 Task: Find connections with filter location Lodja with filter topic #successwith filter profile language Spanish with filter current company Soho House & Co with filter school Adikavi Nannaya University with filter industry Building Finishing Contractors with filter service category Product Marketing with filter keywords title Technical Writer
Action: Mouse moved to (622, 146)
Screenshot: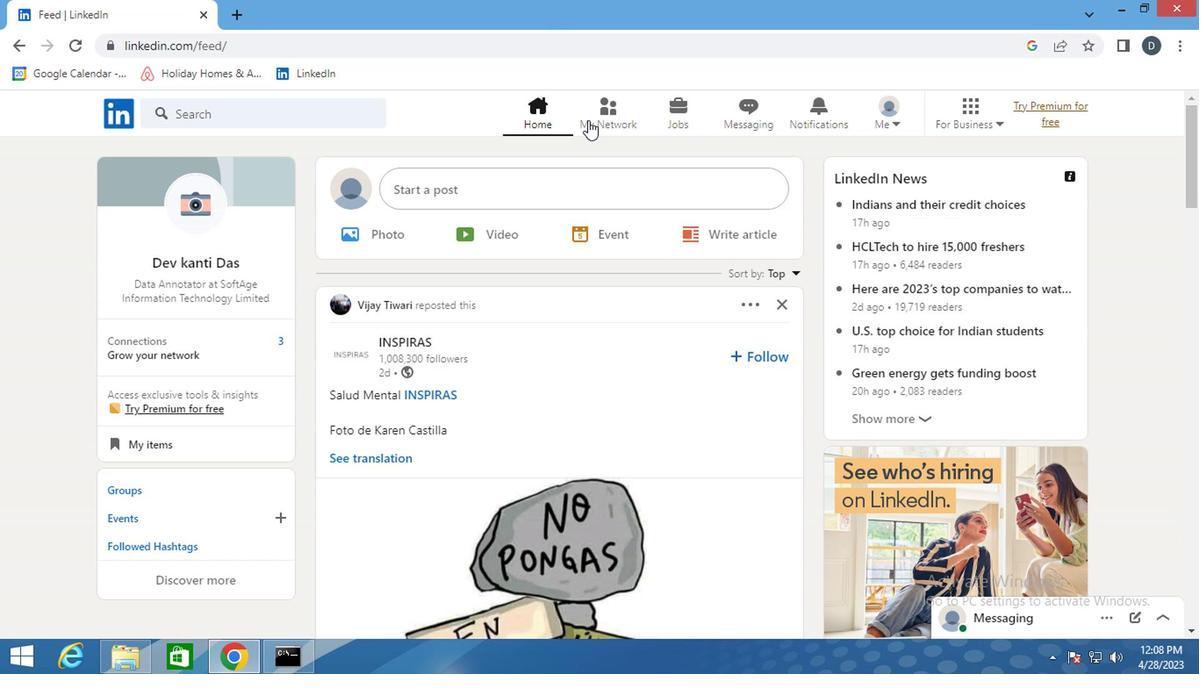 
Action: Mouse pressed left at (622, 146)
Screenshot: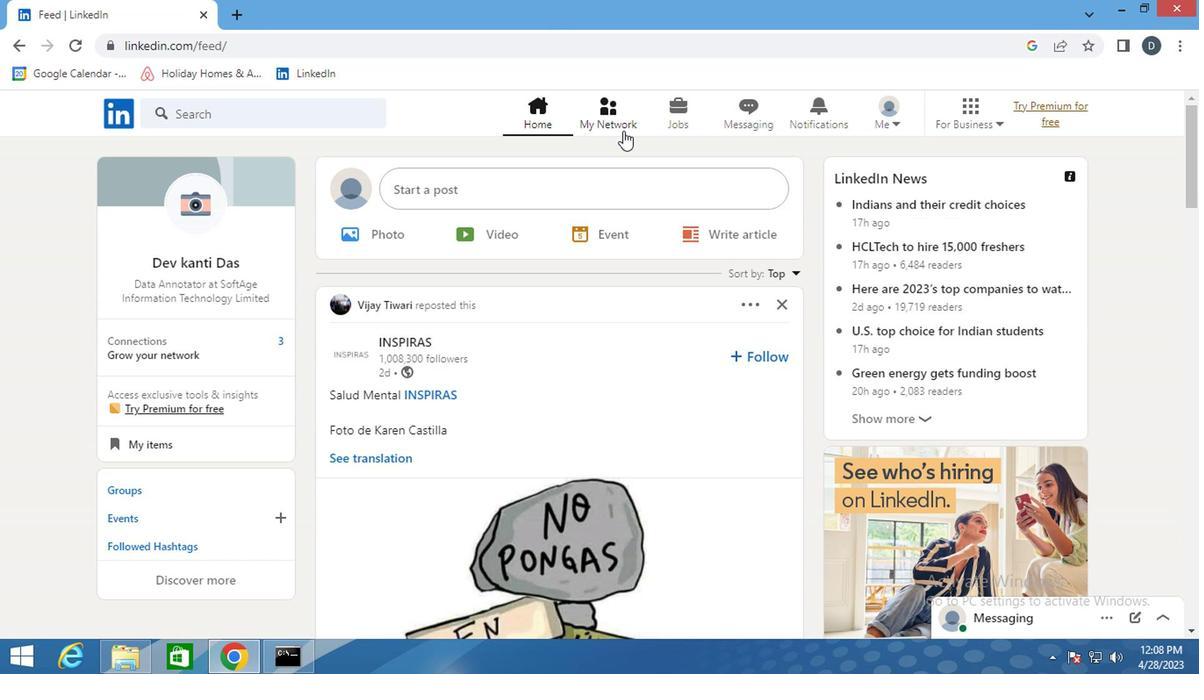 
Action: Mouse moved to (333, 218)
Screenshot: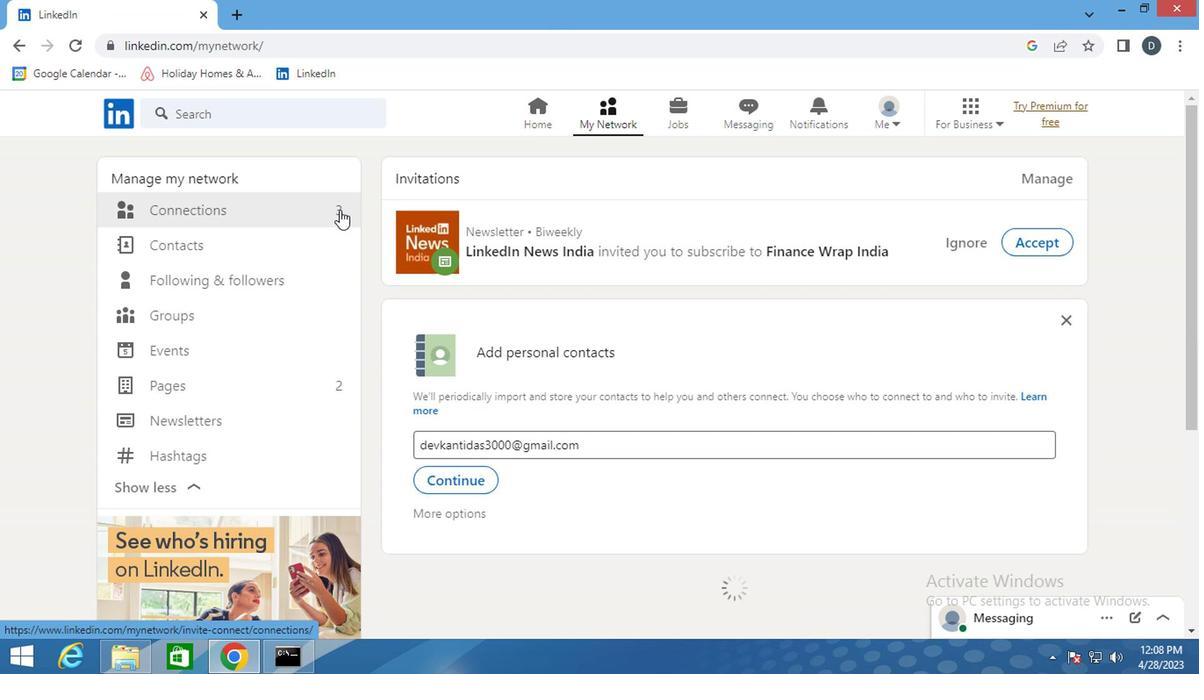 
Action: Mouse pressed left at (333, 218)
Screenshot: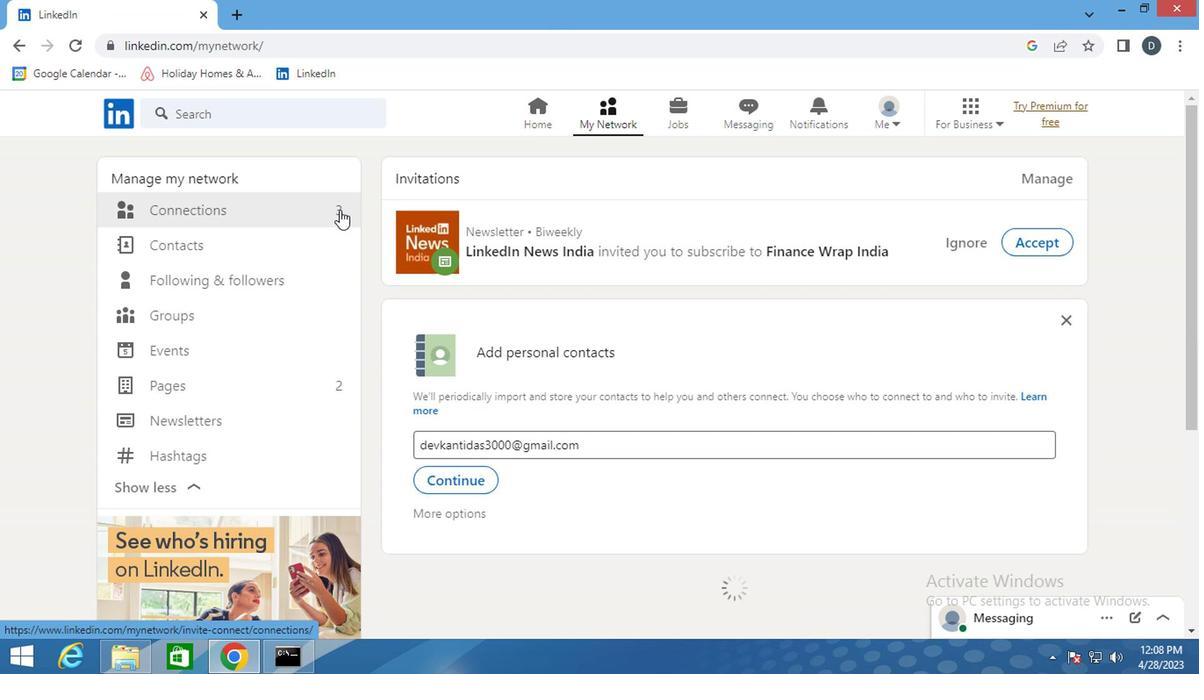 
Action: Mouse pressed left at (333, 218)
Screenshot: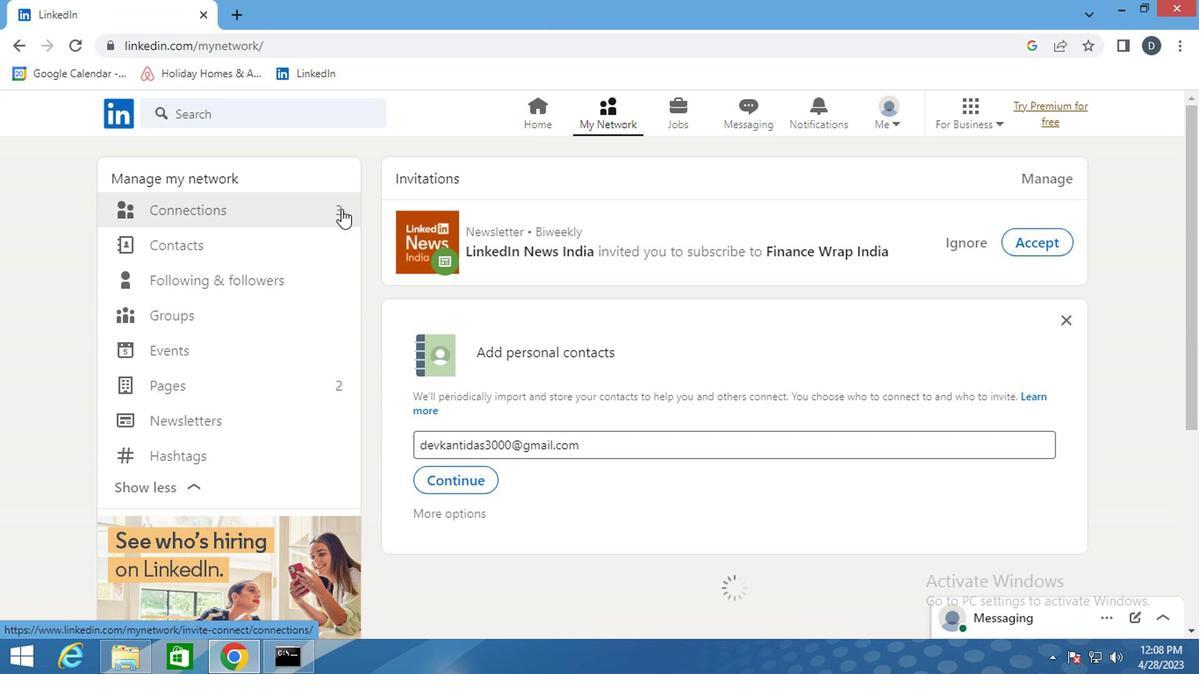 
Action: Mouse moved to (711, 226)
Screenshot: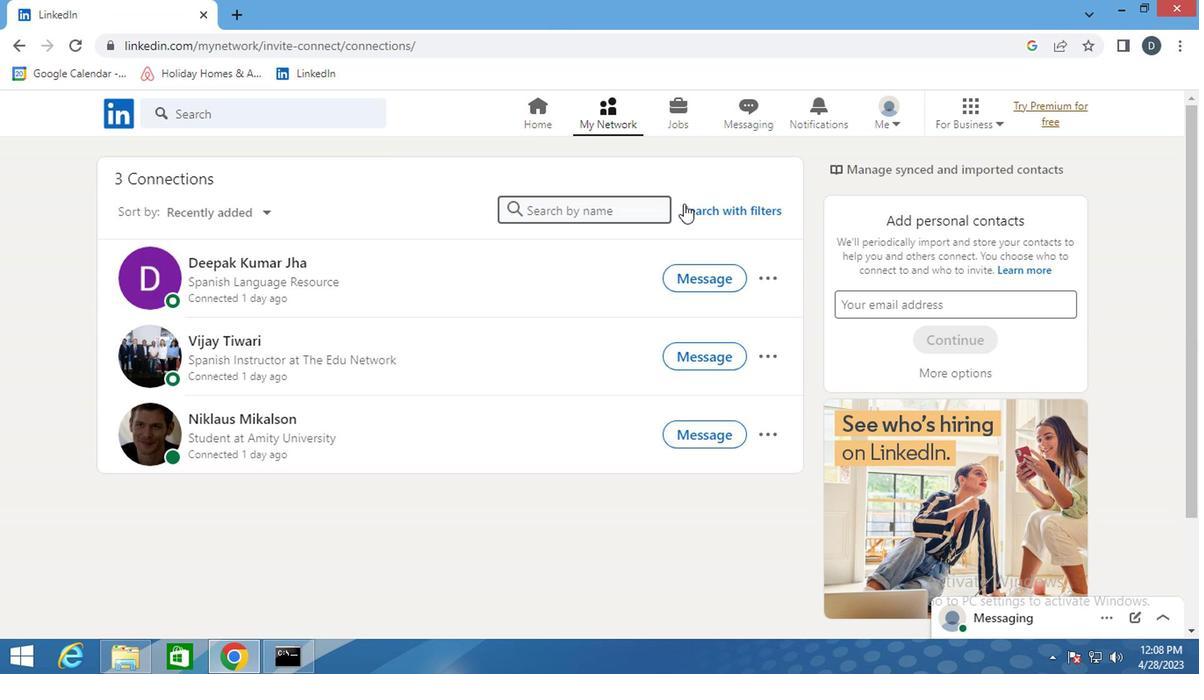 
Action: Mouse pressed left at (711, 226)
Screenshot: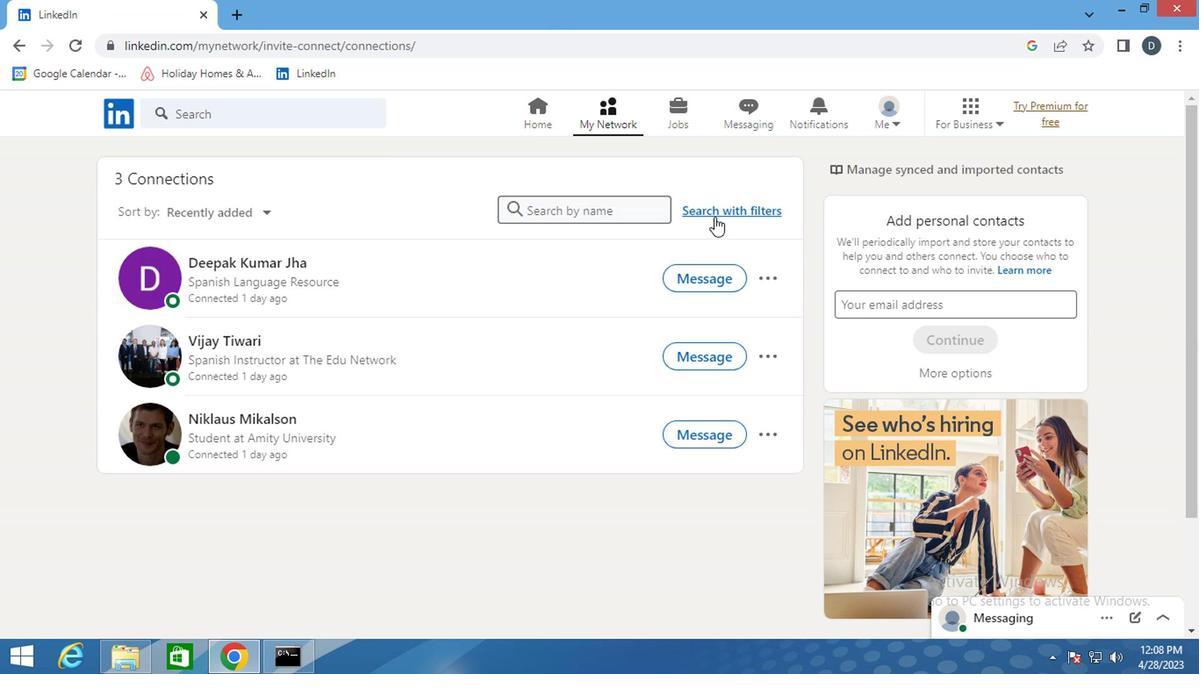 
Action: Mouse moved to (660, 169)
Screenshot: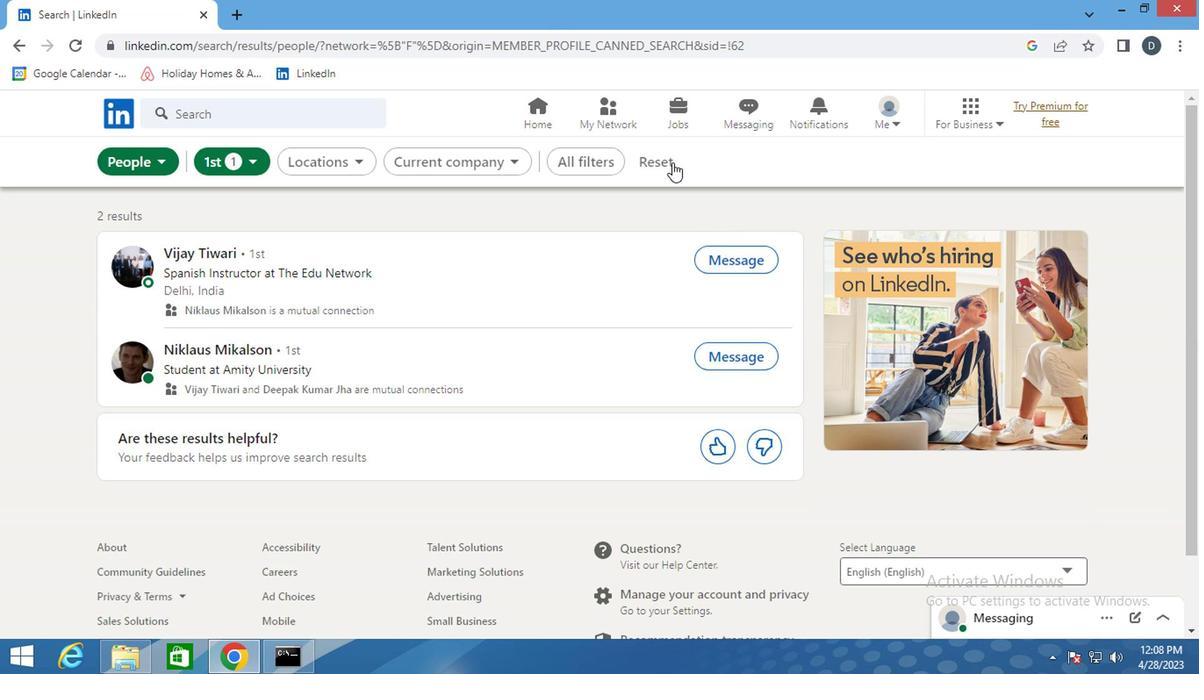 
Action: Mouse pressed left at (660, 169)
Screenshot: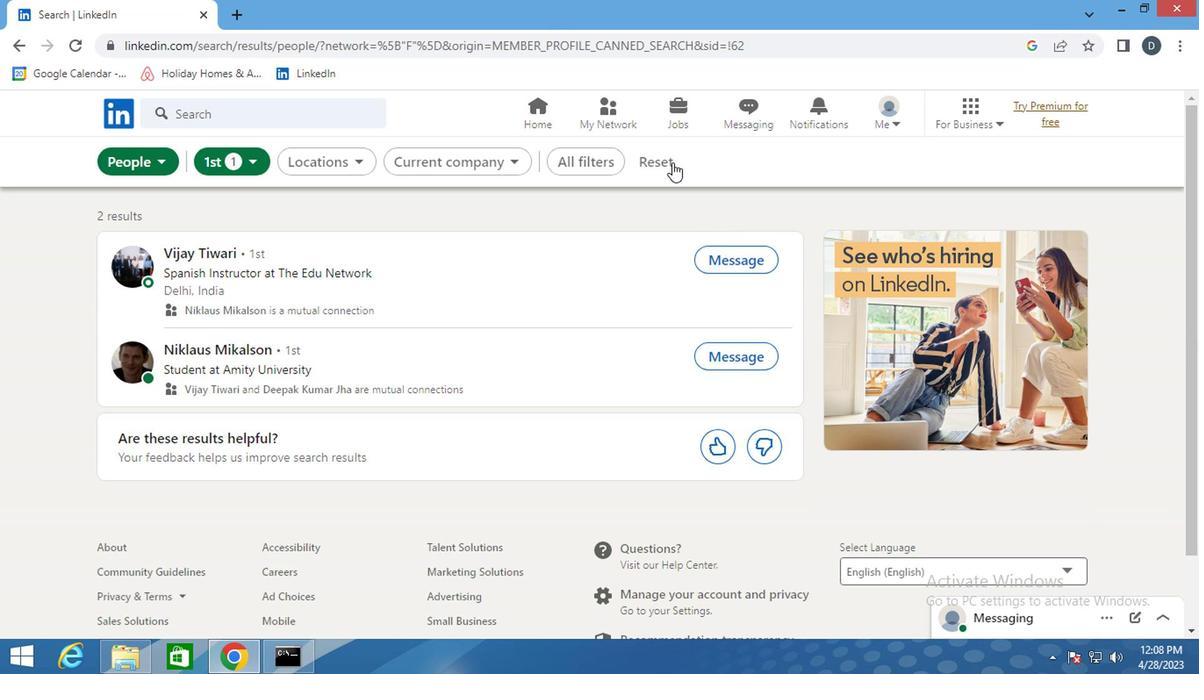 
Action: Mouse moved to (645, 170)
Screenshot: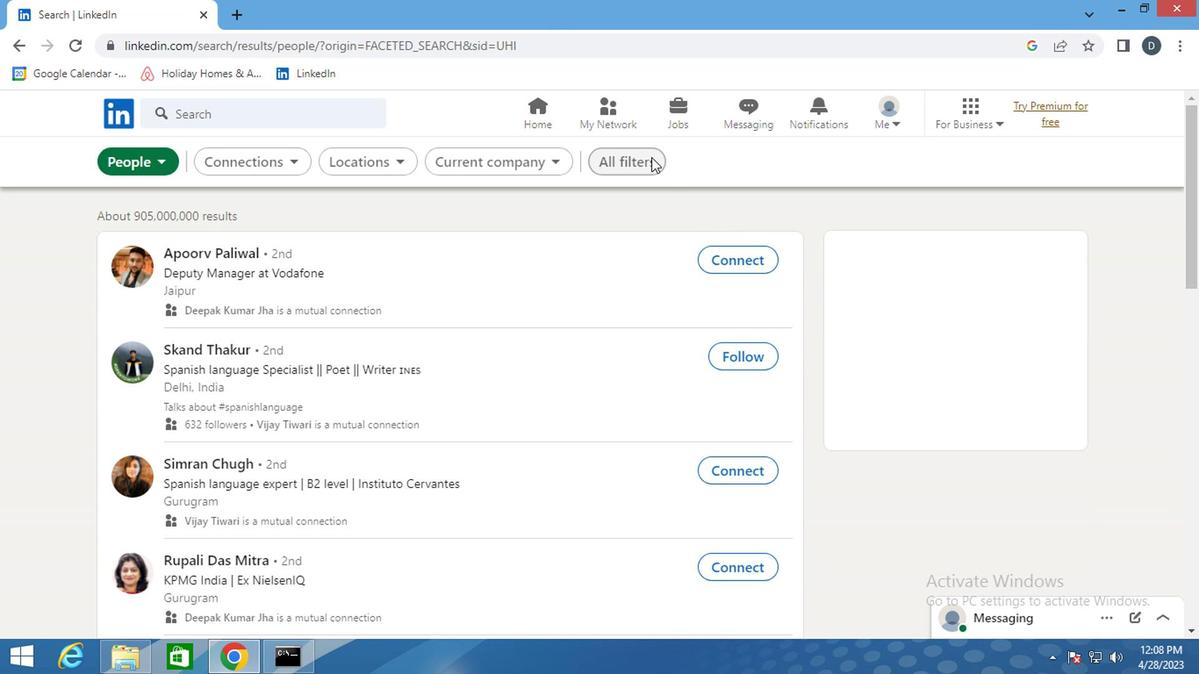 
Action: Mouse pressed left at (645, 170)
Screenshot: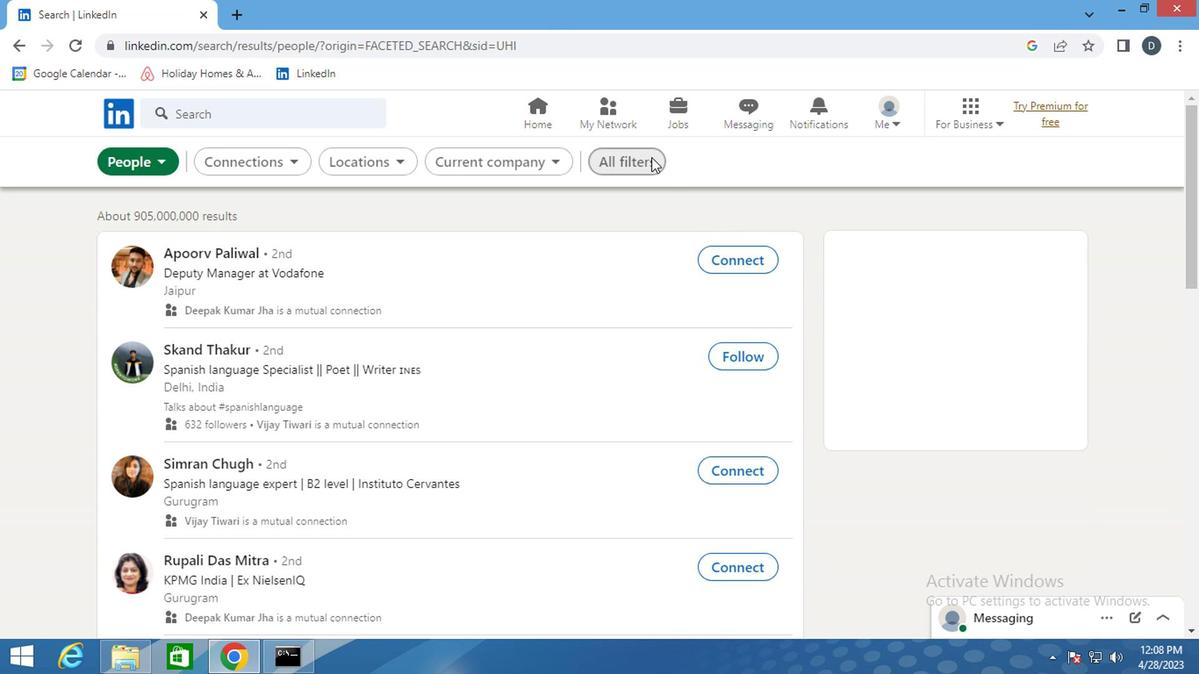 
Action: Mouse moved to (951, 383)
Screenshot: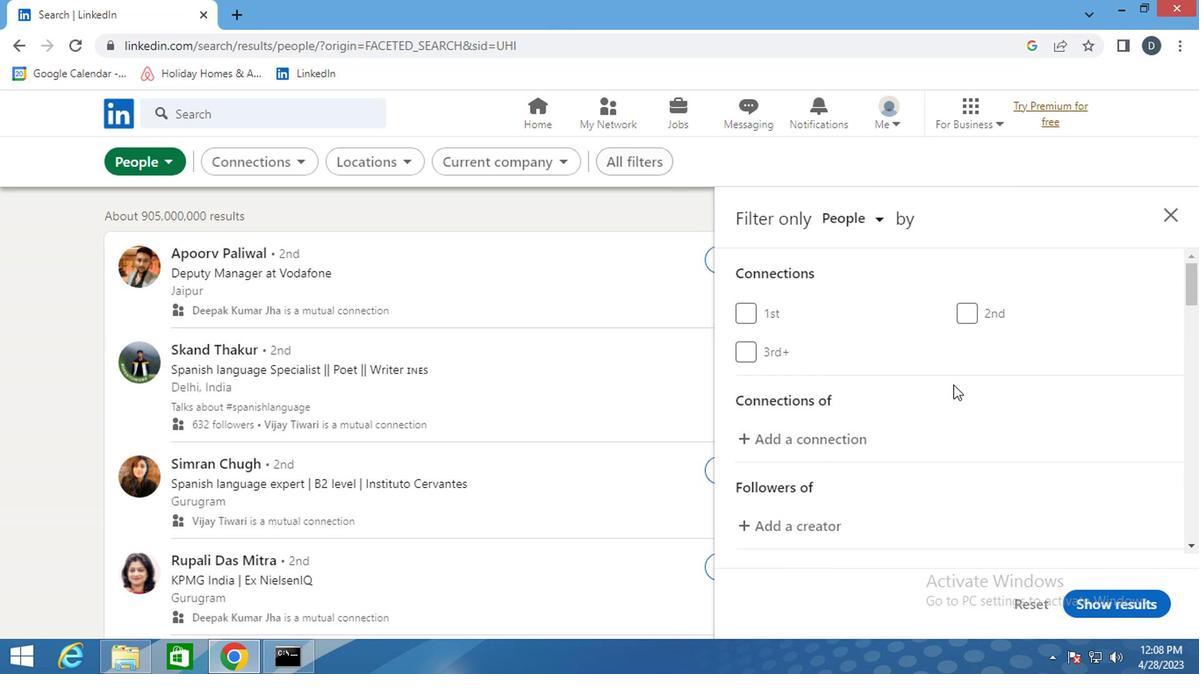 
Action: Mouse scrolled (951, 382) with delta (0, 0)
Screenshot: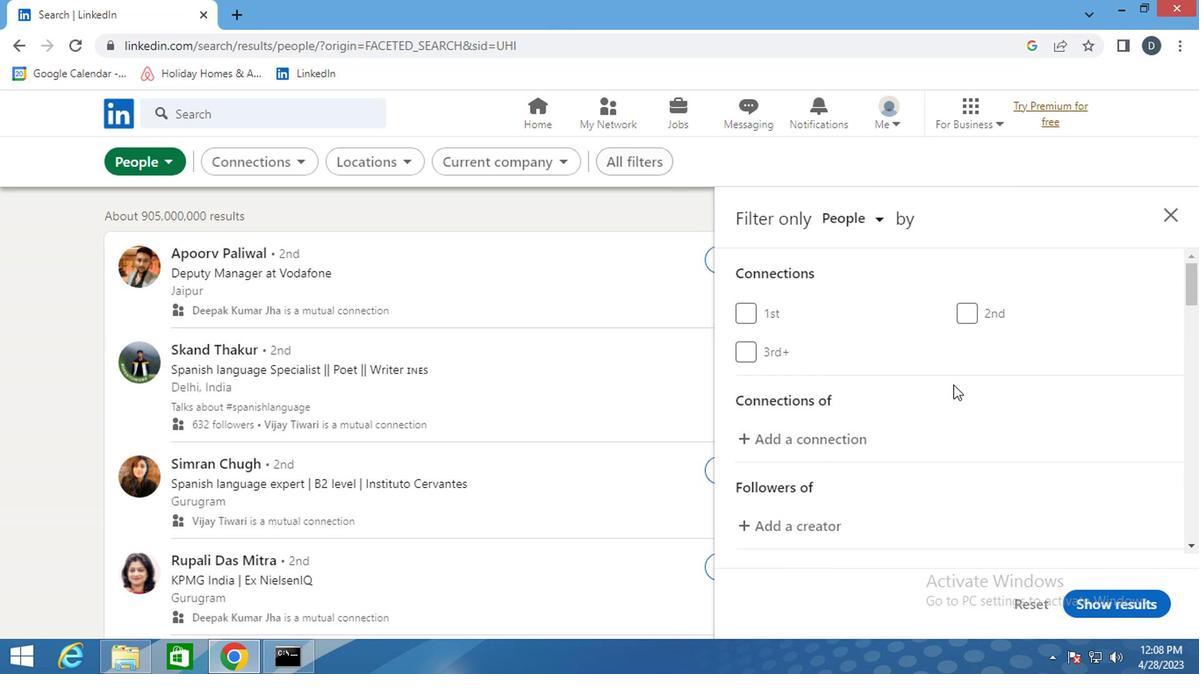 
Action: Mouse moved to (951, 385)
Screenshot: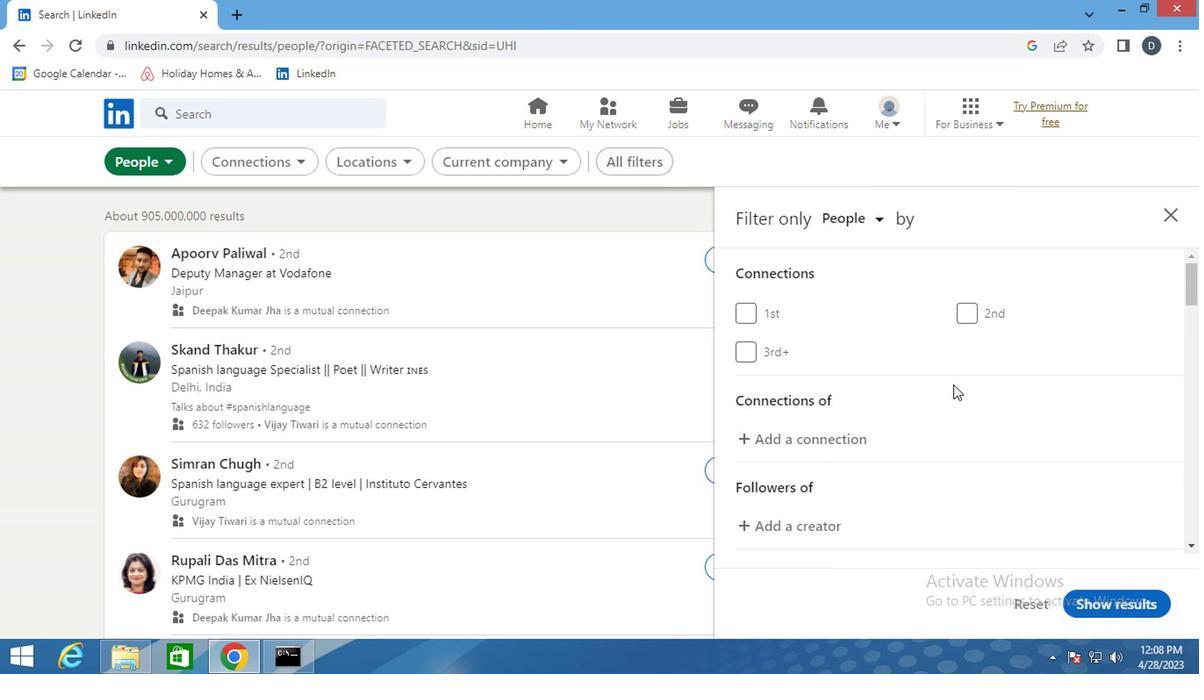 
Action: Mouse scrolled (951, 384) with delta (0, 0)
Screenshot: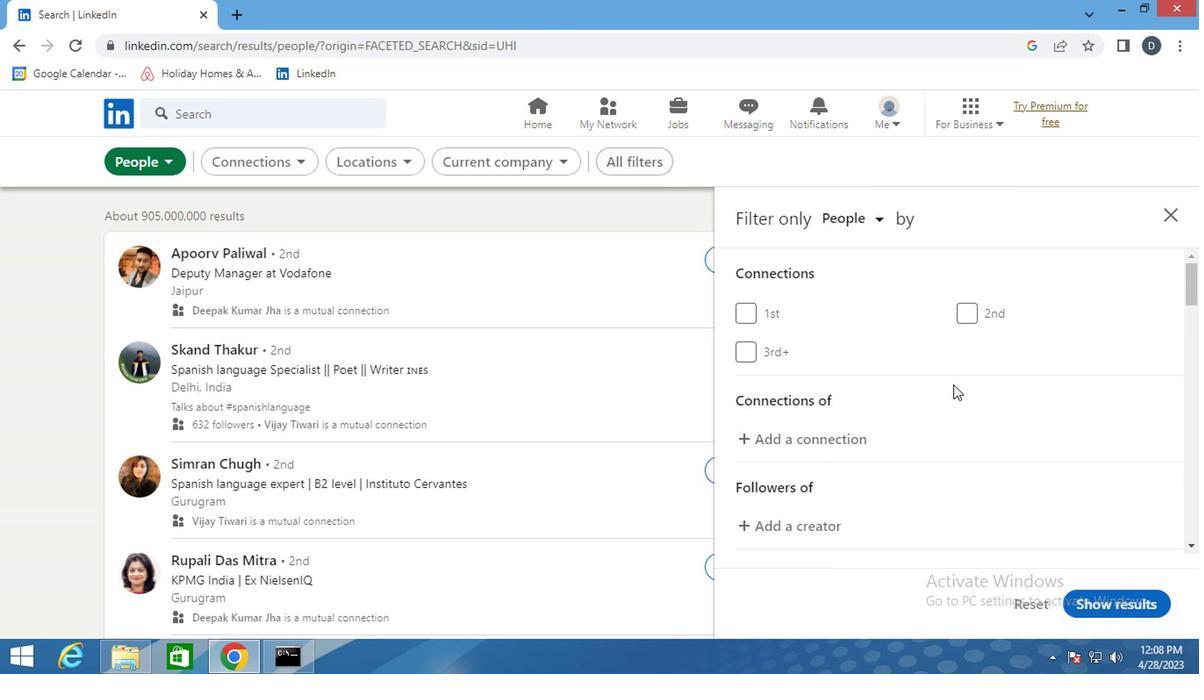 
Action: Mouse moved to (952, 385)
Screenshot: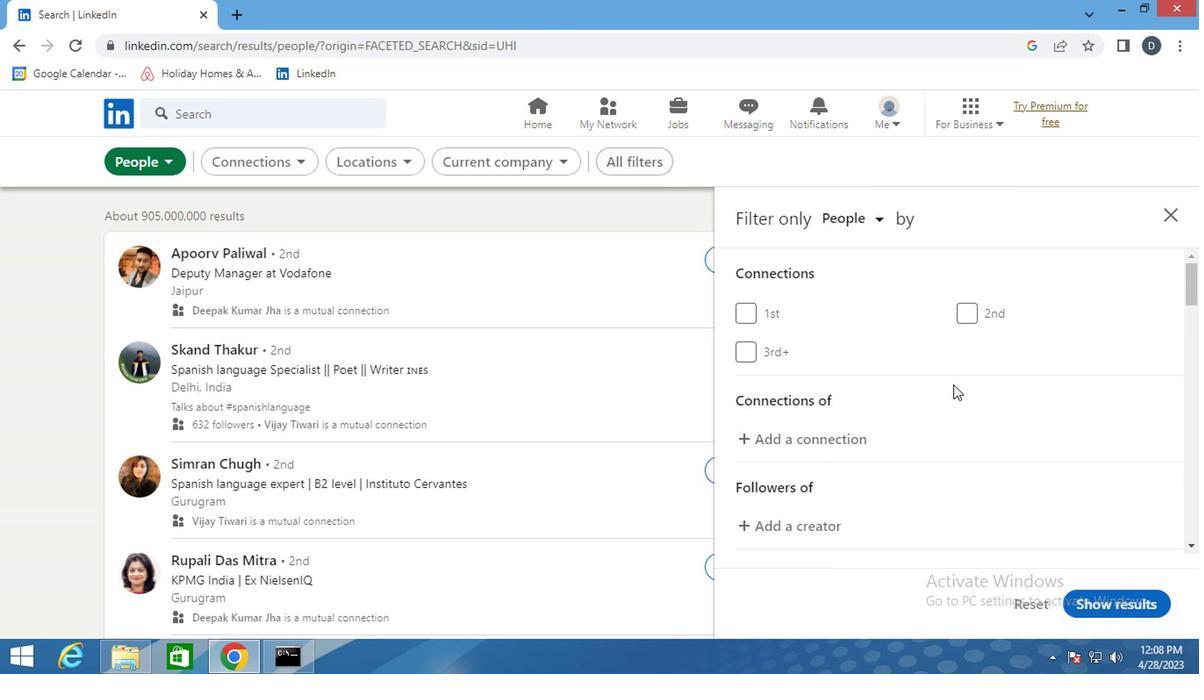 
Action: Mouse scrolled (952, 385) with delta (0, 0)
Screenshot: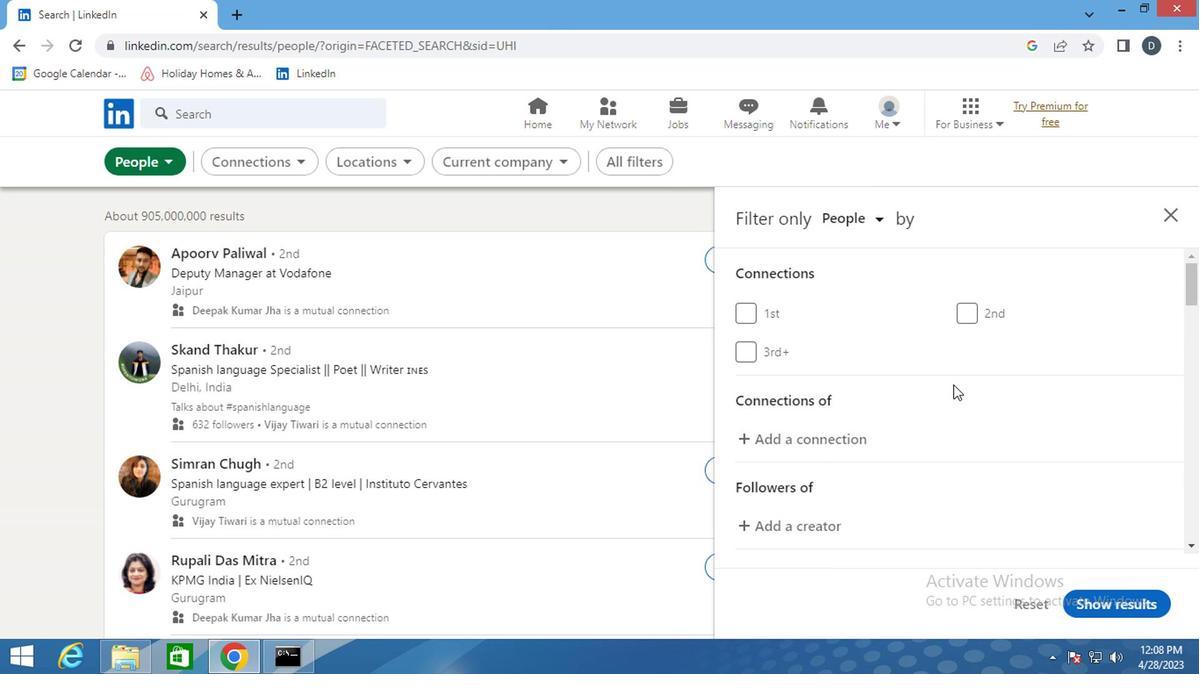 
Action: Mouse moved to (1031, 420)
Screenshot: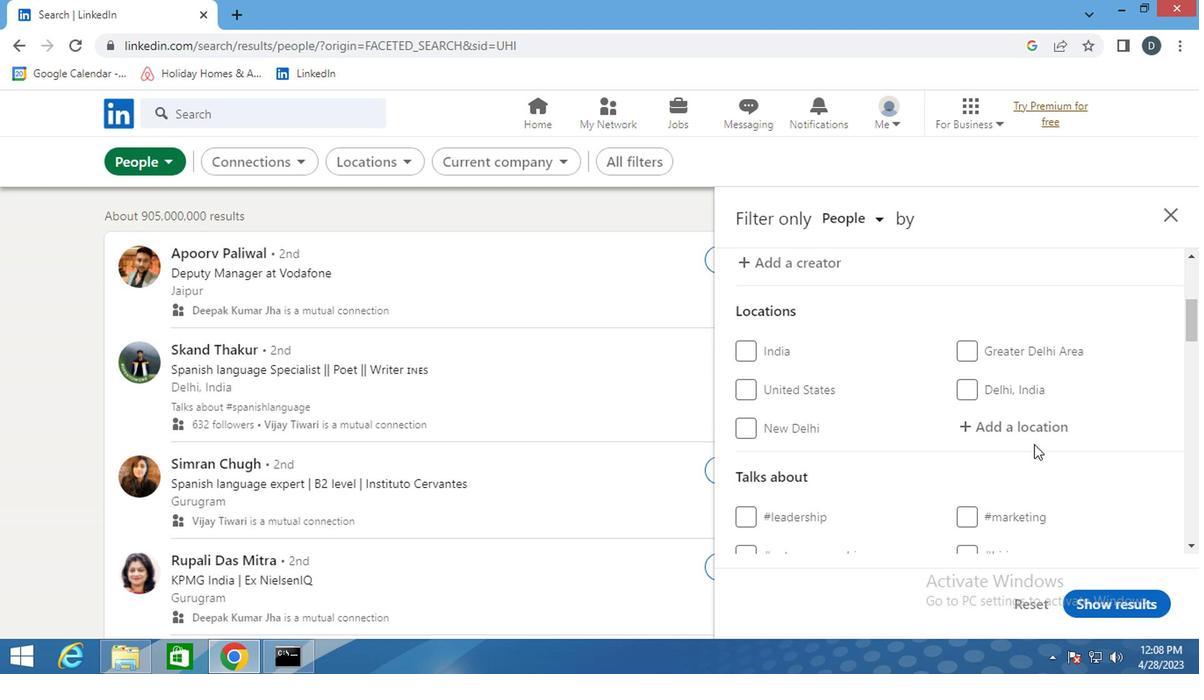 
Action: Mouse pressed left at (1031, 420)
Screenshot: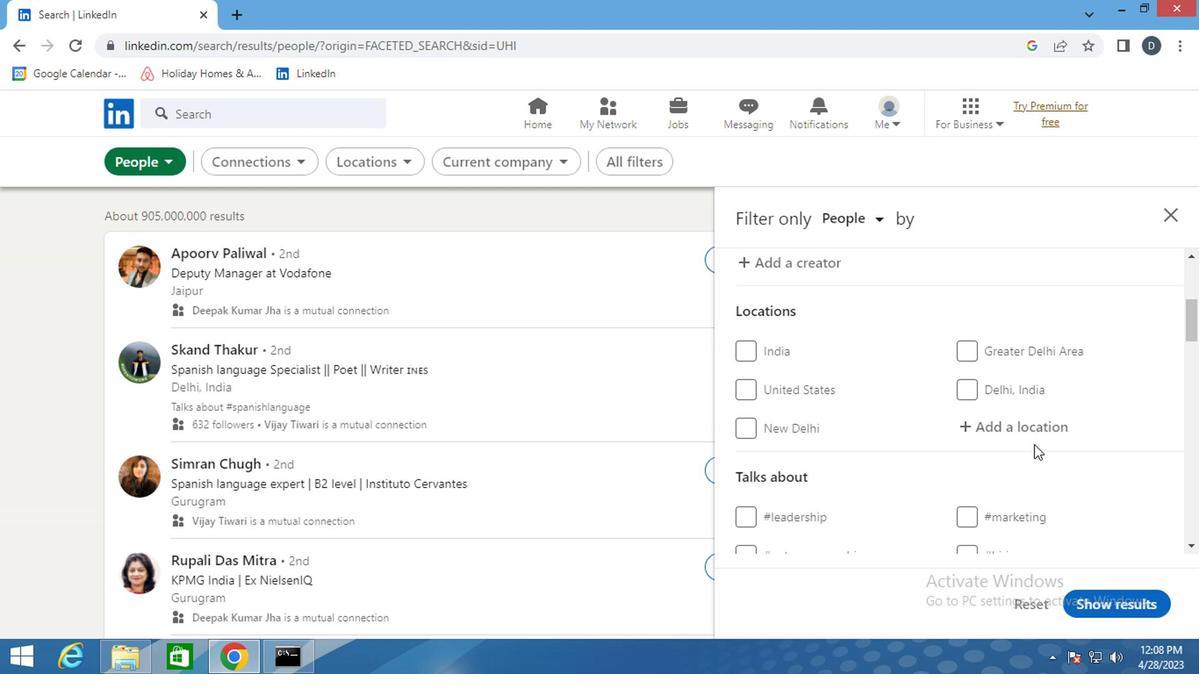 
Action: Key pressed <Key.shift_r>Lodja<Key.enter>
Screenshot: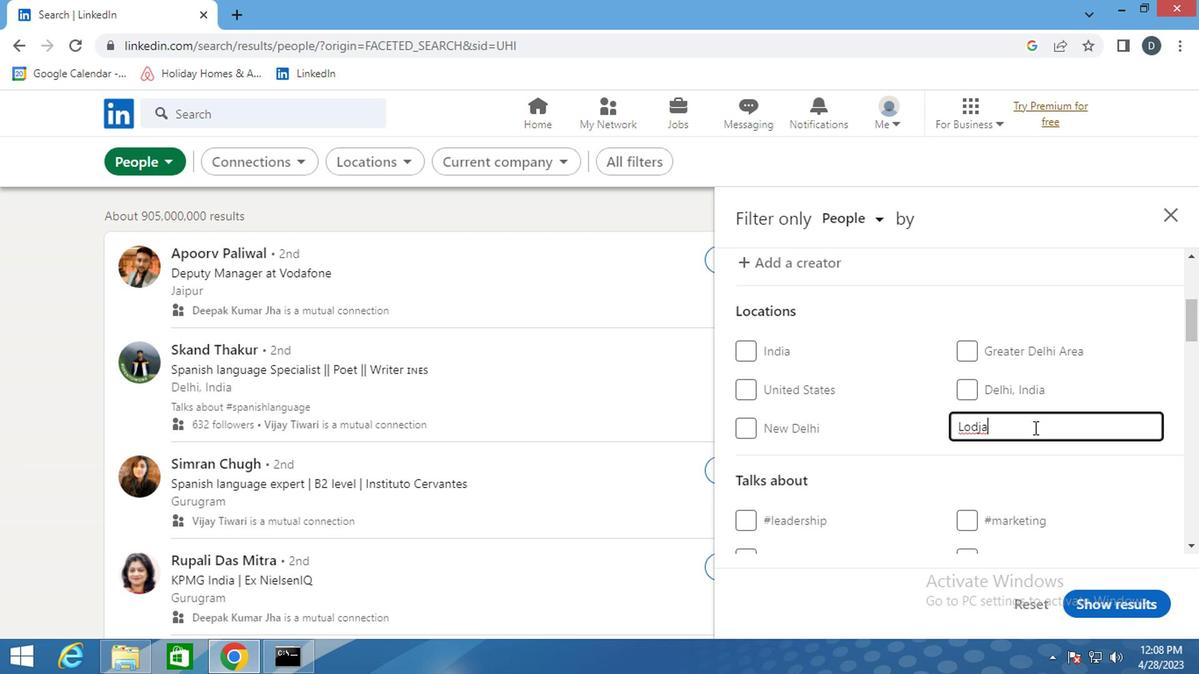 
Action: Mouse moved to (1031, 417)
Screenshot: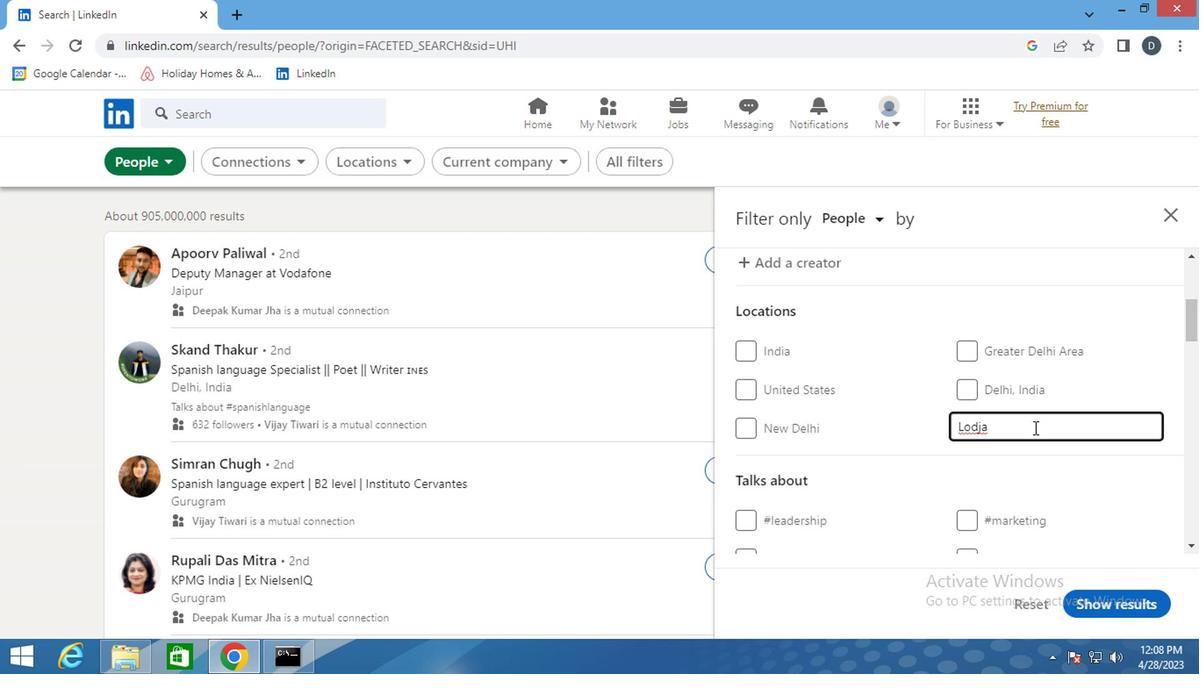 
Action: Mouse scrolled (1031, 415) with delta (0, -1)
Screenshot: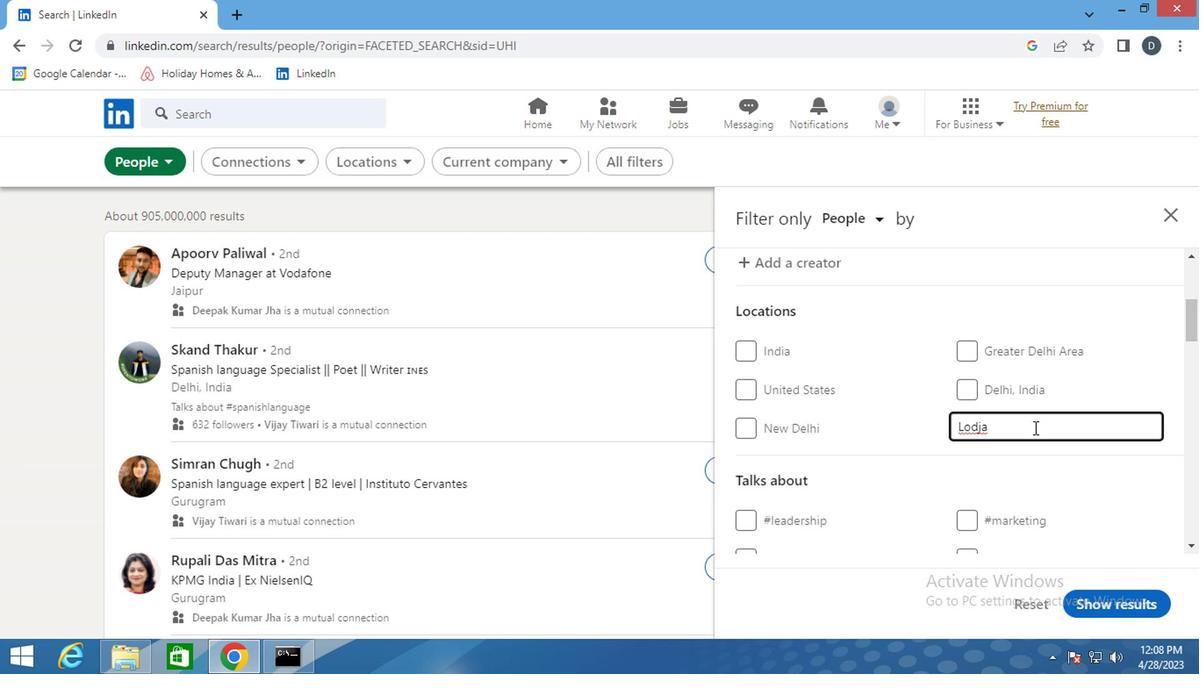 
Action: Mouse scrolled (1031, 415) with delta (0, -1)
Screenshot: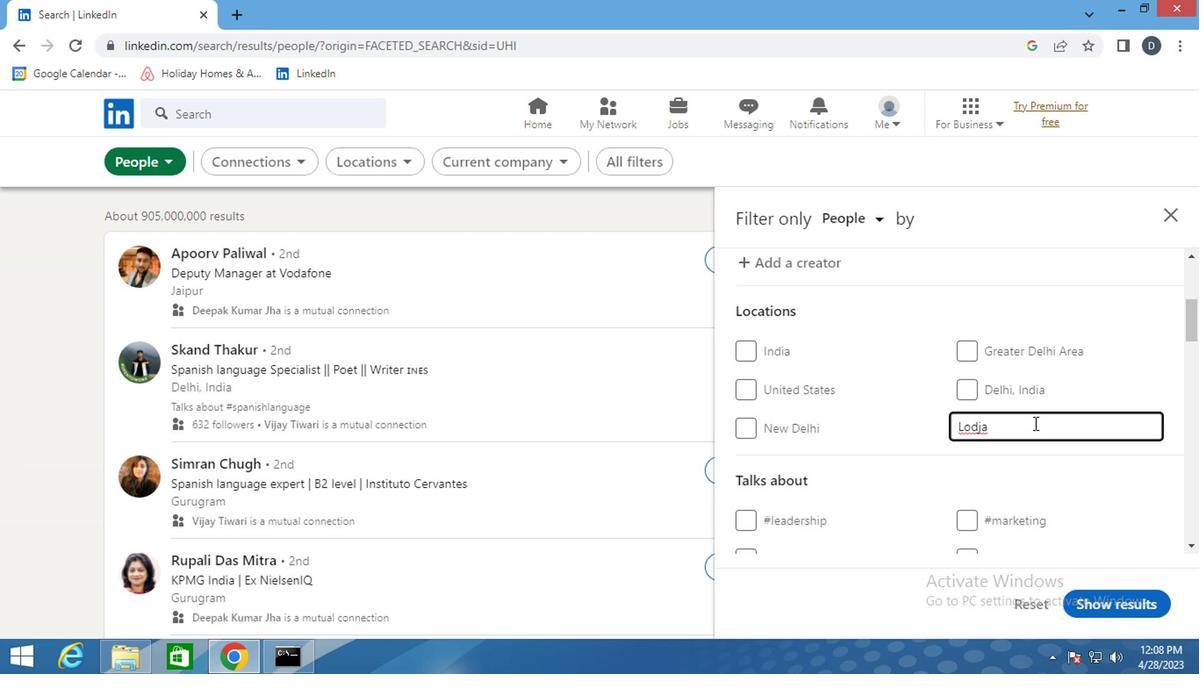 
Action: Mouse scrolled (1031, 415) with delta (0, -1)
Screenshot: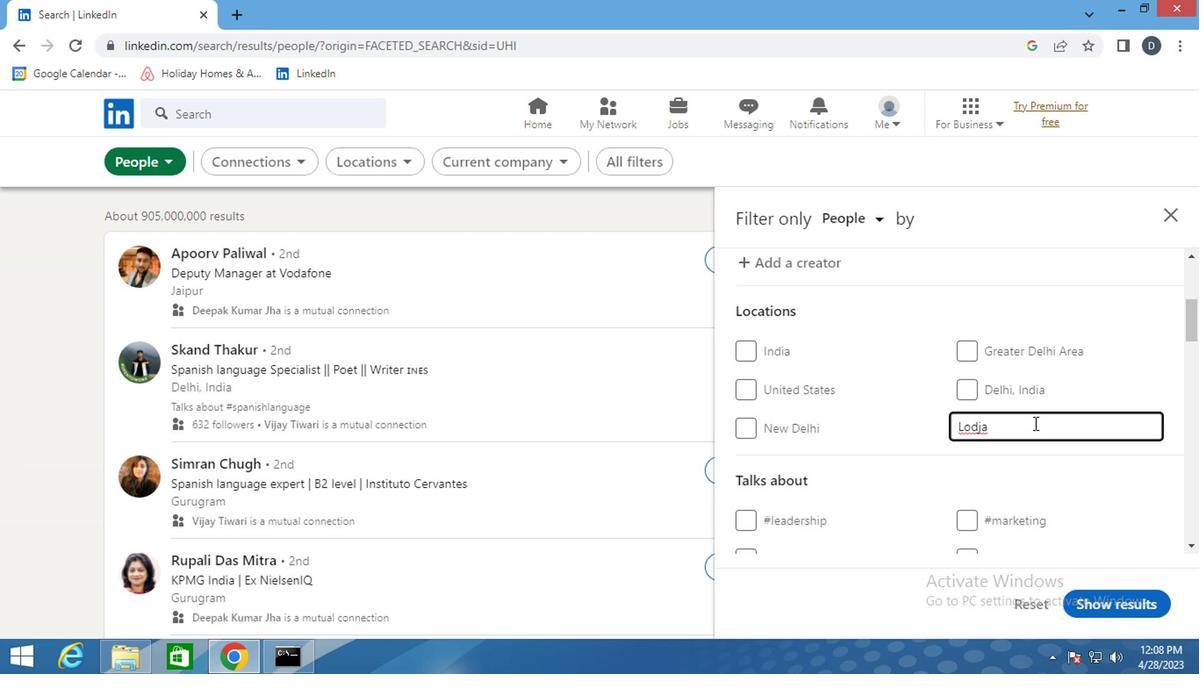 
Action: Mouse moved to (1021, 342)
Screenshot: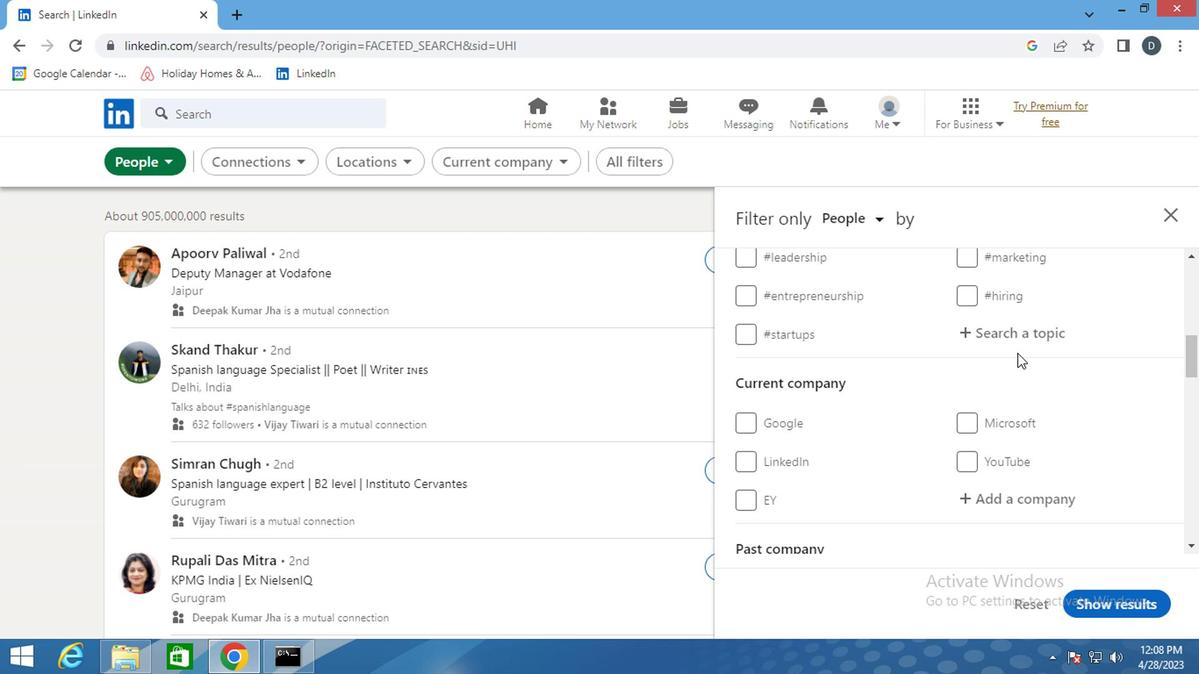
Action: Mouse pressed left at (1021, 342)
Screenshot: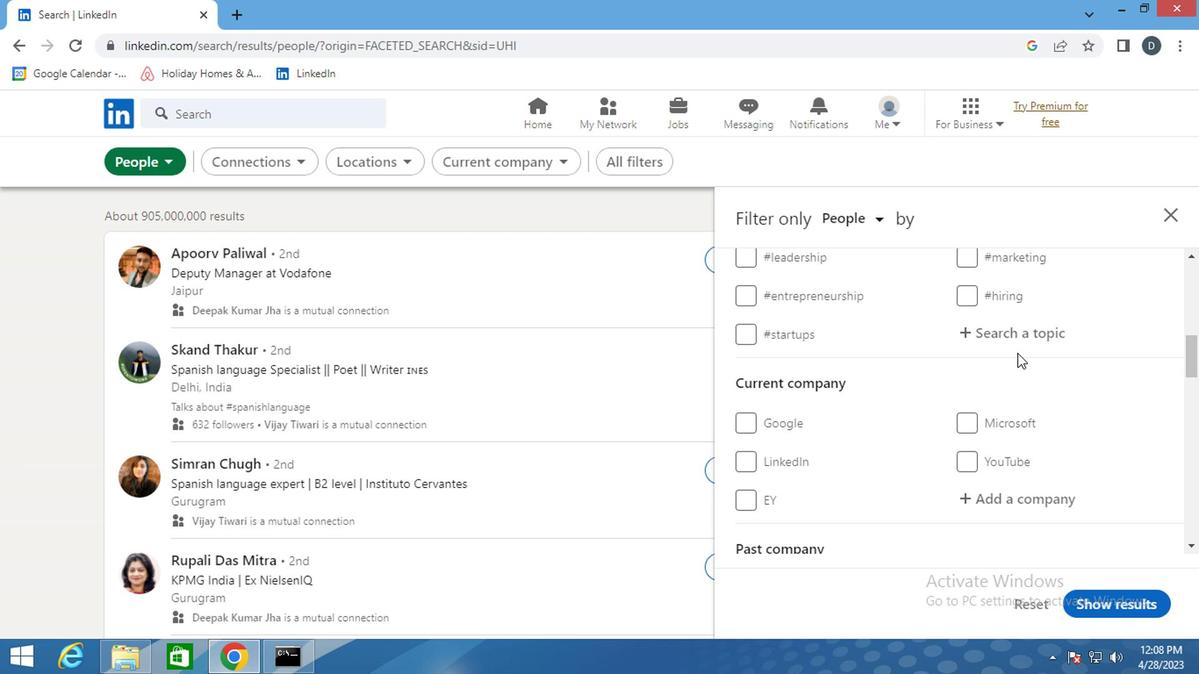 
Action: Key pressed <Key.shift_r>#<Key.shift>SUCCESS
Screenshot: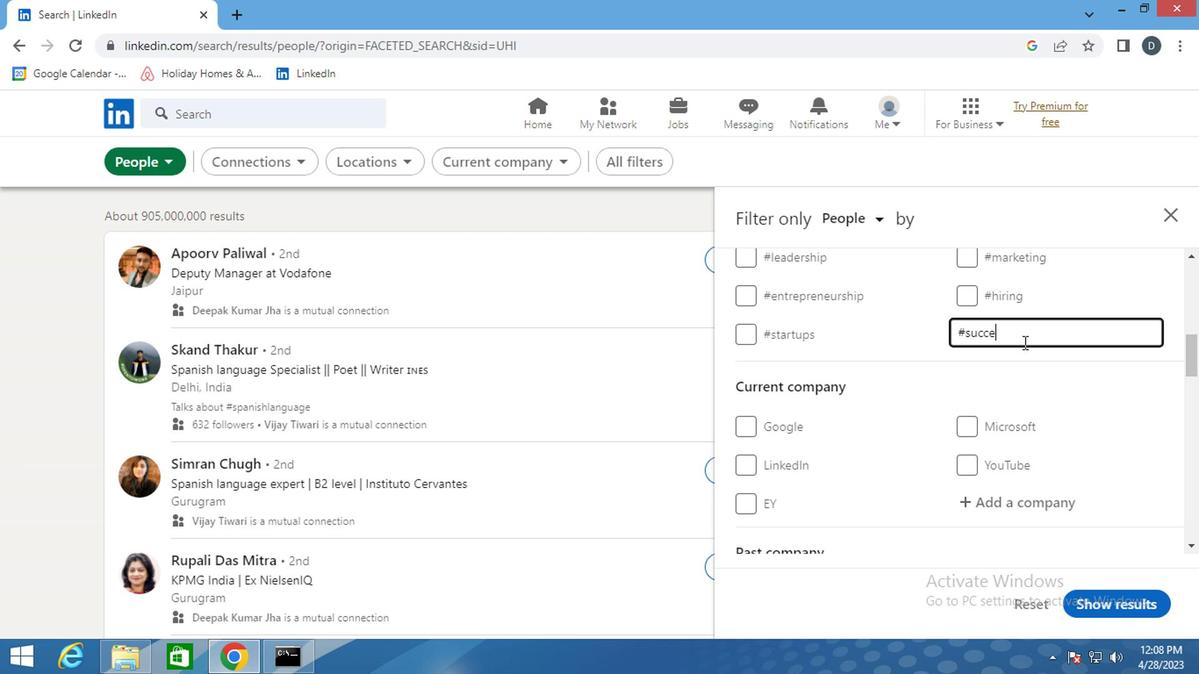
Action: Mouse moved to (1007, 334)
Screenshot: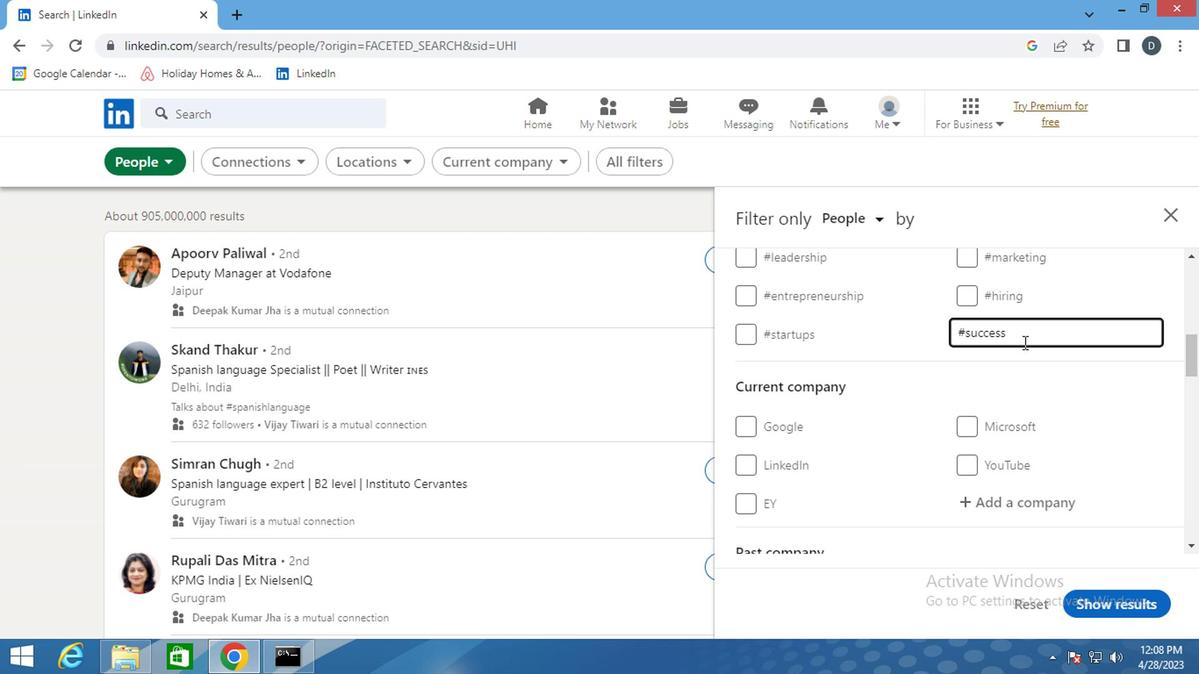 
Action: Mouse scrolled (1007, 333) with delta (0, 0)
Screenshot: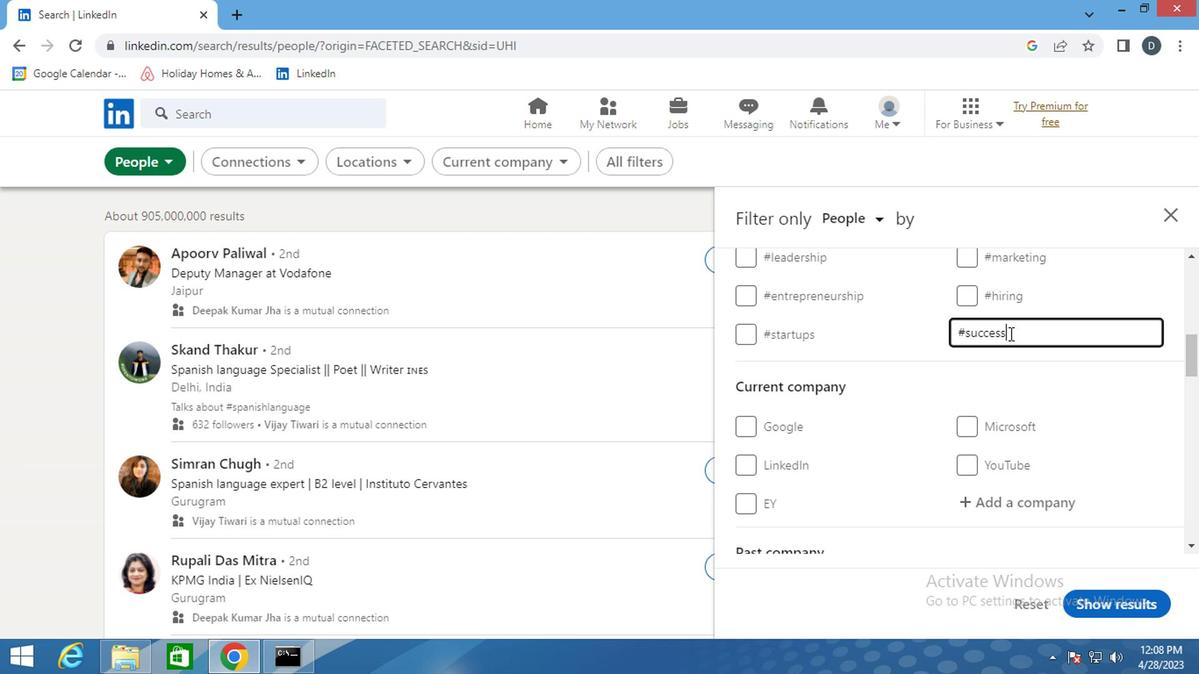 
Action: Mouse scrolled (1007, 333) with delta (0, 0)
Screenshot: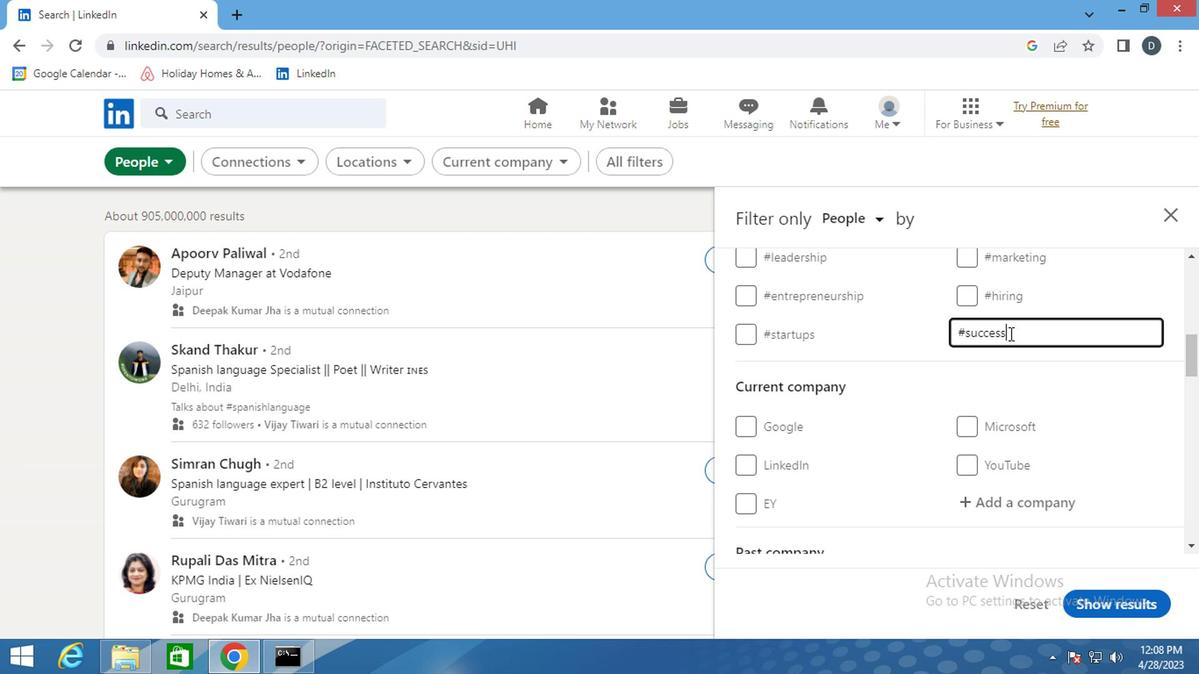 
Action: Mouse scrolled (1007, 333) with delta (0, 0)
Screenshot: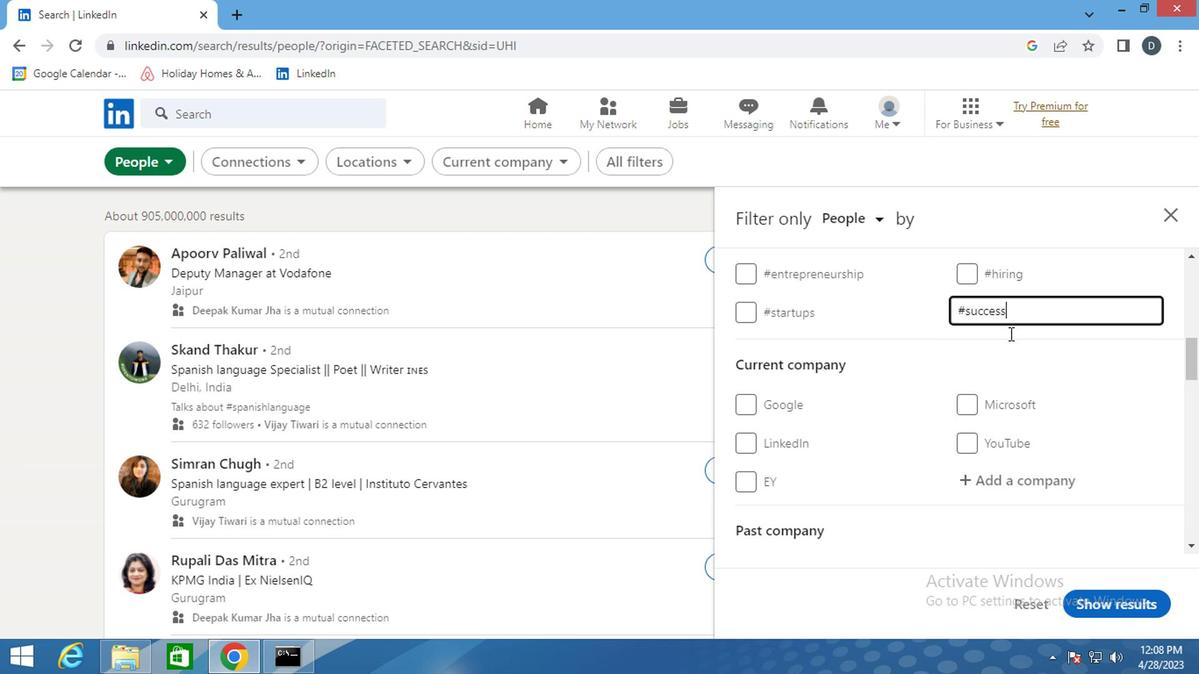 
Action: Mouse scrolled (1007, 333) with delta (0, 0)
Screenshot: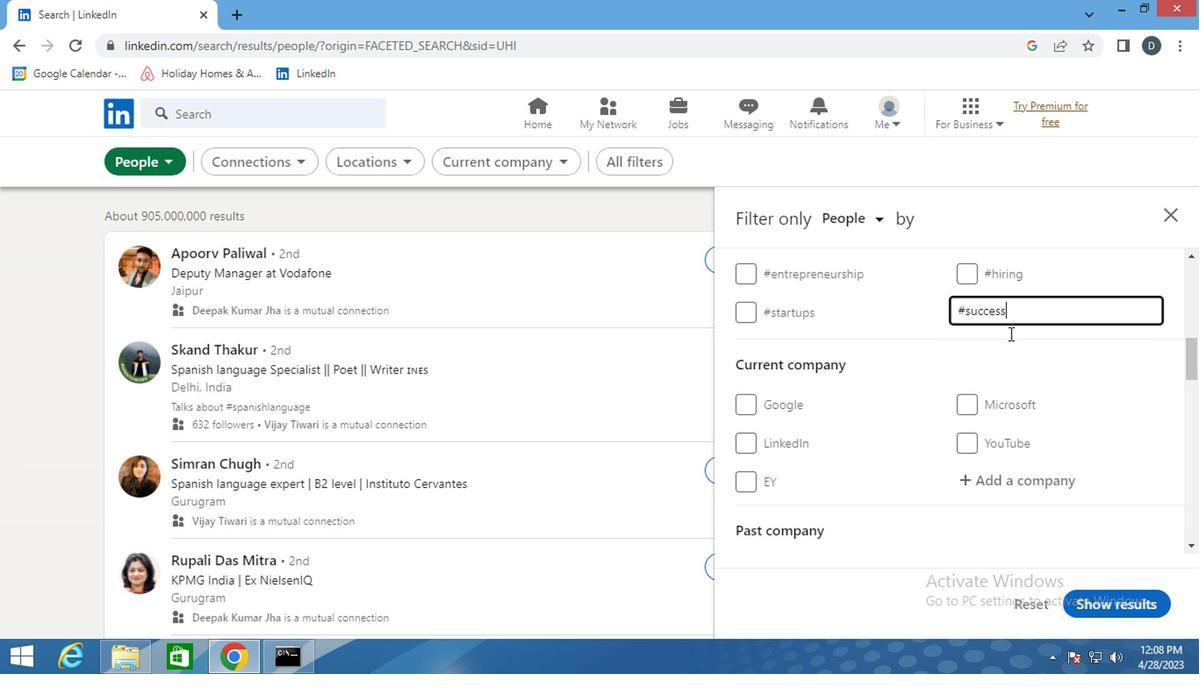 
Action: Mouse scrolled (1007, 333) with delta (0, 0)
Screenshot: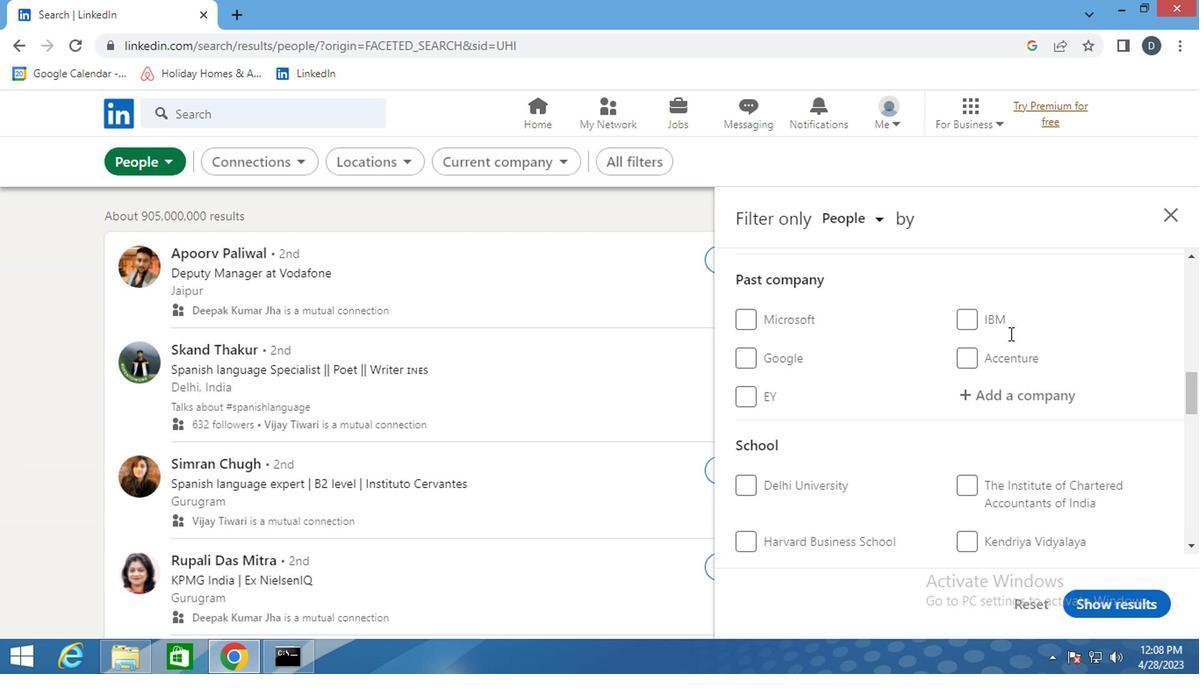
Action: Mouse scrolled (1007, 333) with delta (0, 0)
Screenshot: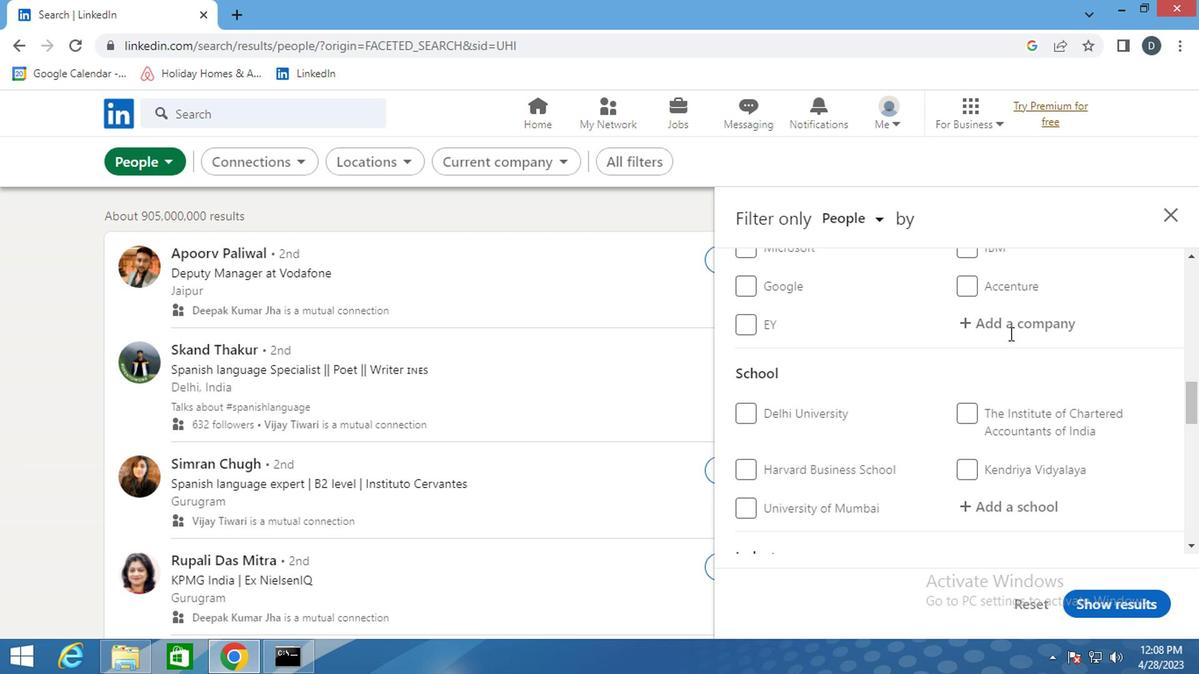 
Action: Mouse scrolled (1007, 333) with delta (0, 0)
Screenshot: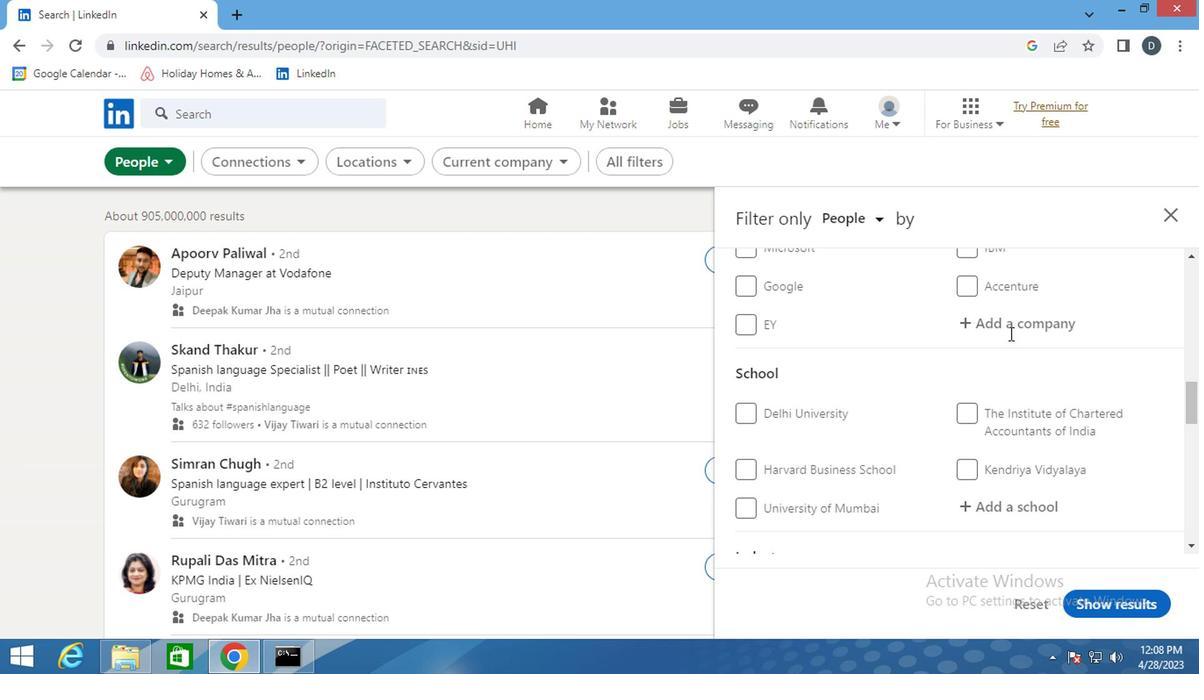 
Action: Mouse moved to (959, 341)
Screenshot: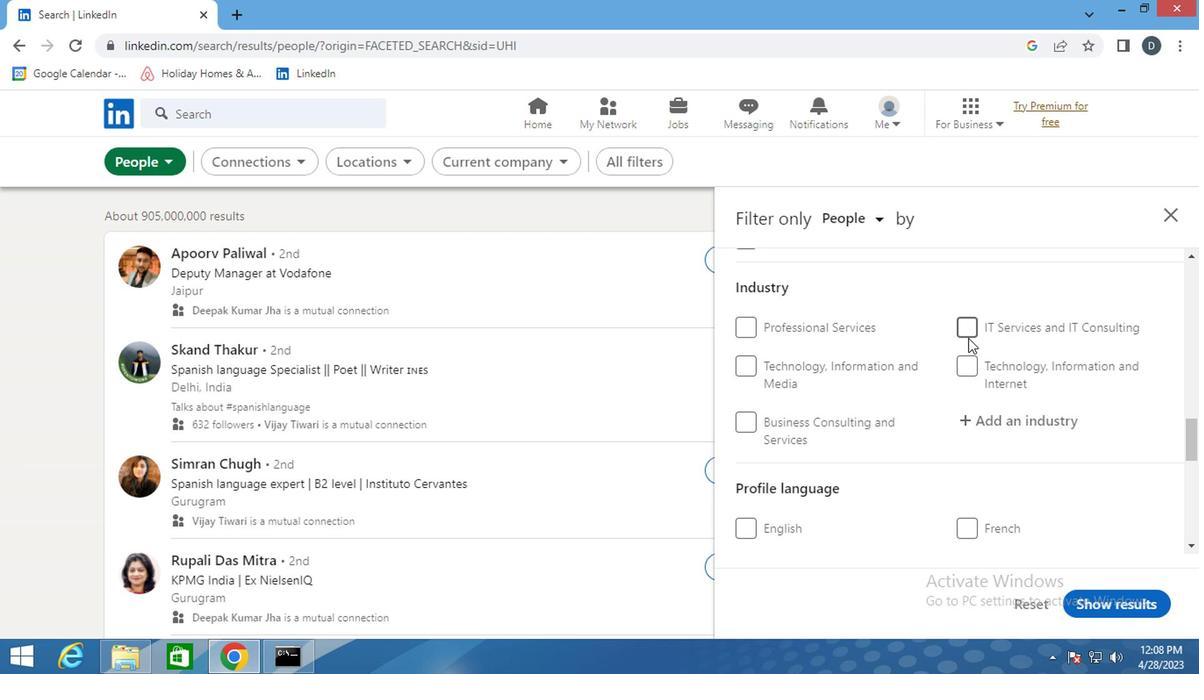 
Action: Mouse scrolled (959, 340) with delta (0, -1)
Screenshot: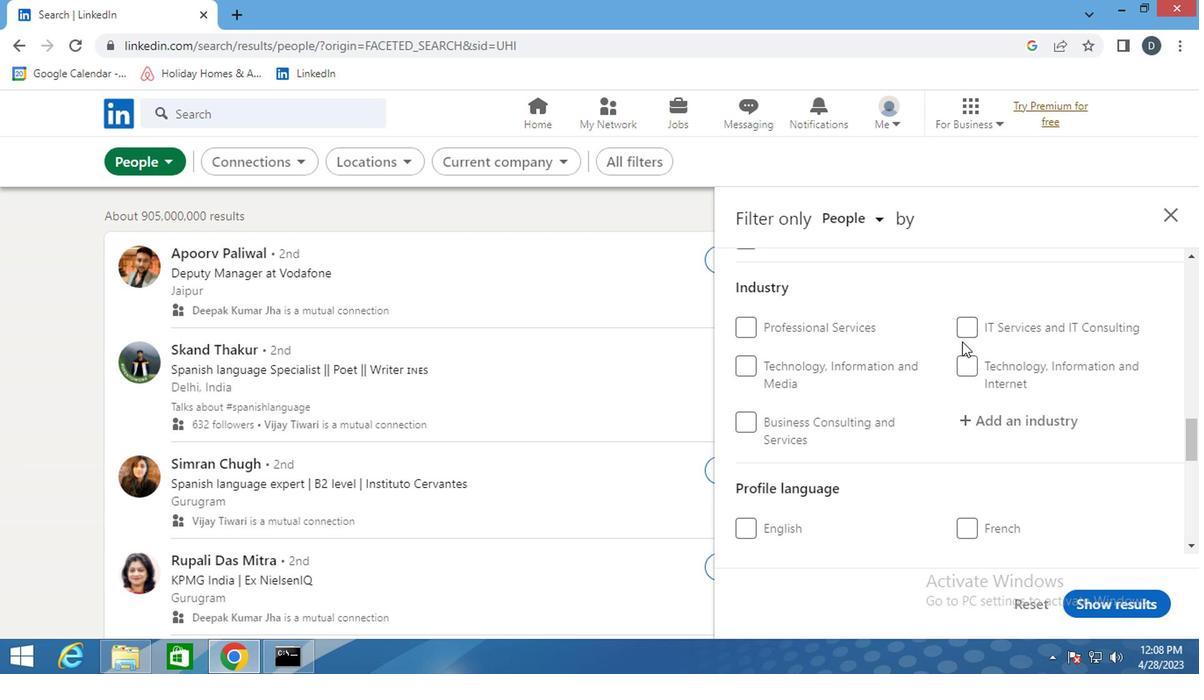 
Action: Mouse moved to (959, 342)
Screenshot: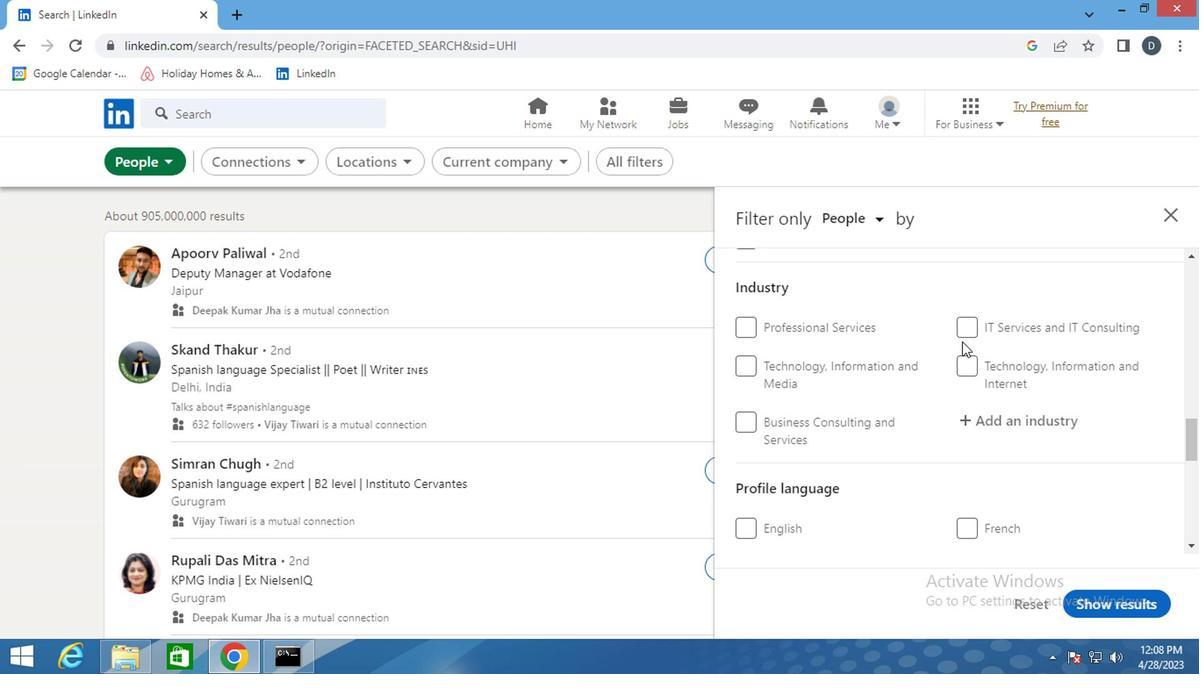 
Action: Mouse scrolled (959, 341) with delta (0, 0)
Screenshot: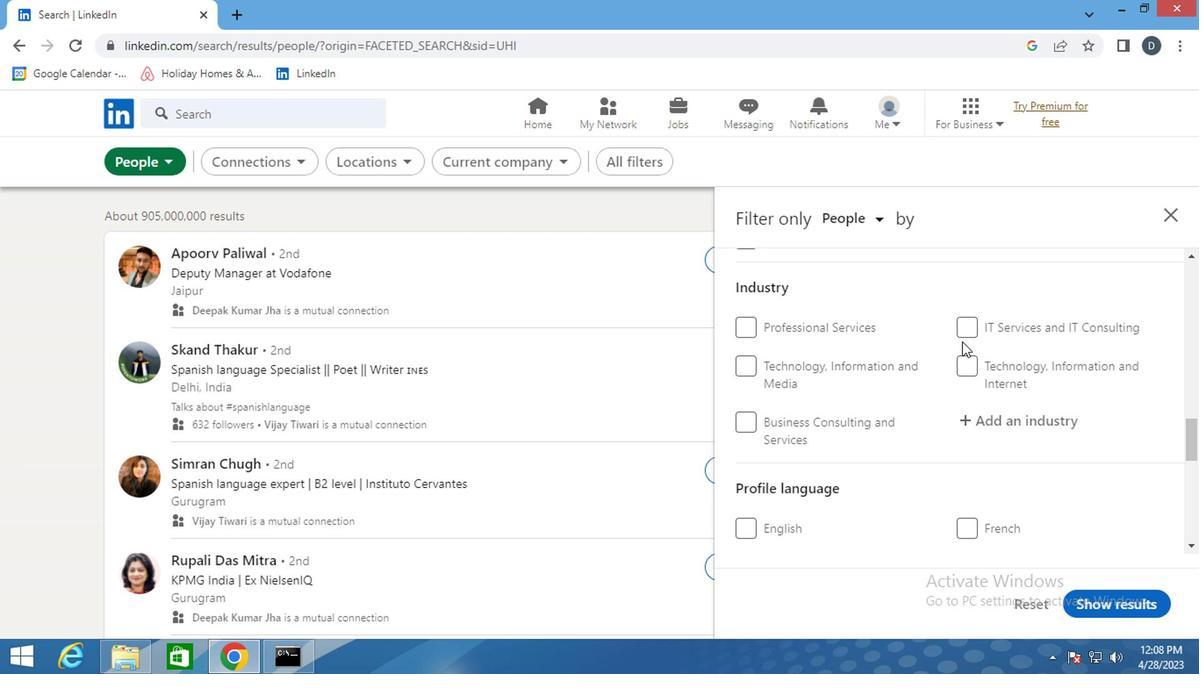 
Action: Mouse moved to (761, 390)
Screenshot: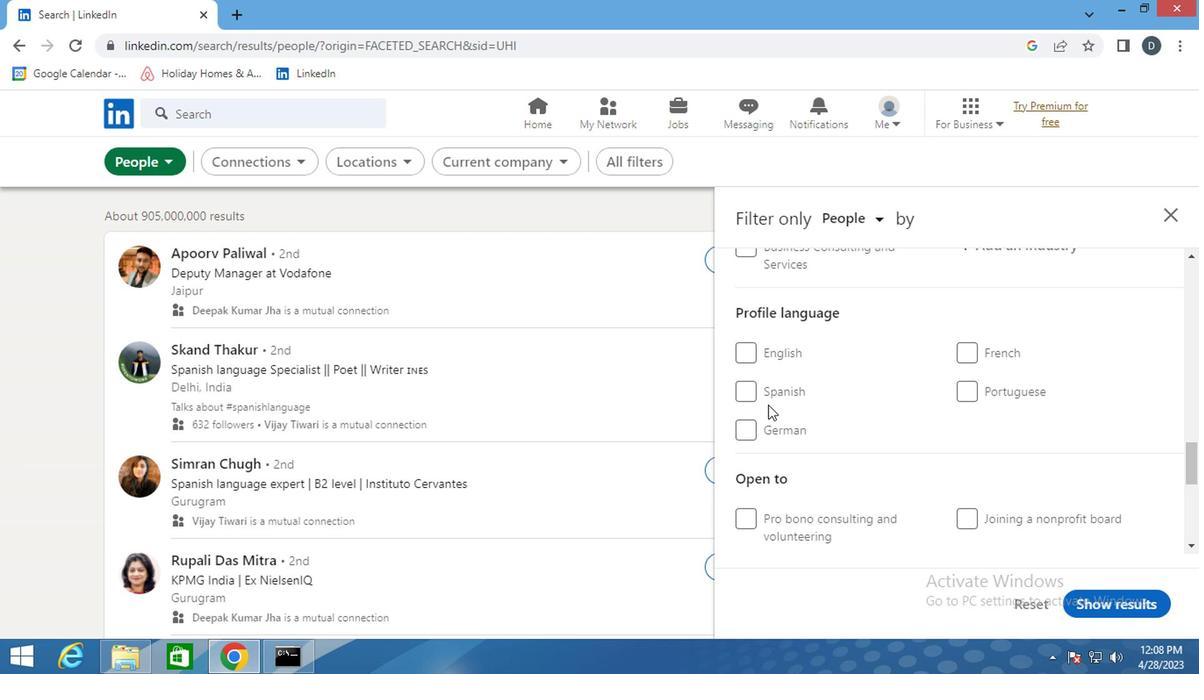 
Action: Mouse pressed left at (761, 390)
Screenshot: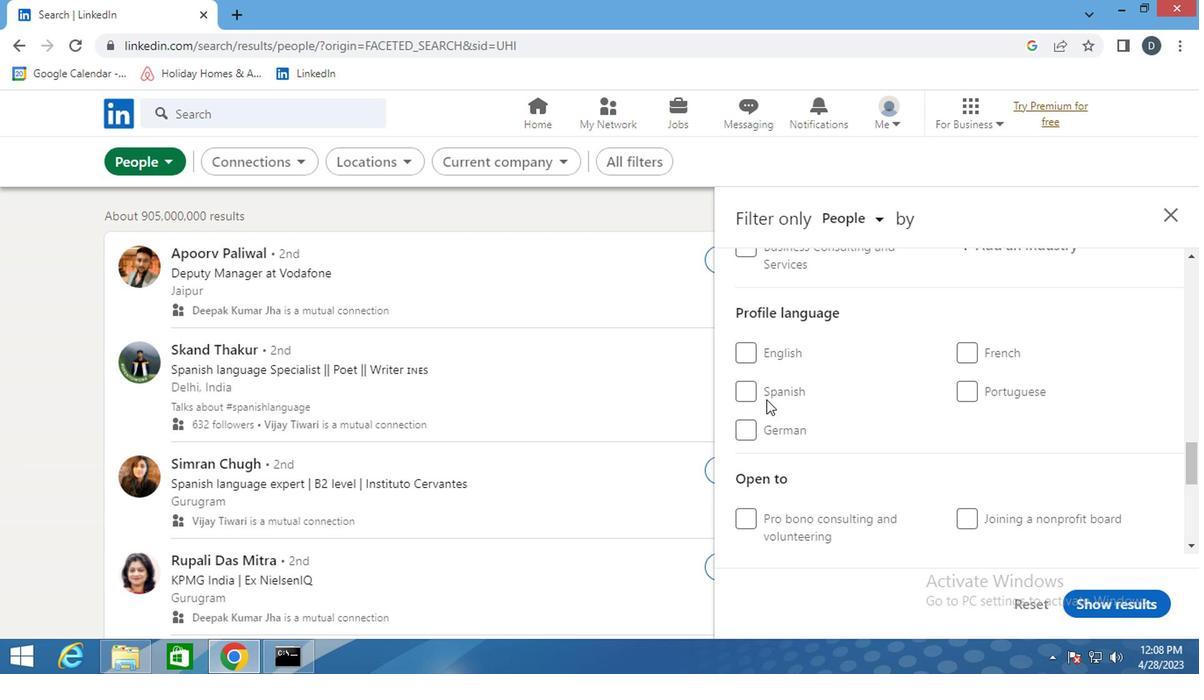 
Action: Mouse moved to (1151, 472)
Screenshot: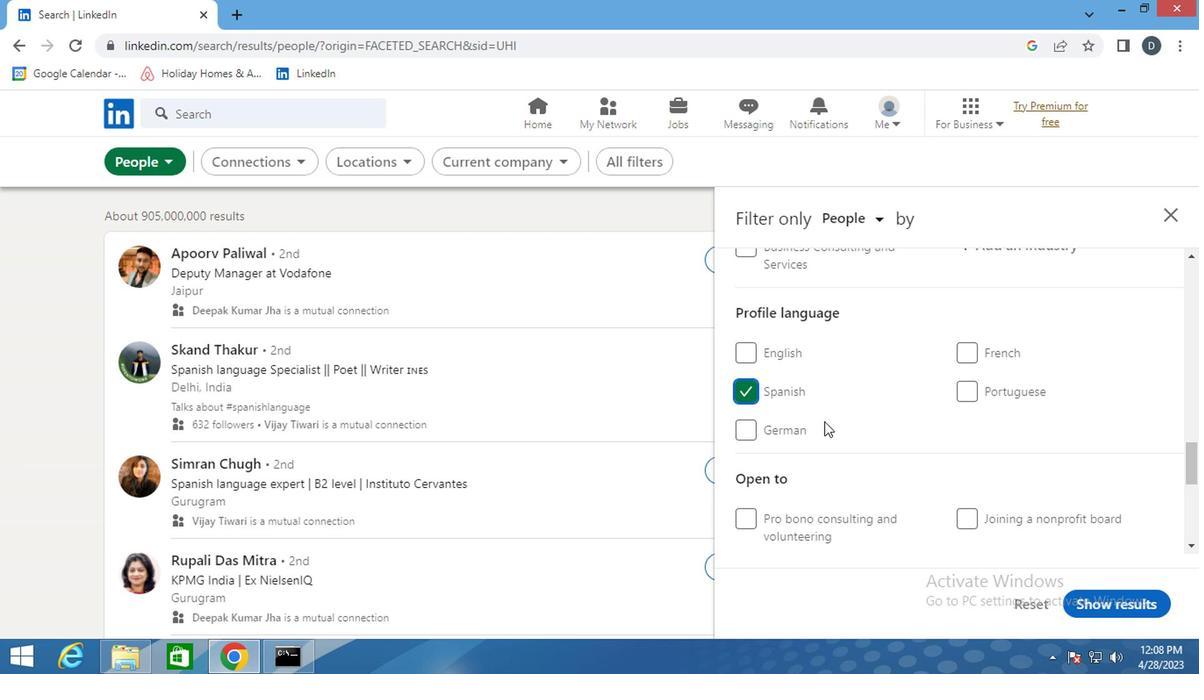 
Action: Mouse scrolled (1151, 473) with delta (0, 1)
Screenshot: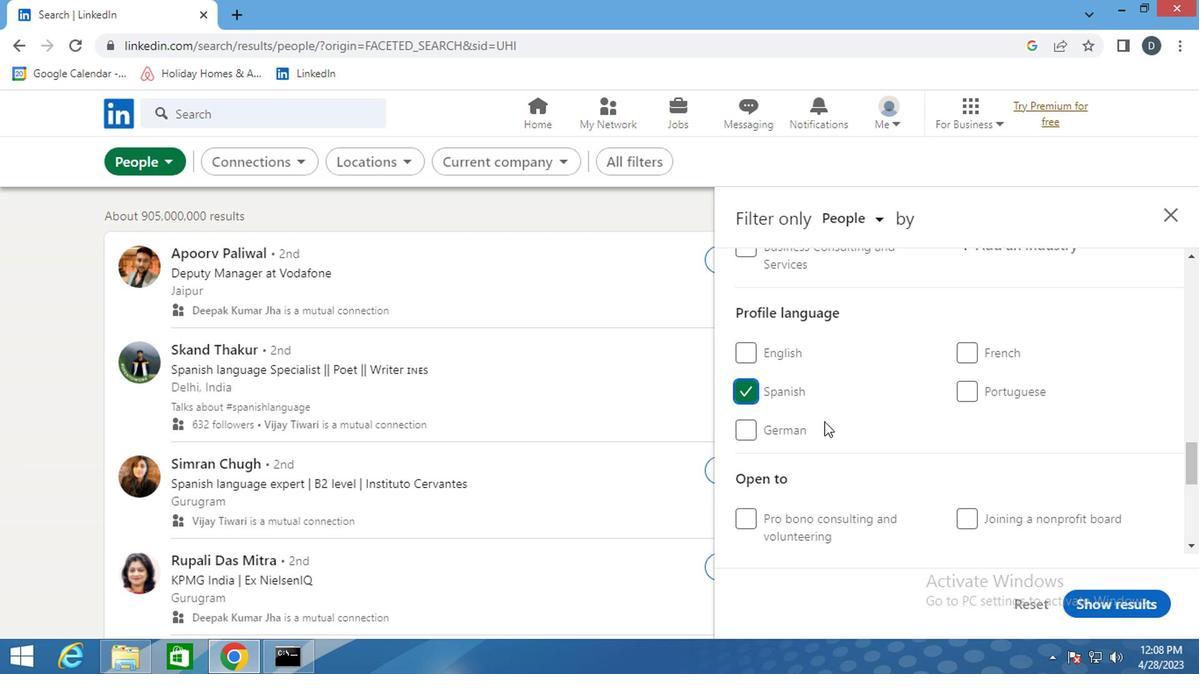 
Action: Mouse scrolled (1151, 473) with delta (0, 1)
Screenshot: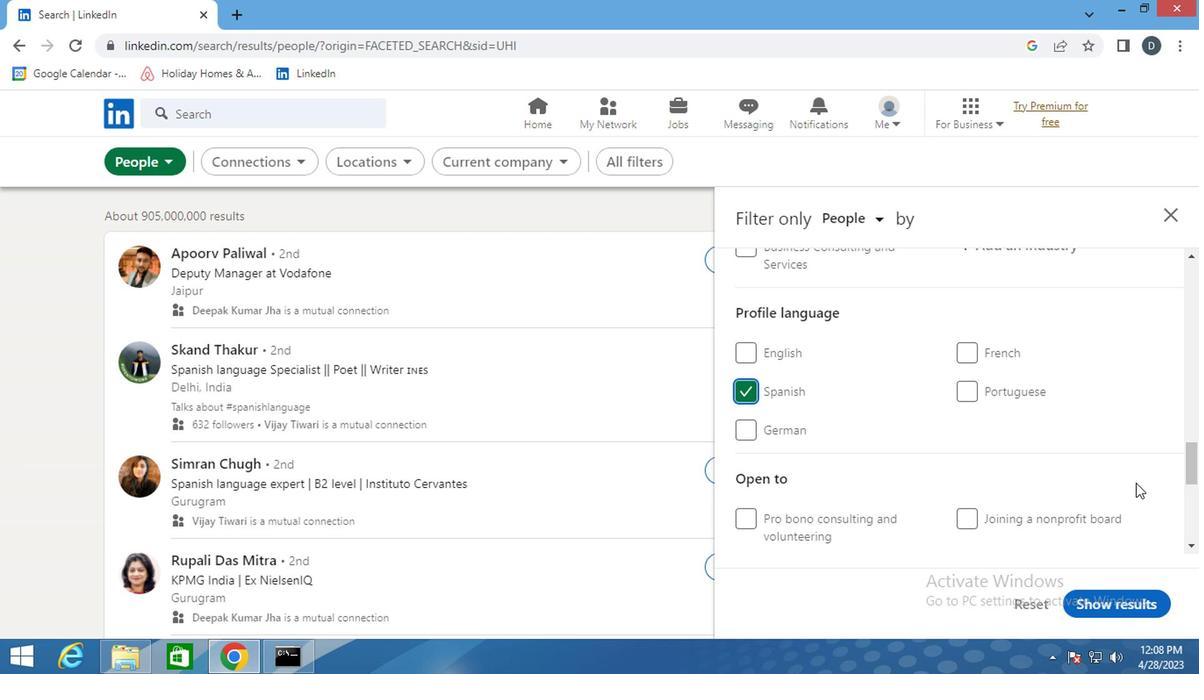 
Action: Mouse scrolled (1151, 473) with delta (0, 1)
Screenshot: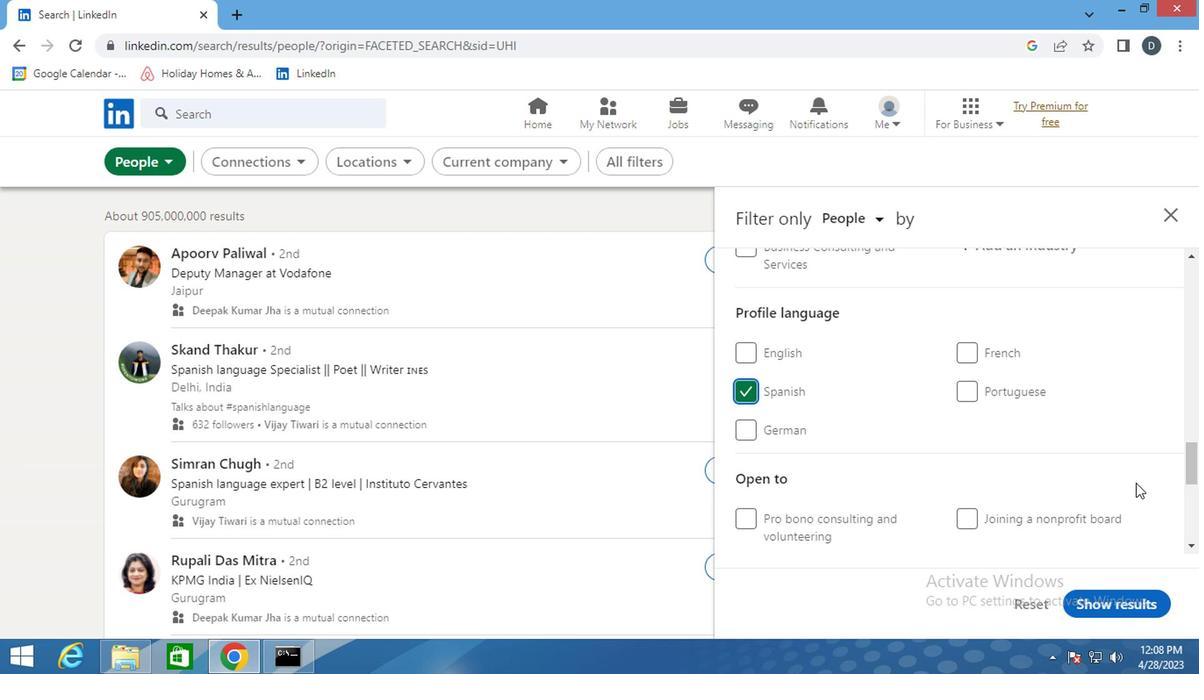
Action: Mouse scrolled (1151, 473) with delta (0, 1)
Screenshot: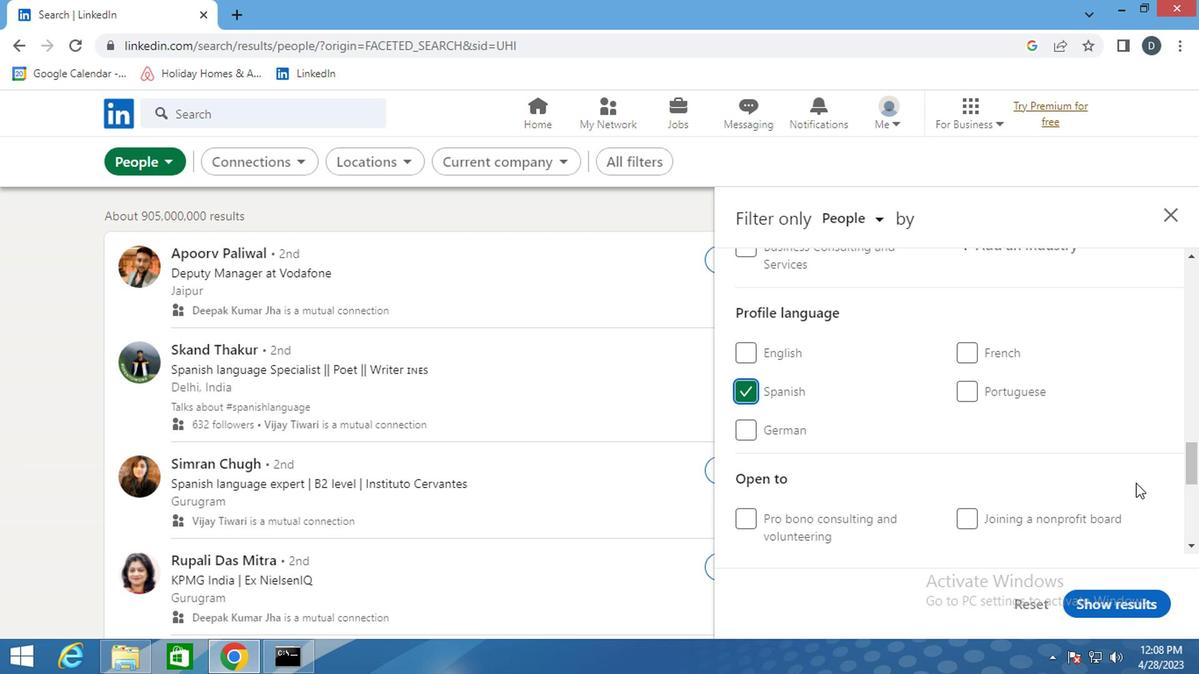 
Action: Mouse scrolled (1151, 473) with delta (0, 1)
Screenshot: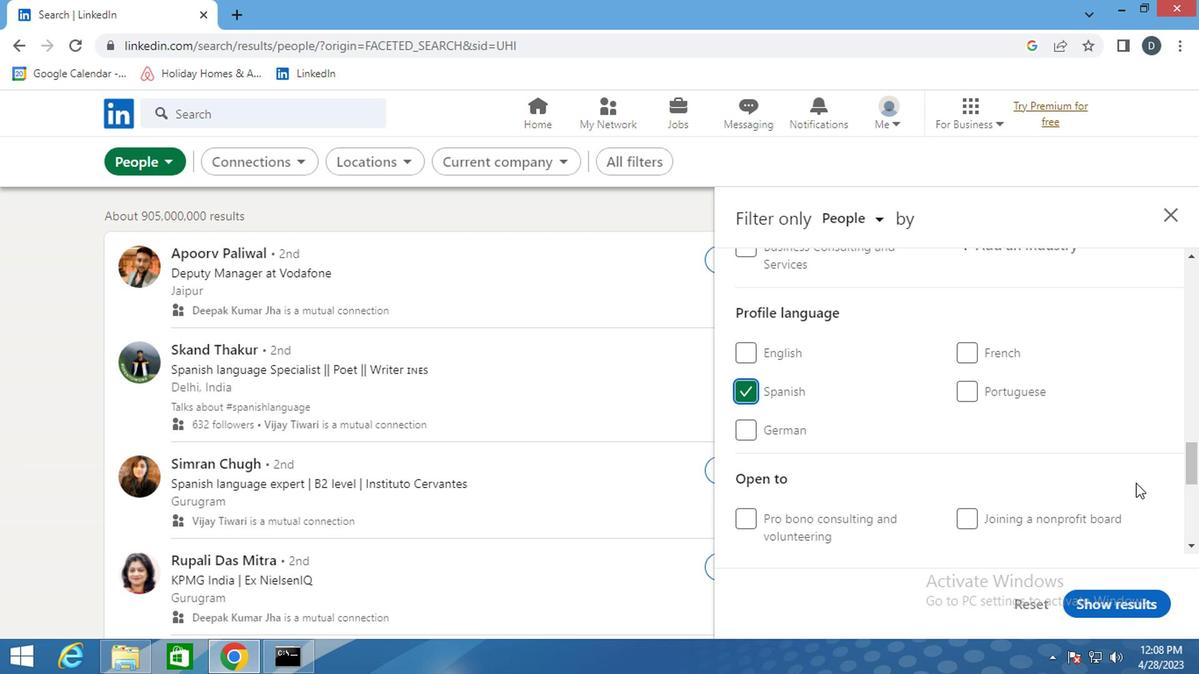 
Action: Mouse moved to (1084, 458)
Screenshot: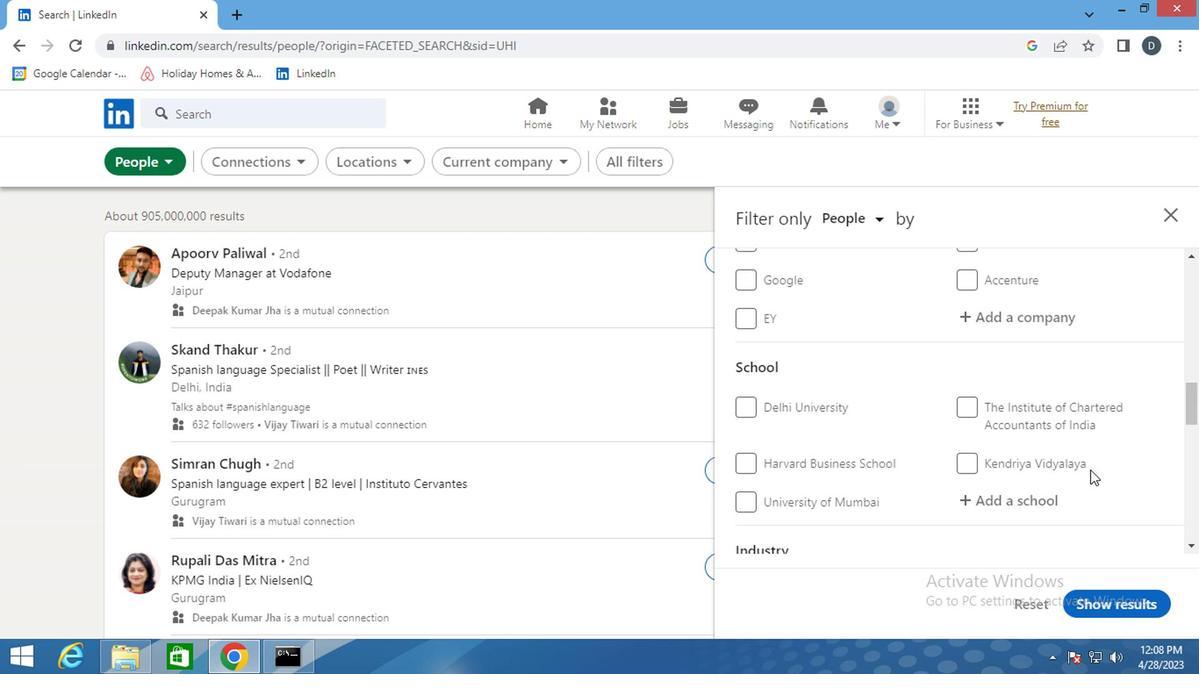 
Action: Mouse scrolled (1084, 459) with delta (0, 0)
Screenshot: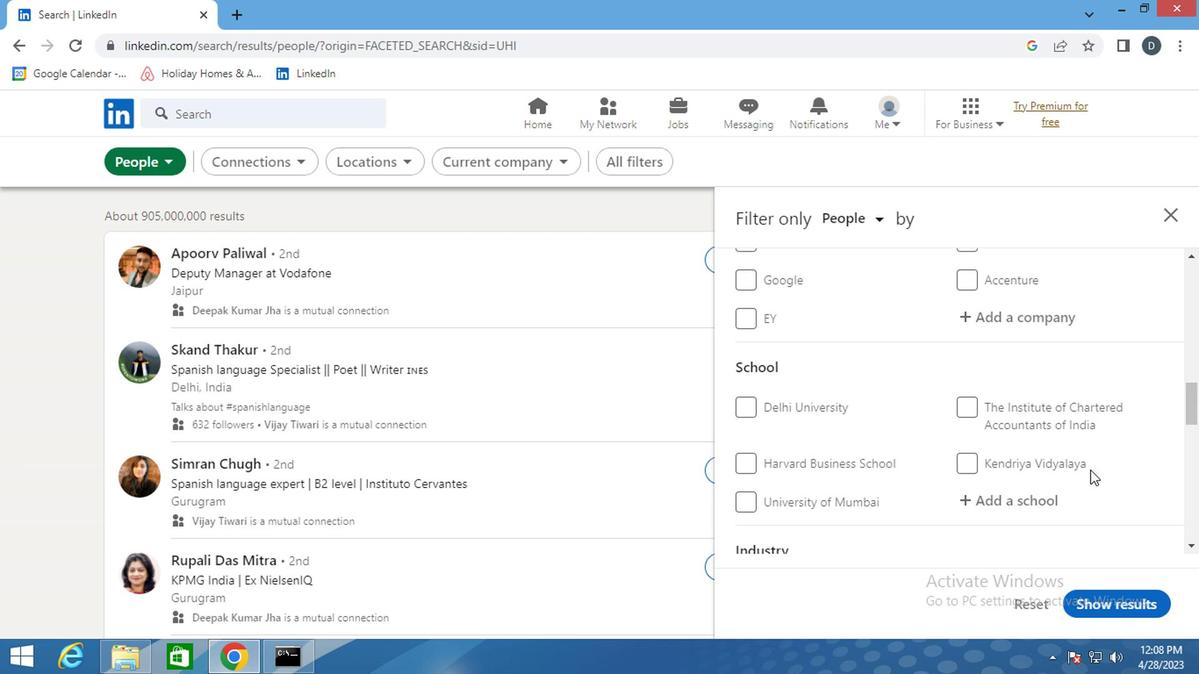 
Action: Mouse scrolled (1084, 459) with delta (0, 0)
Screenshot: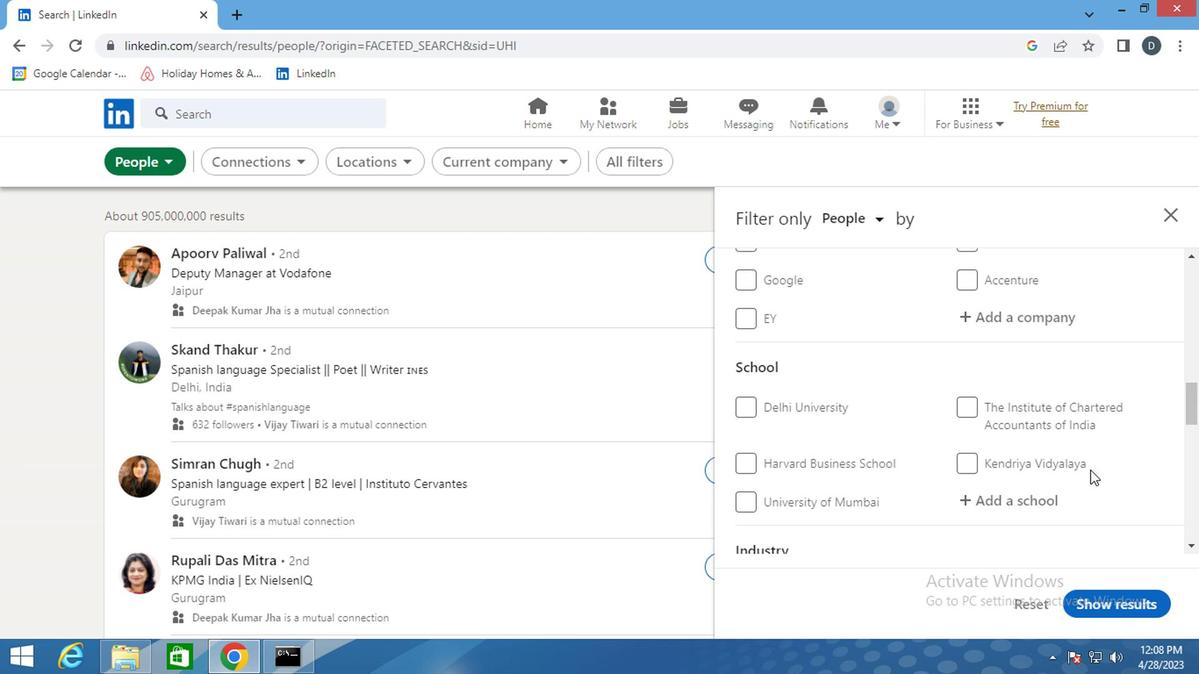 
Action: Mouse scrolled (1084, 459) with delta (0, 0)
Screenshot: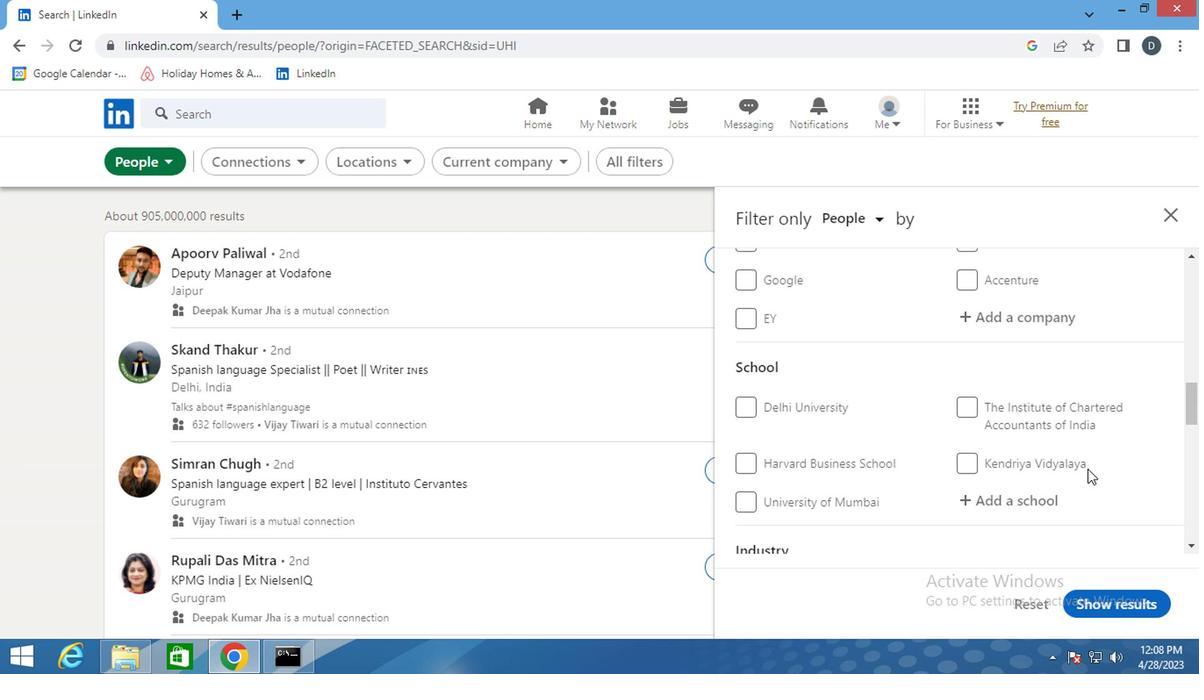 
Action: Mouse moved to (1048, 398)
Screenshot: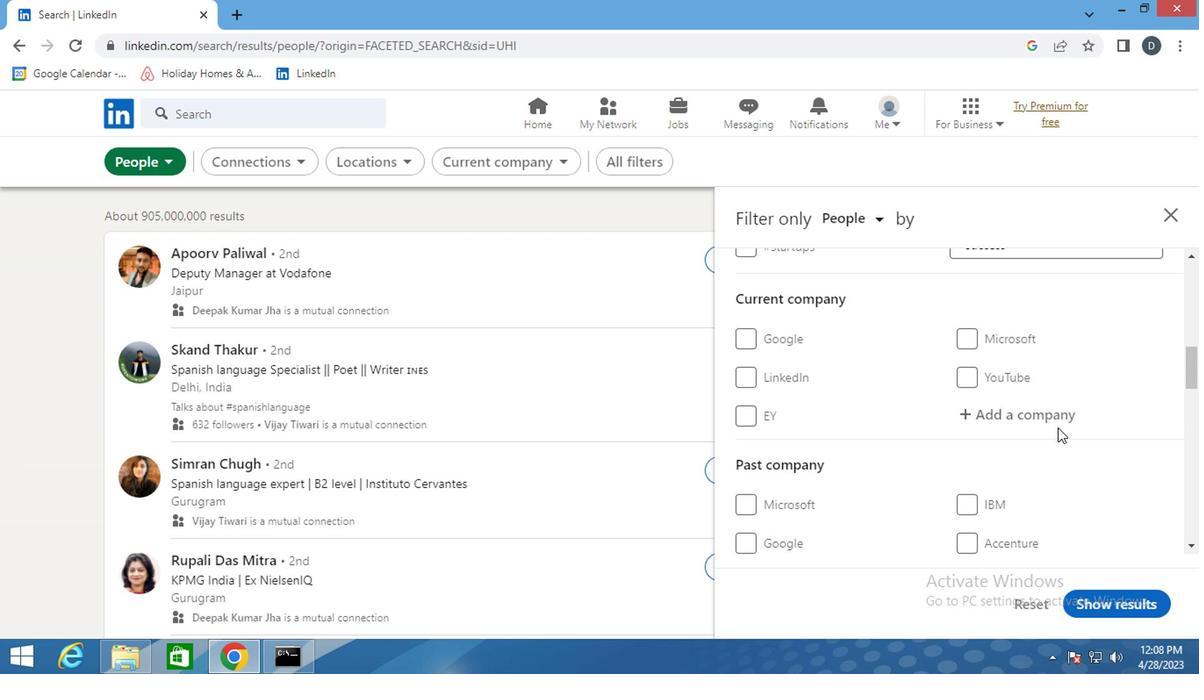 
Action: Mouse pressed left at (1048, 398)
Screenshot: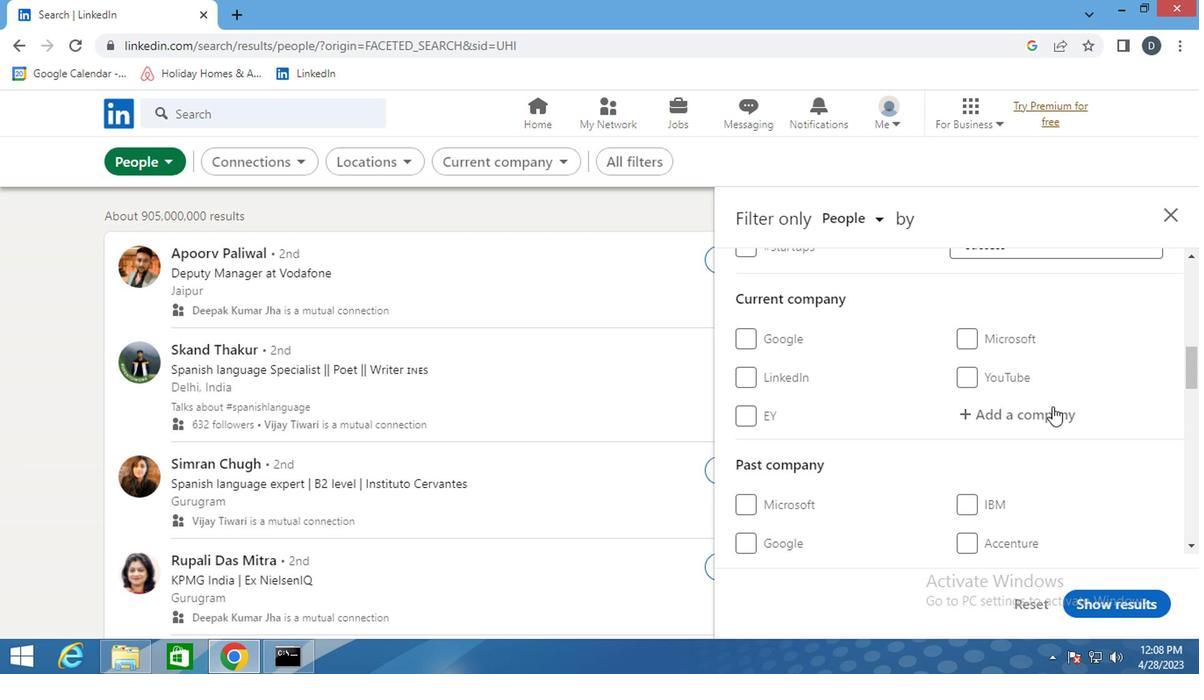 
Action: Mouse moved to (1041, 399)
Screenshot: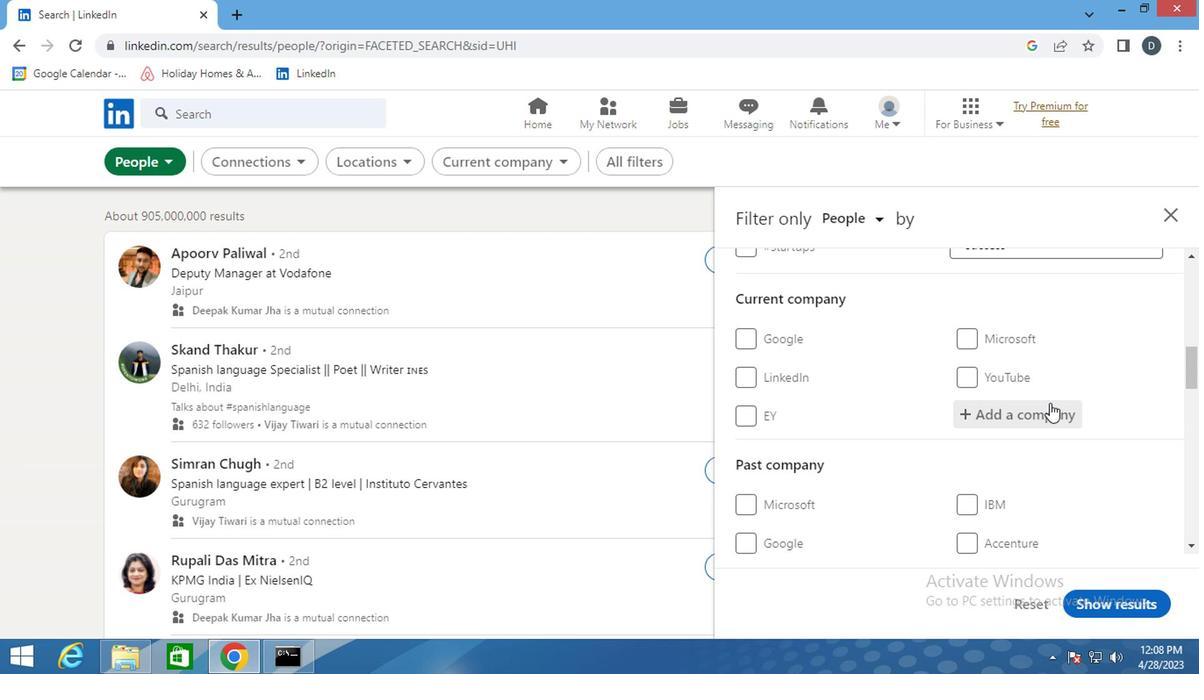 
Action: Key pressed <Key.shift><Key.shift><Key.shift>SOHO<Key.space><Key.shift>HOUSE
Screenshot: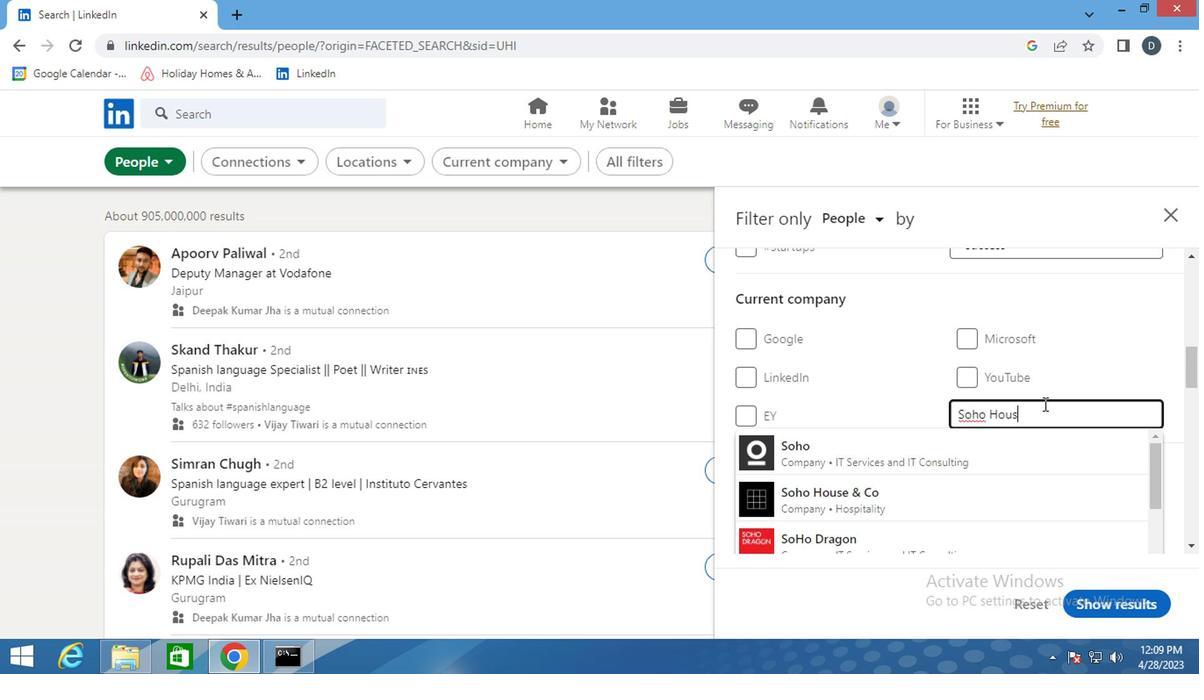 
Action: Mouse moved to (1010, 444)
Screenshot: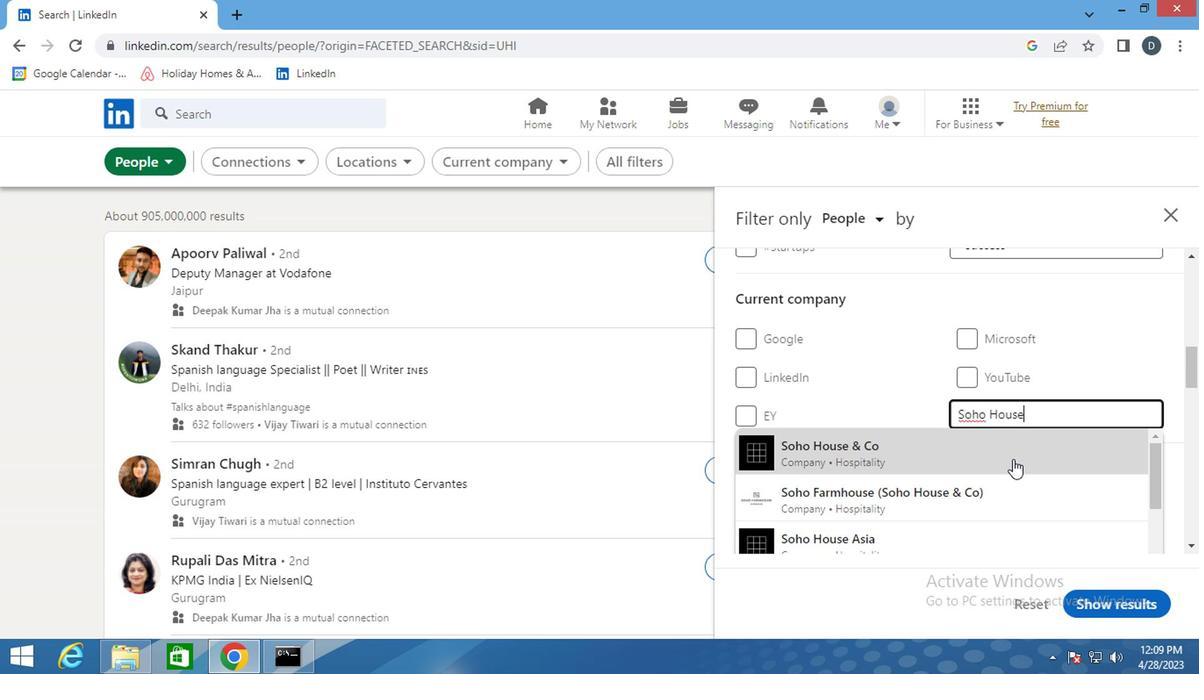 
Action: Mouse pressed left at (1010, 444)
Screenshot: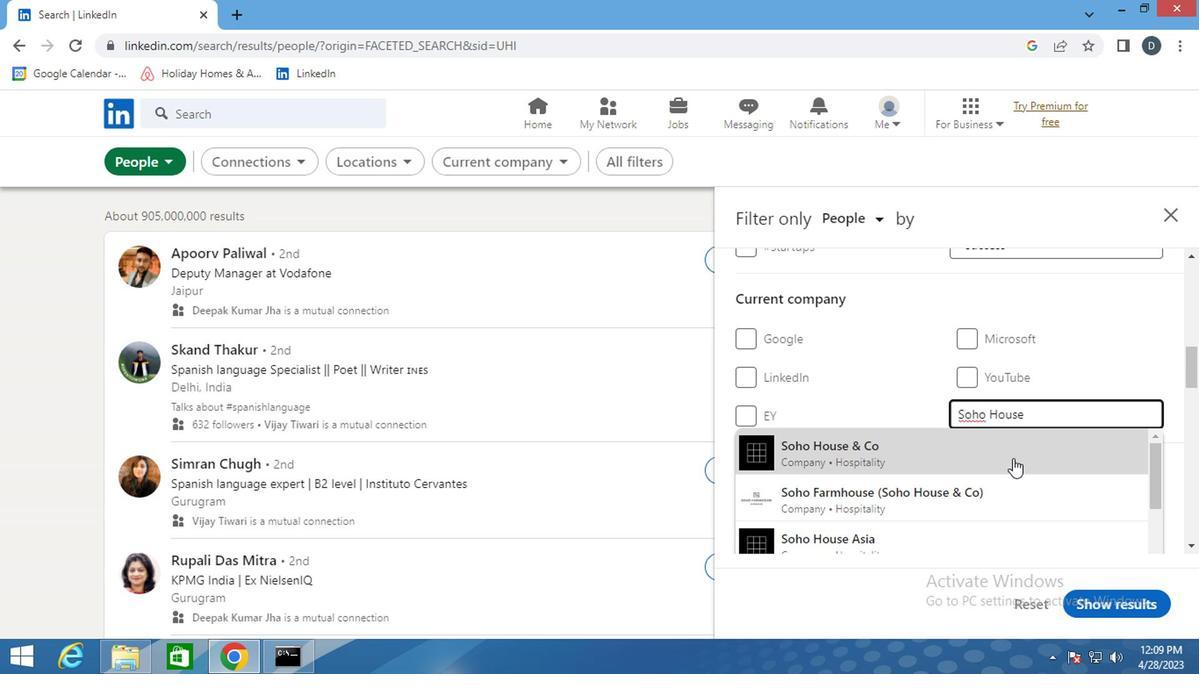 
Action: Mouse scrolled (1010, 442) with delta (0, -1)
Screenshot: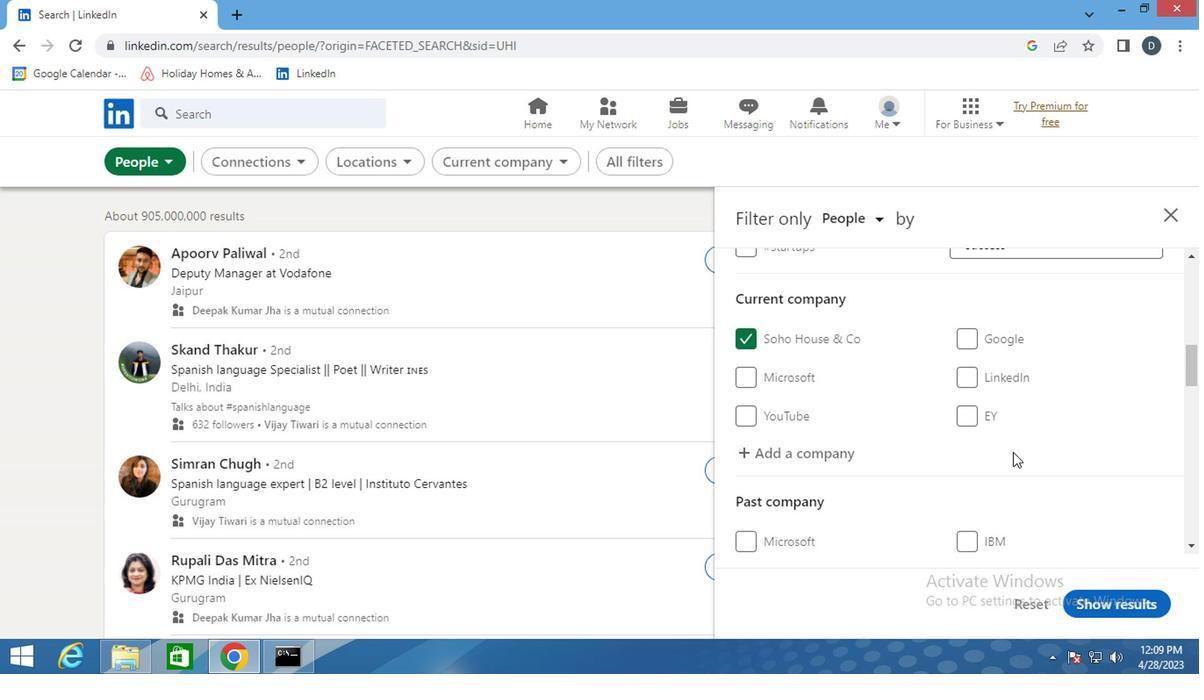 
Action: Mouse scrolled (1010, 442) with delta (0, -1)
Screenshot: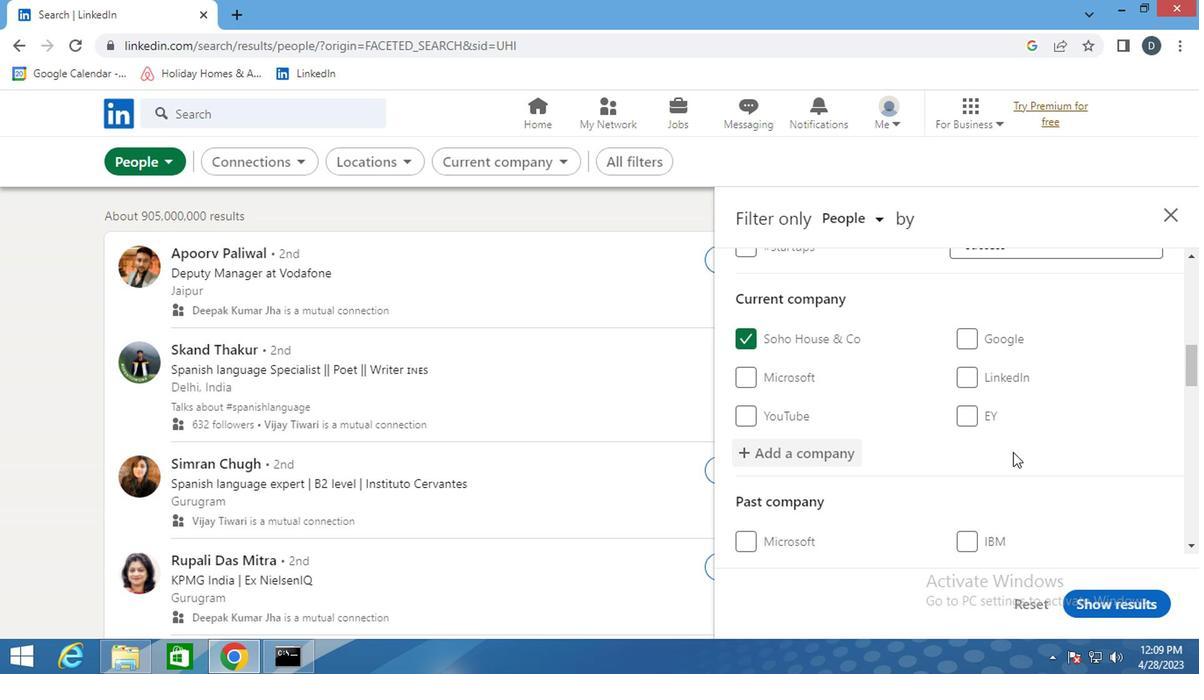 
Action: Mouse scrolled (1010, 442) with delta (0, -1)
Screenshot: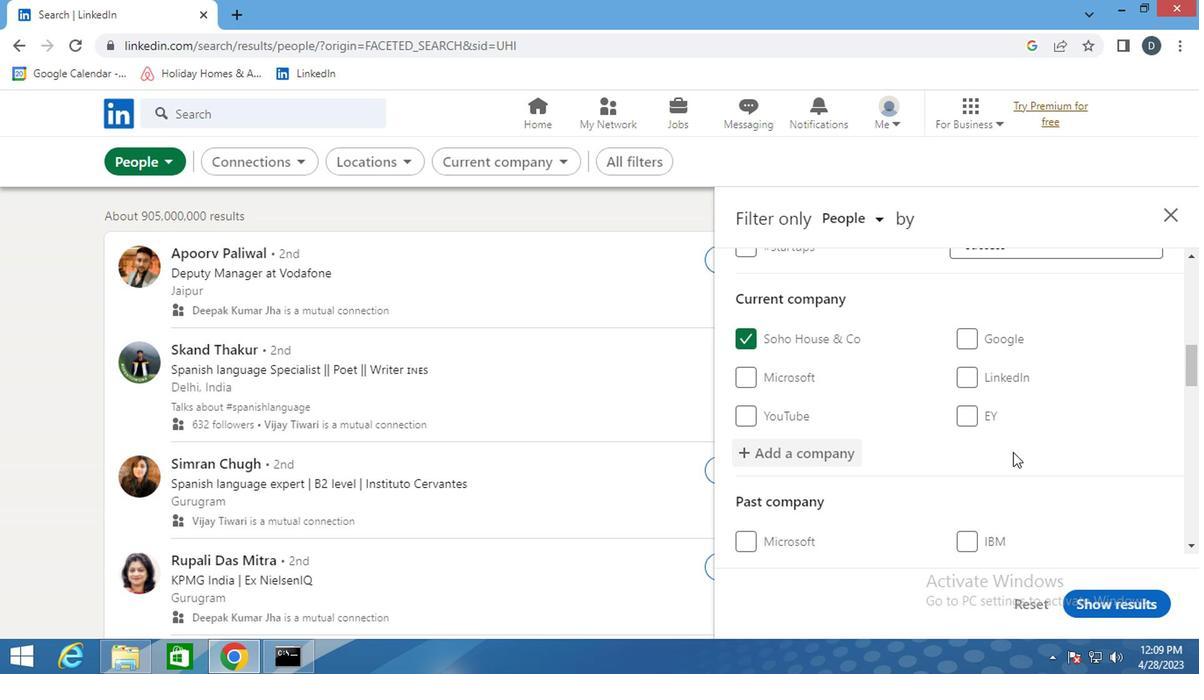 
Action: Mouse moved to (1014, 422)
Screenshot: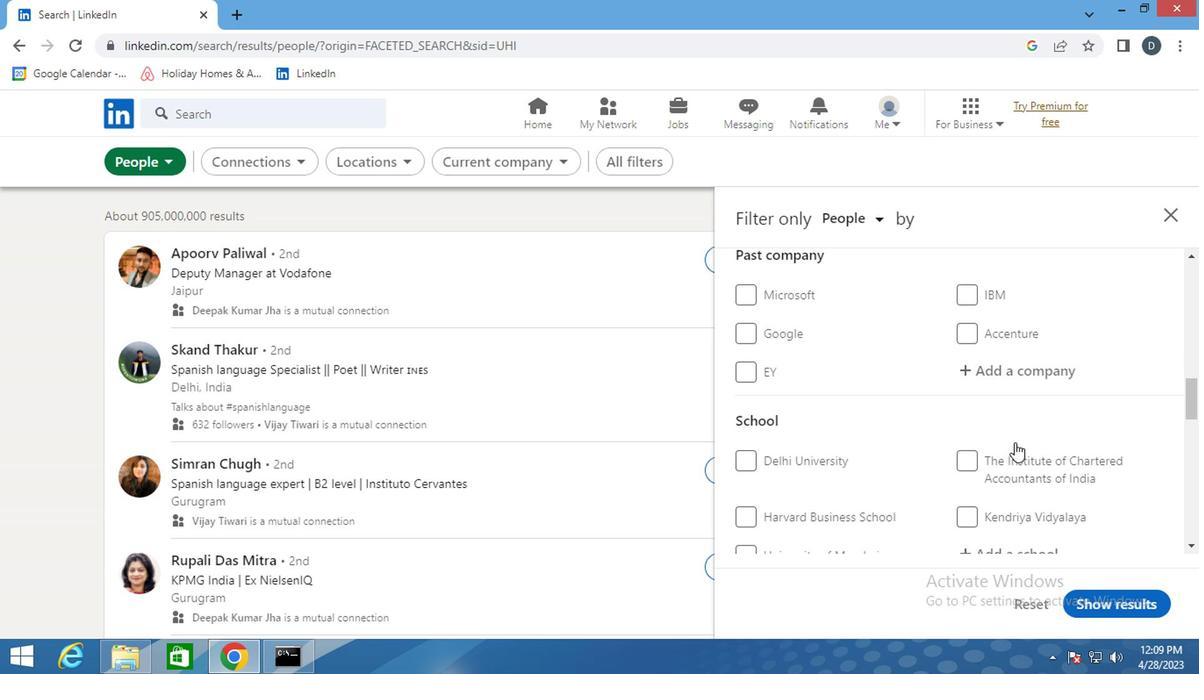 
Action: Mouse scrolled (1014, 422) with delta (0, 0)
Screenshot: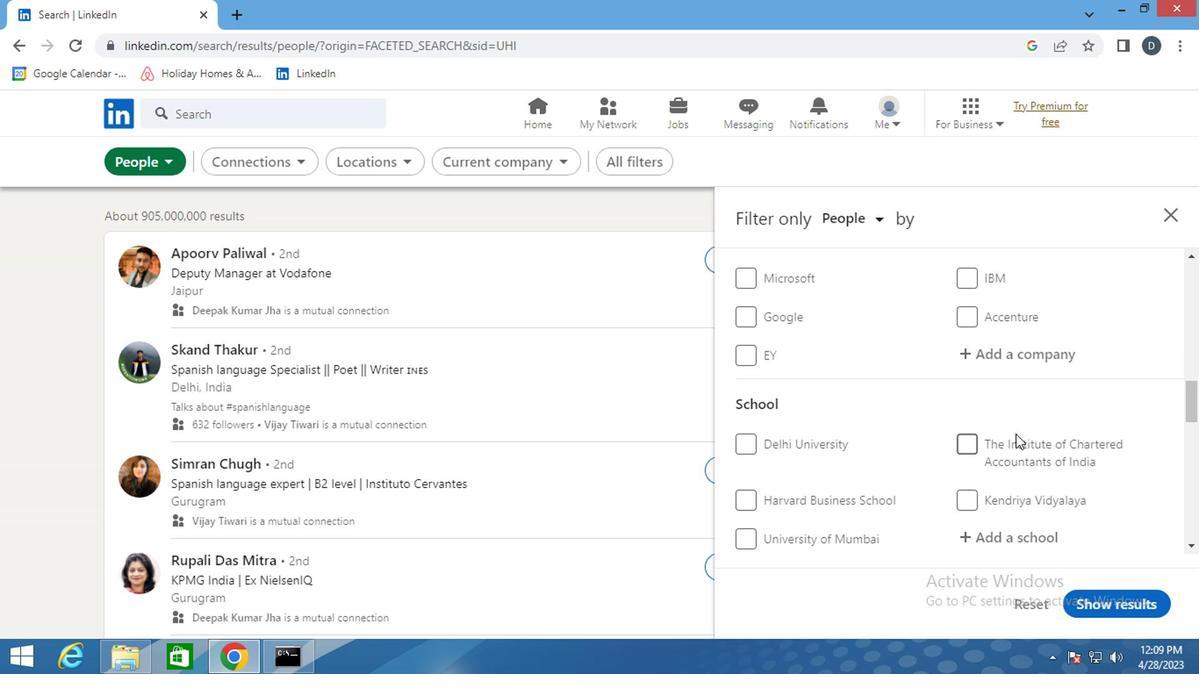 
Action: Mouse moved to (999, 435)
Screenshot: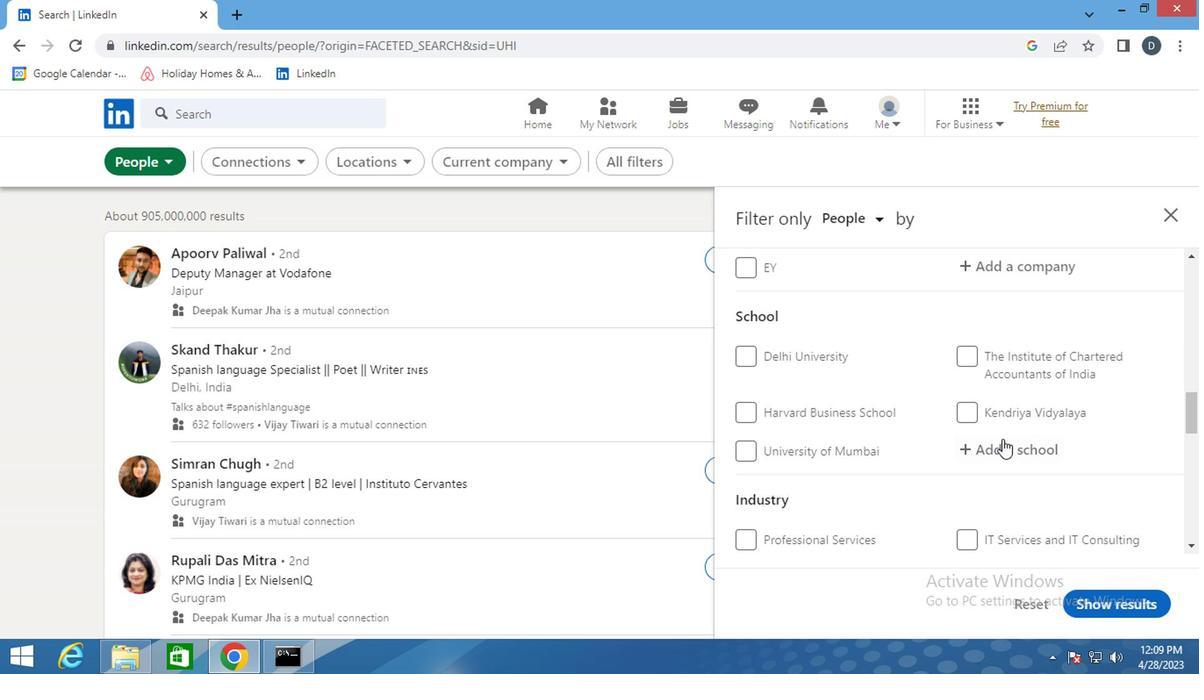 
Action: Mouse pressed left at (999, 435)
Screenshot: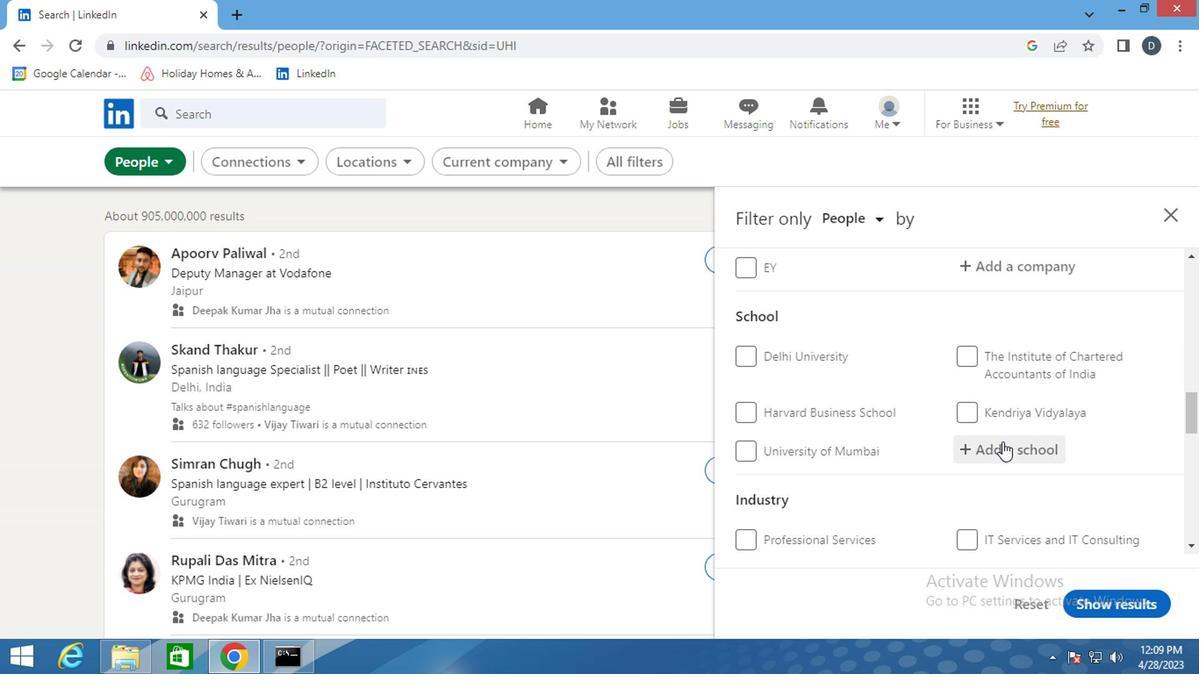 
Action: Key pressed <Key.shift><Key.shift>ADIKAVI<Key.space><Key.shift><Key.shift><Key.shift><Key.shift><Key.shift><Key.shift><Key.shift><Key.shift><Key.shift><Key.shift><Key.shift><Key.shift><Key.shift><Key.shift><Key.shift>
Screenshot: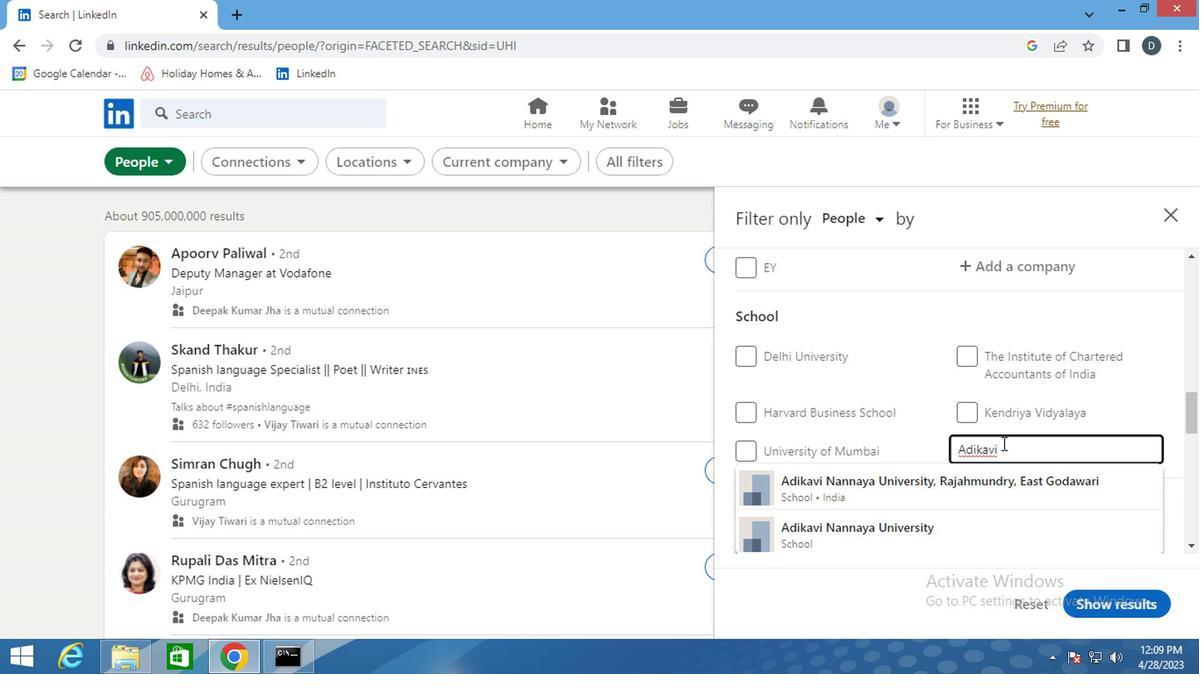 
Action: Mouse moved to (966, 506)
Screenshot: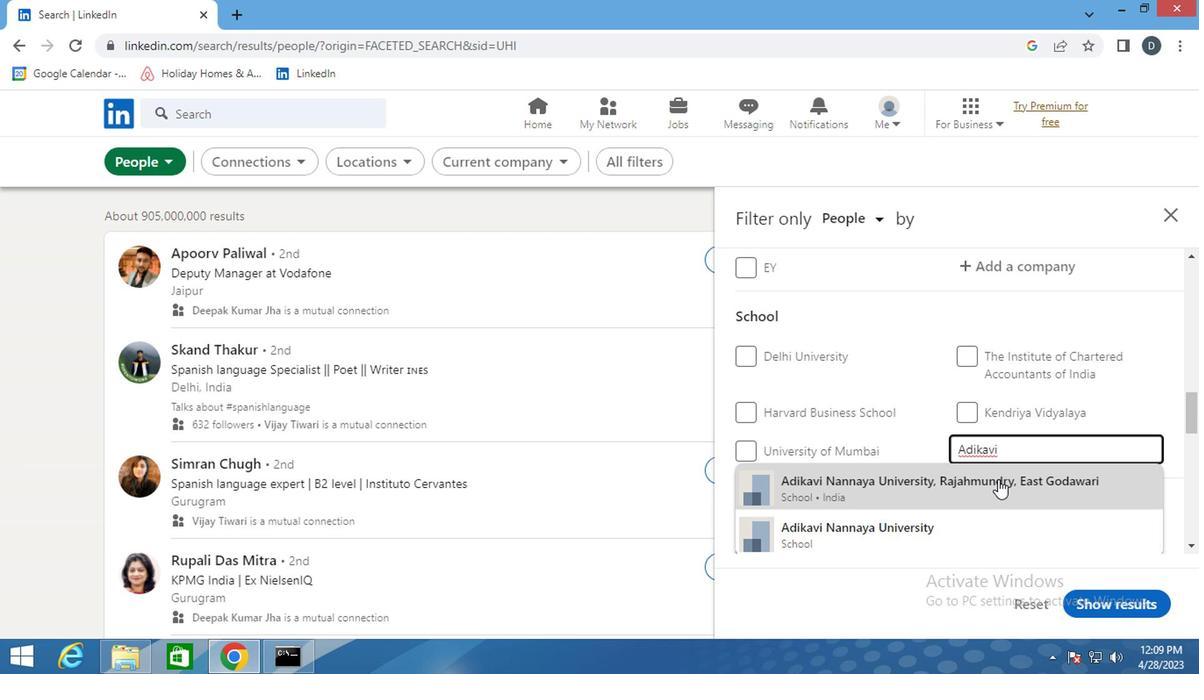 
Action: Mouse pressed left at (966, 506)
Screenshot: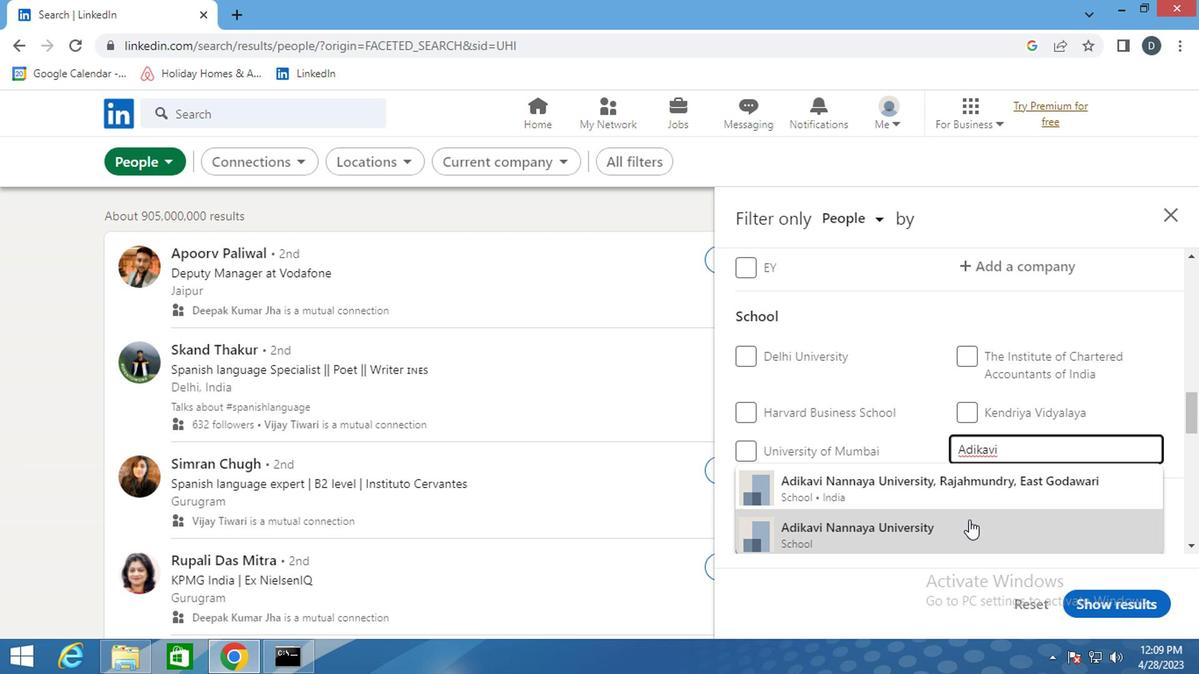 
Action: Mouse moved to (966, 504)
Screenshot: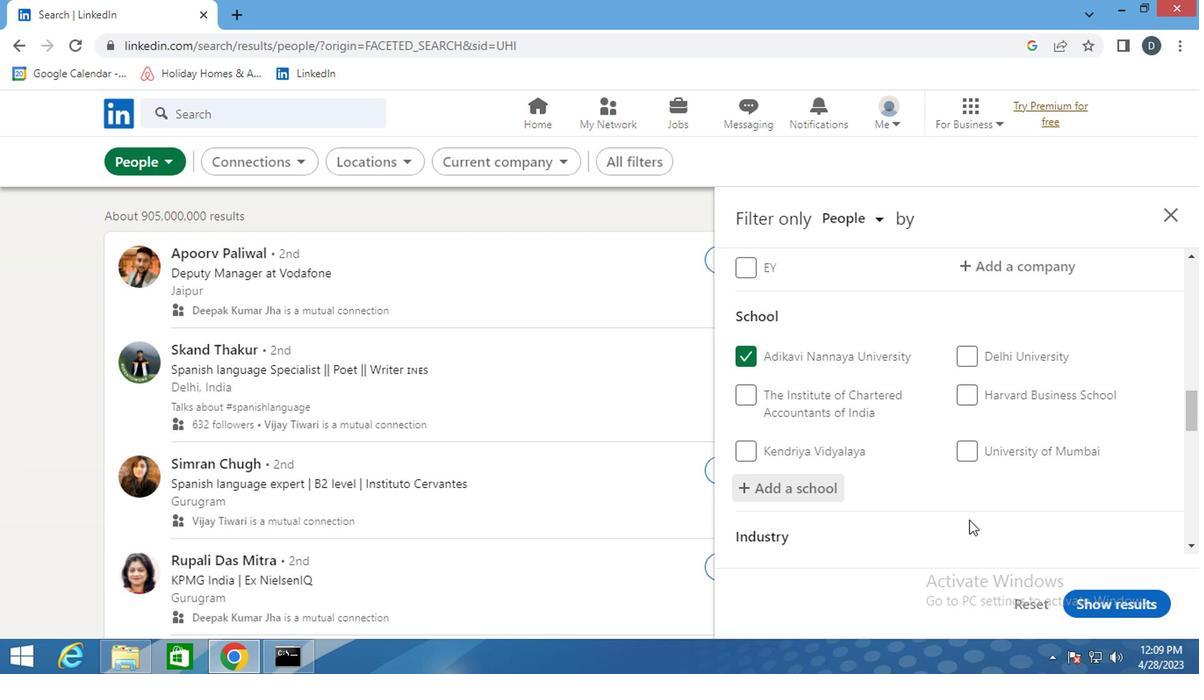 
Action: Mouse scrolled (966, 503) with delta (0, 0)
Screenshot: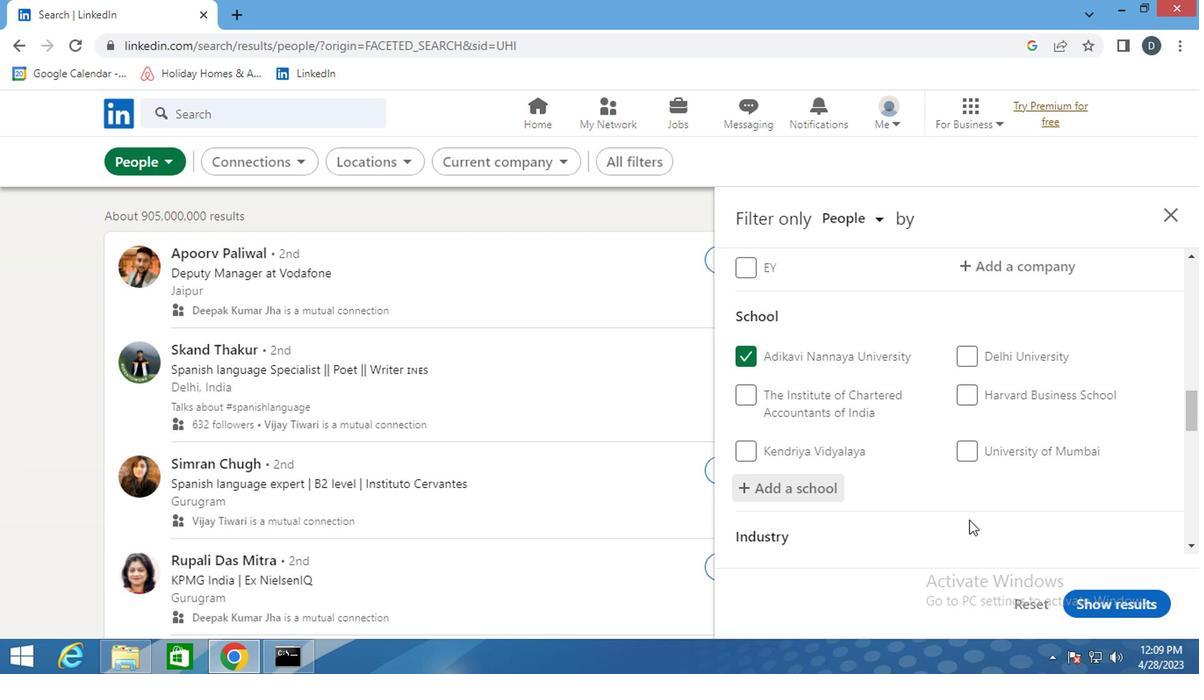 
Action: Mouse scrolled (966, 503) with delta (0, 0)
Screenshot: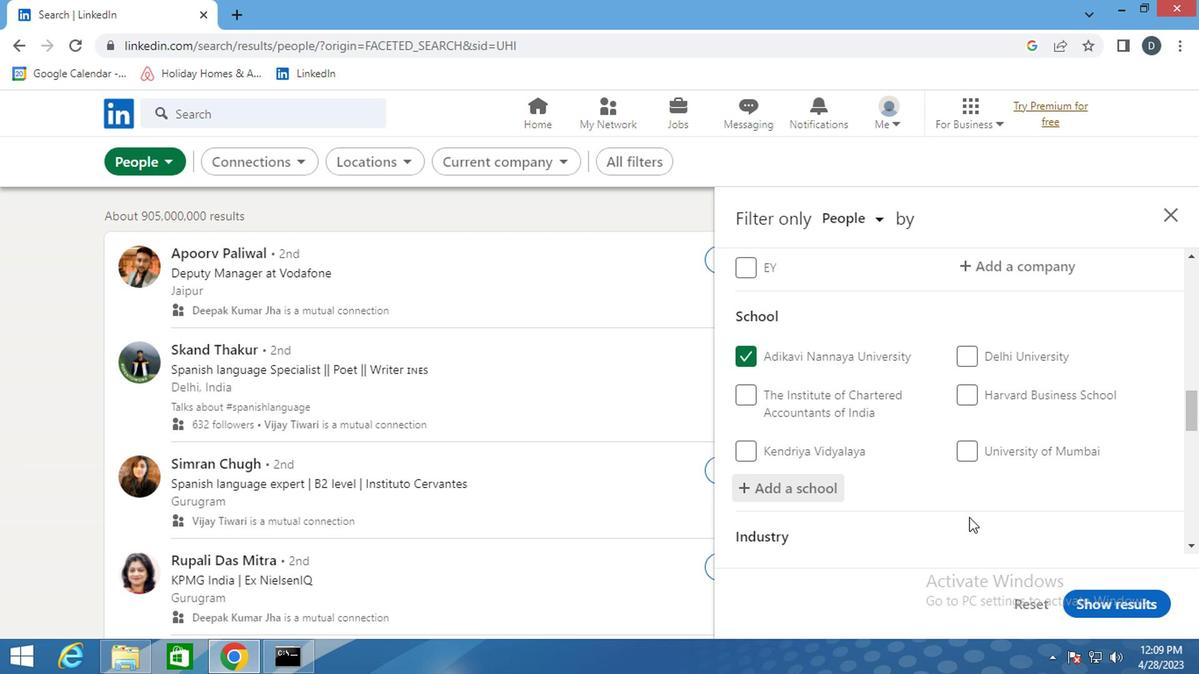 
Action: Mouse moved to (963, 471)
Screenshot: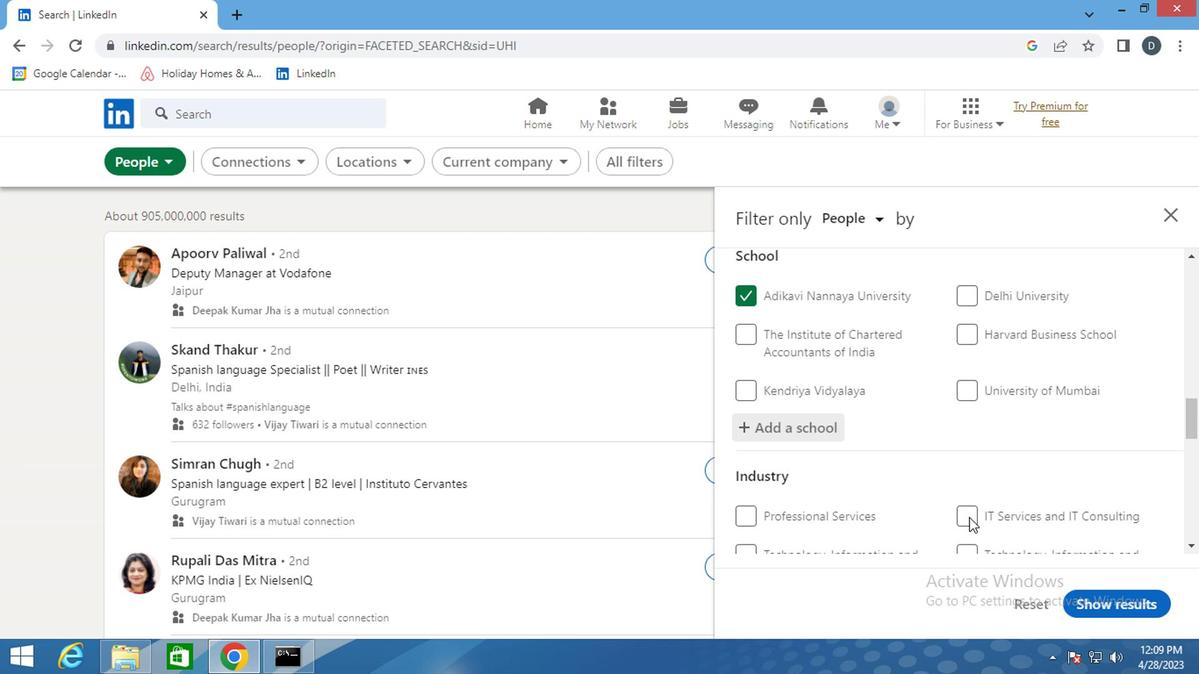 
Action: Mouse scrolled (963, 470) with delta (0, 0)
Screenshot: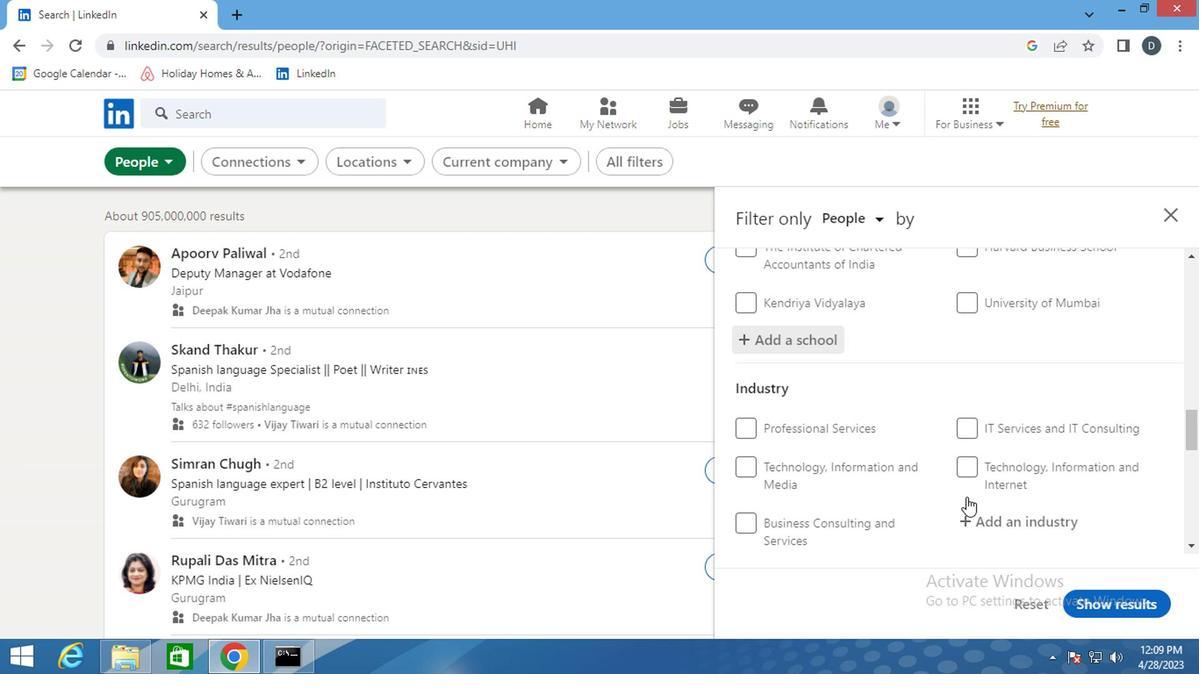 
Action: Mouse moved to (973, 420)
Screenshot: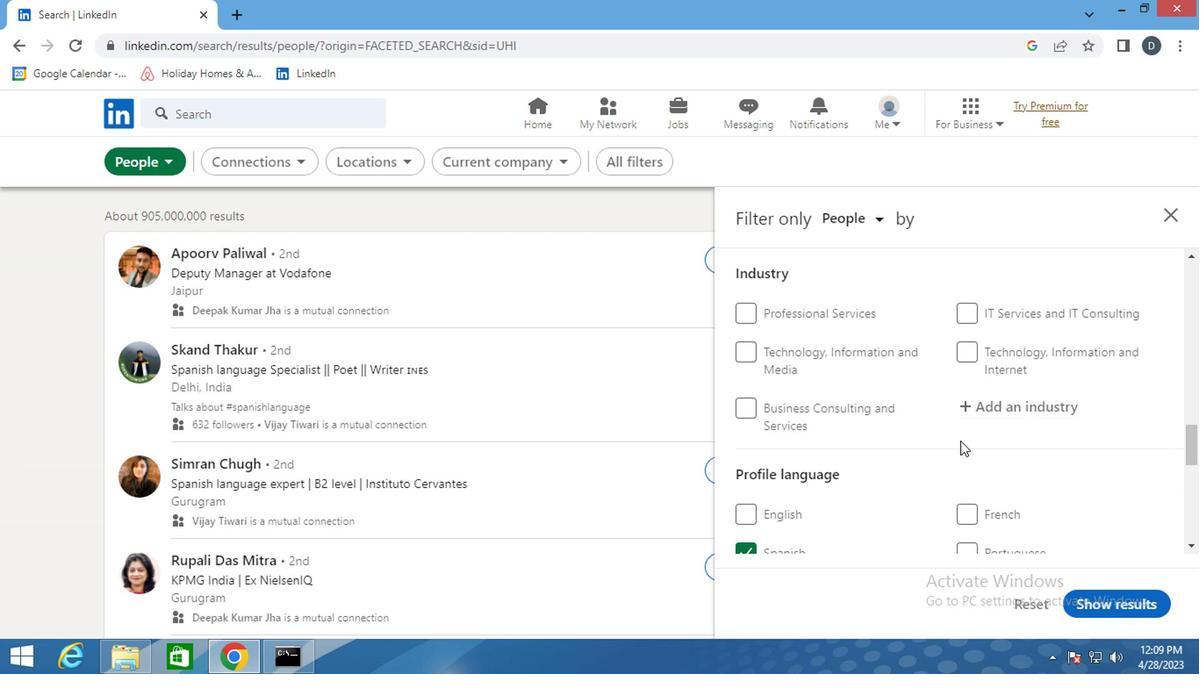 
Action: Mouse scrolled (973, 419) with delta (0, 0)
Screenshot: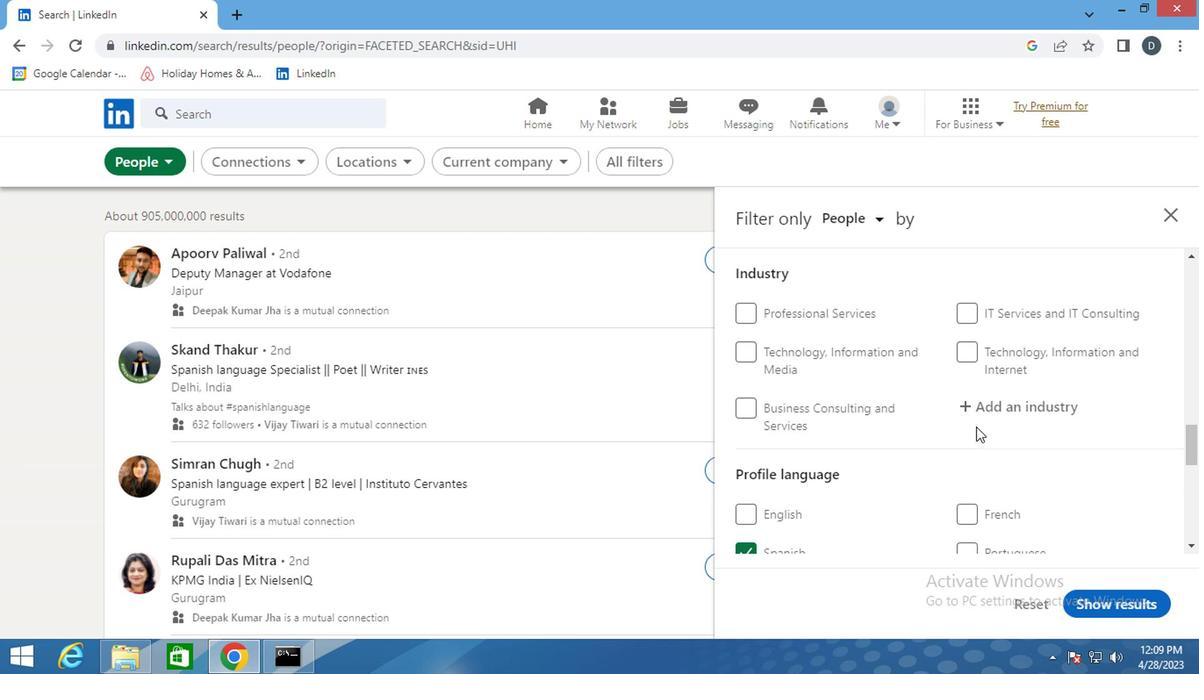 
Action: Mouse moved to (978, 415)
Screenshot: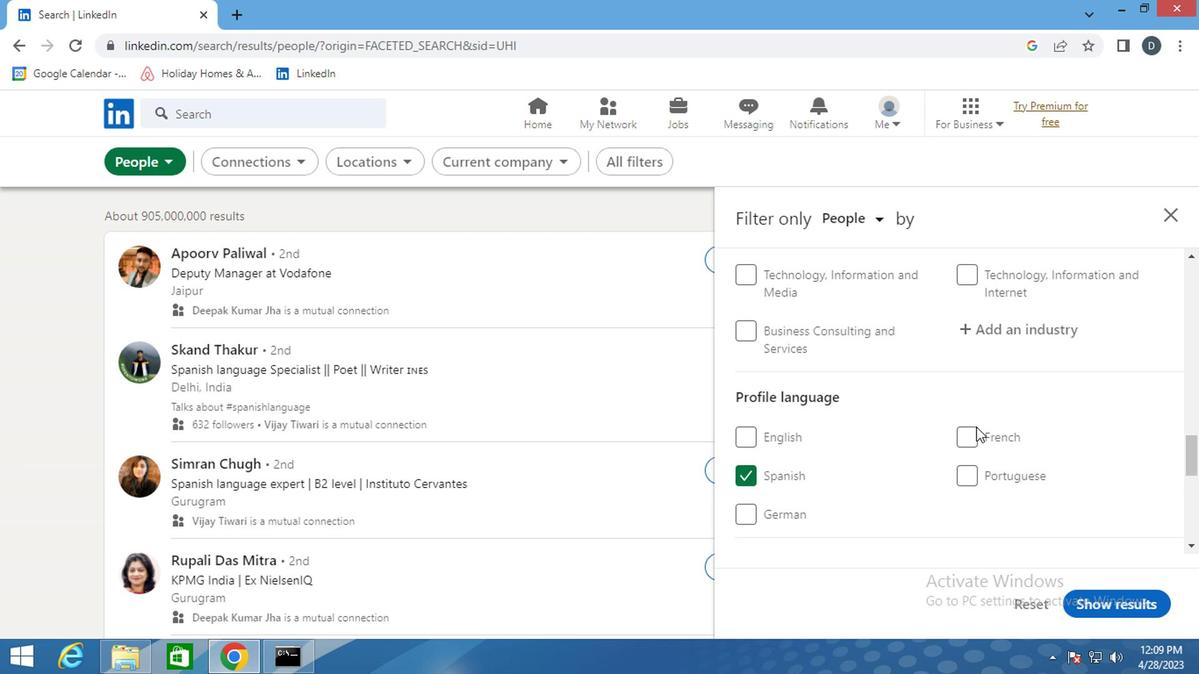 
Action: Mouse scrolled (978, 415) with delta (0, 0)
Screenshot: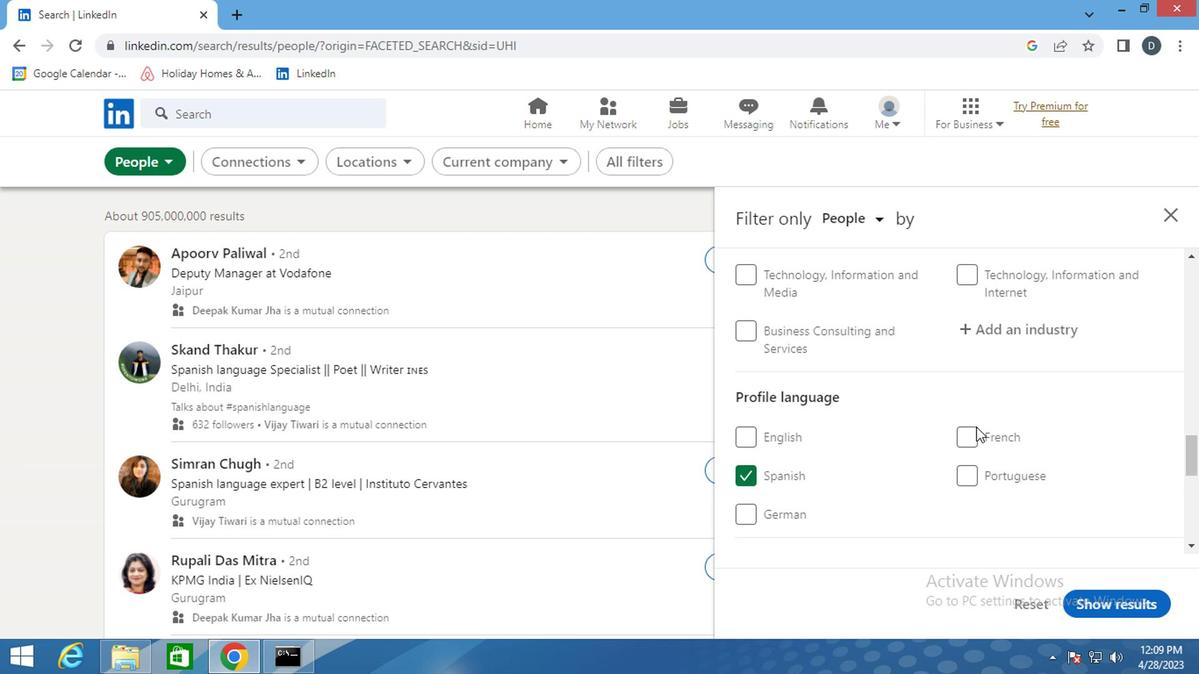 
Action: Mouse moved to (999, 409)
Screenshot: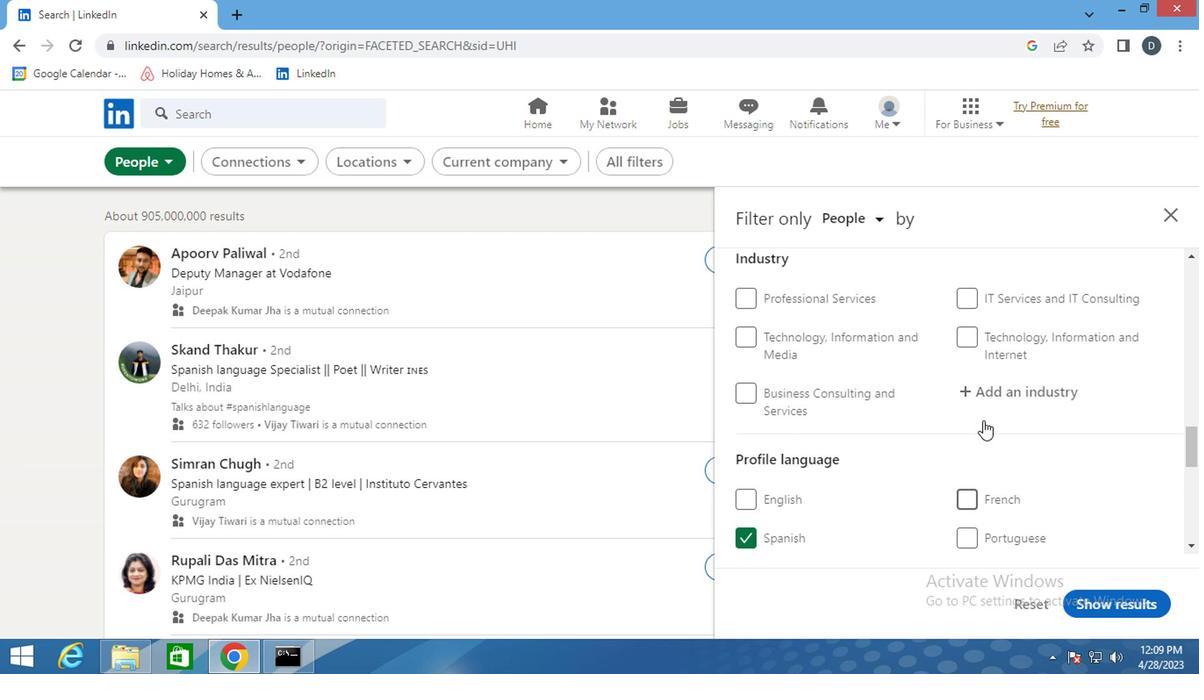 
Action: Mouse pressed left at (999, 409)
Screenshot: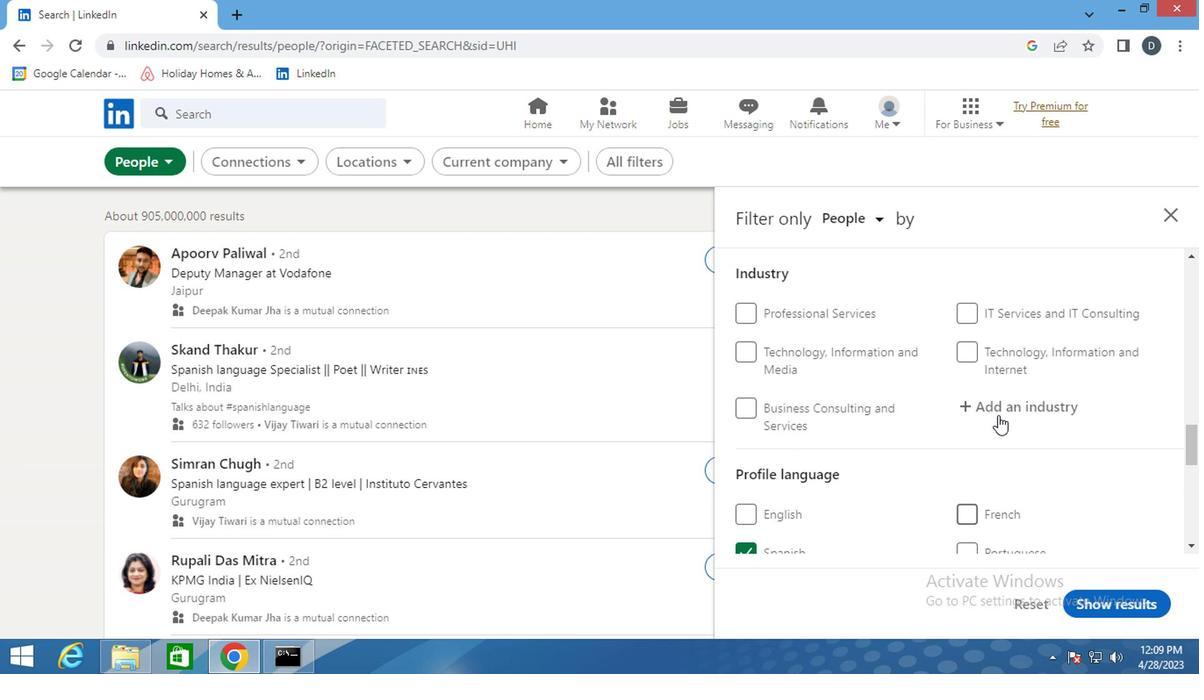 
Action: Key pressed <Key.shift>BUILDING<Key.space><Key.shift><Key.shift><Key.shift><Key.shift><Key.shift>FINI
Screenshot: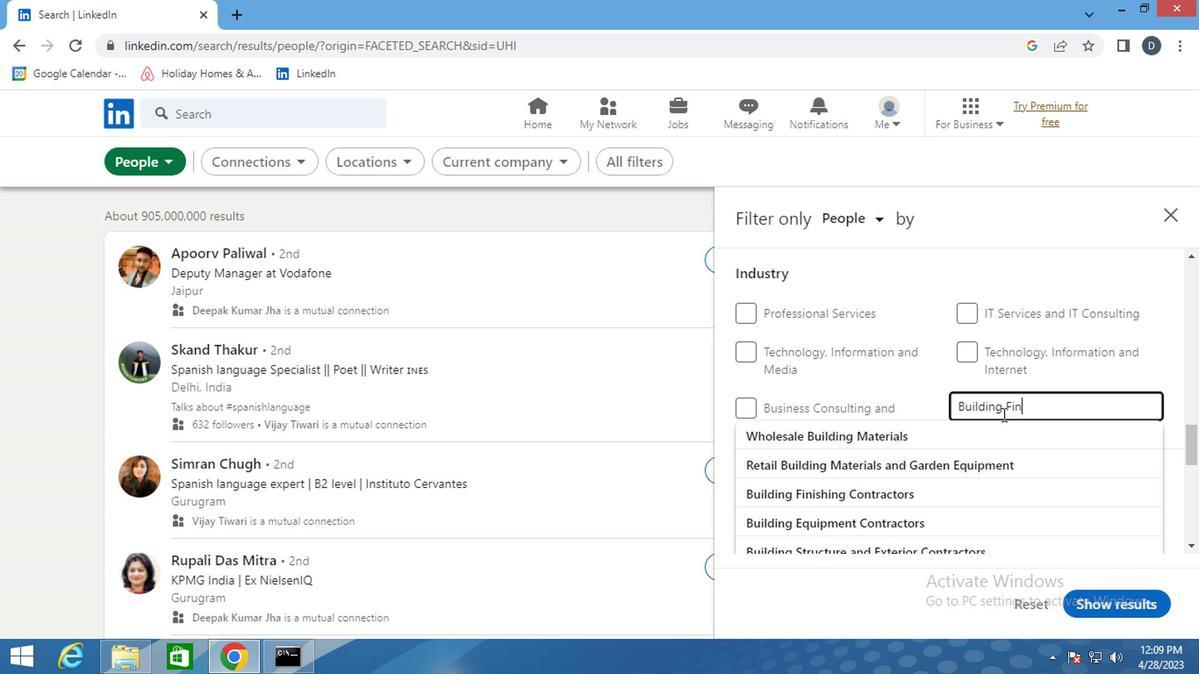
Action: Mouse moved to (1035, 432)
Screenshot: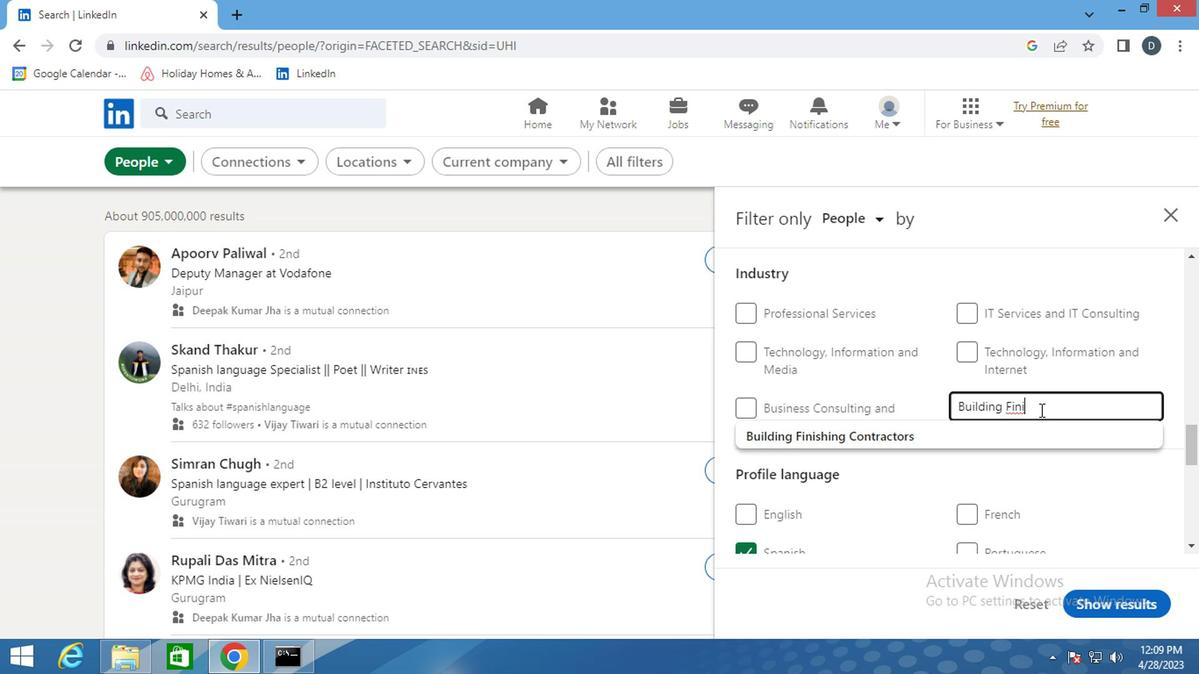 
Action: Mouse pressed left at (1035, 432)
Screenshot: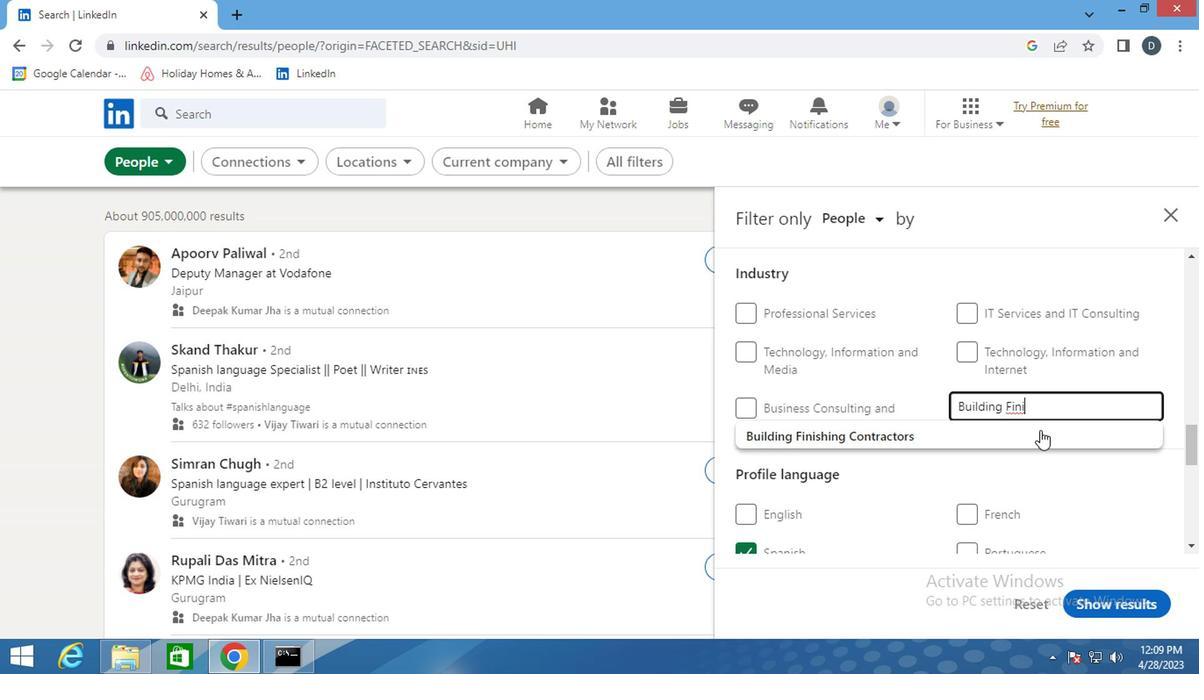 
Action: Mouse scrolled (1035, 431) with delta (0, -1)
Screenshot: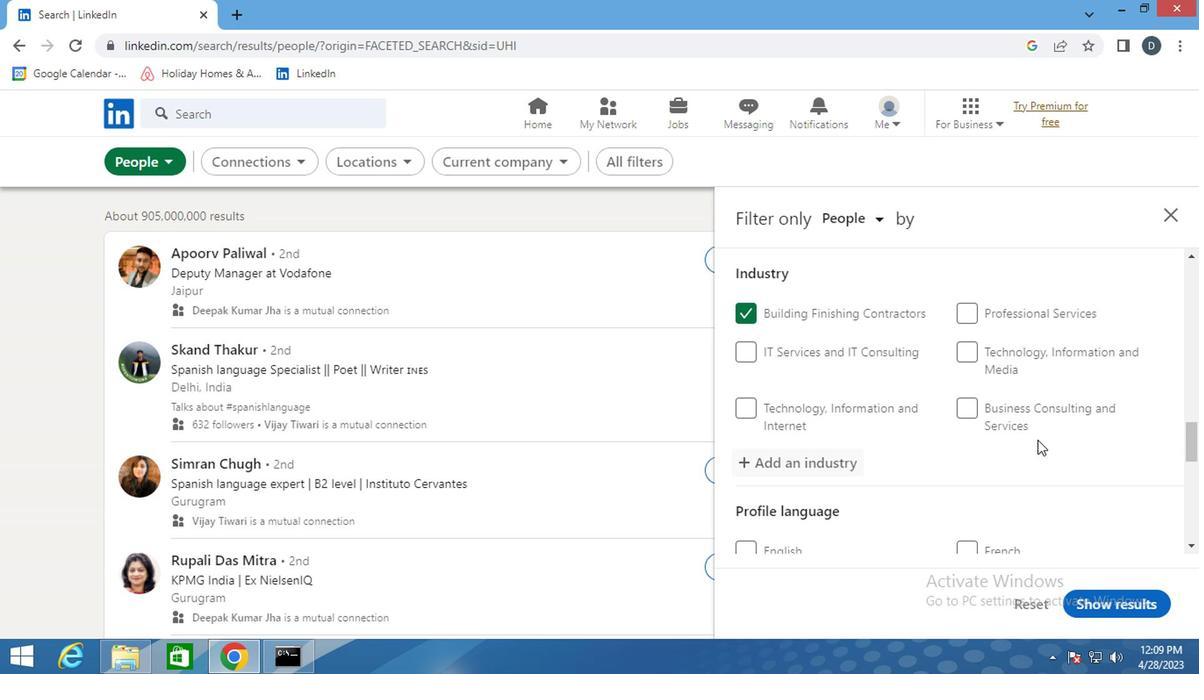 
Action: Mouse scrolled (1035, 431) with delta (0, -1)
Screenshot: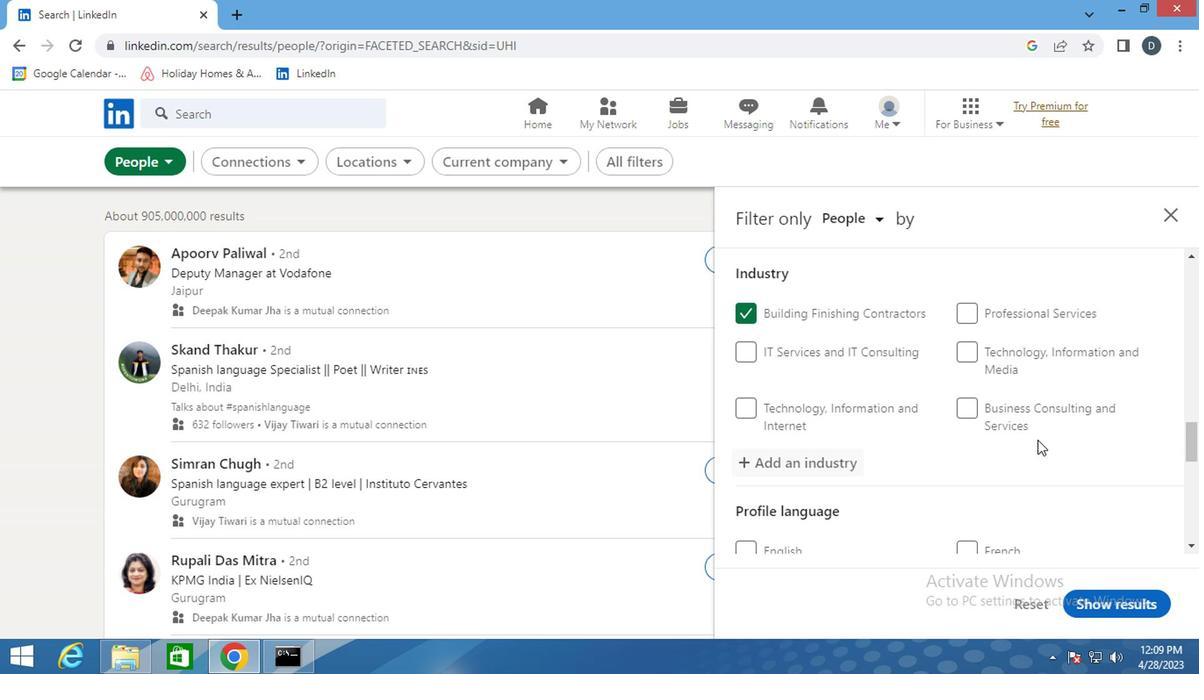 
Action: Mouse scrolled (1035, 431) with delta (0, -1)
Screenshot: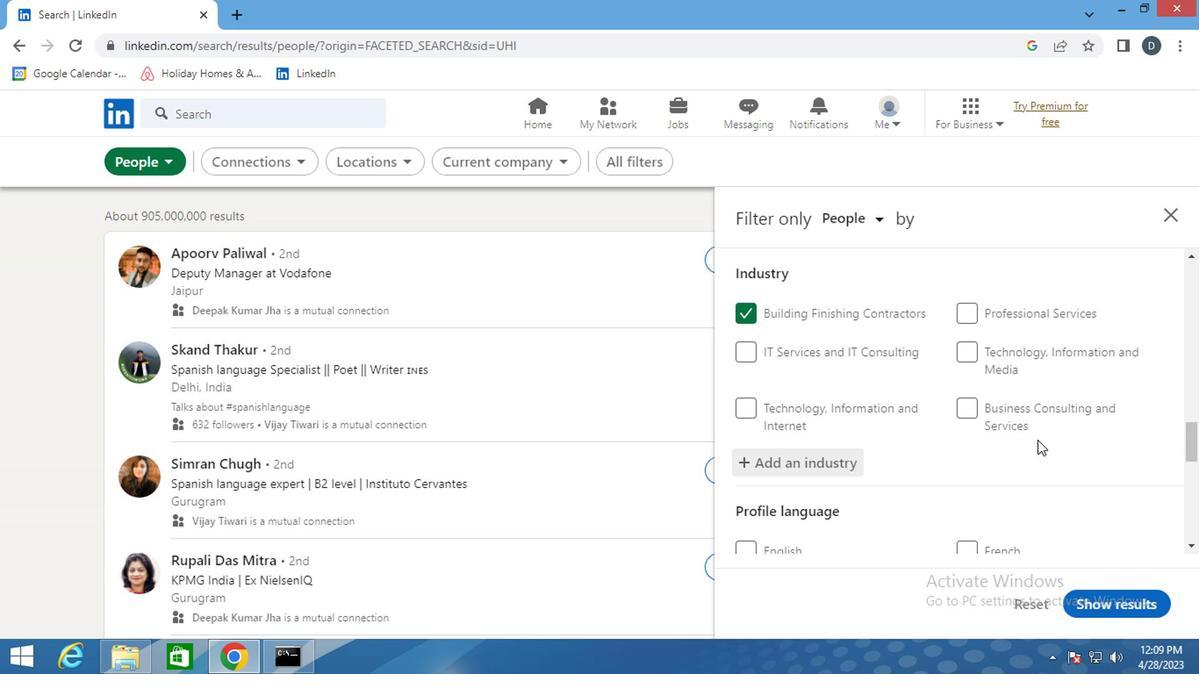 
Action: Mouse scrolled (1035, 431) with delta (0, -1)
Screenshot: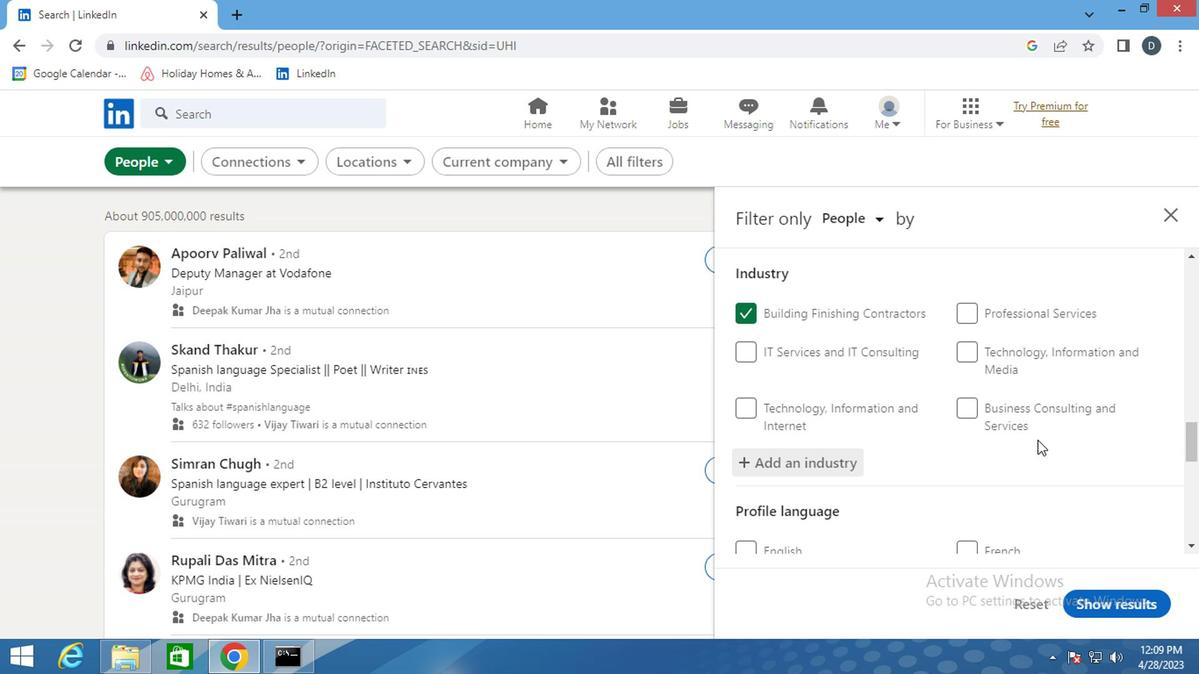 
Action: Mouse scrolled (1035, 431) with delta (0, -1)
Screenshot: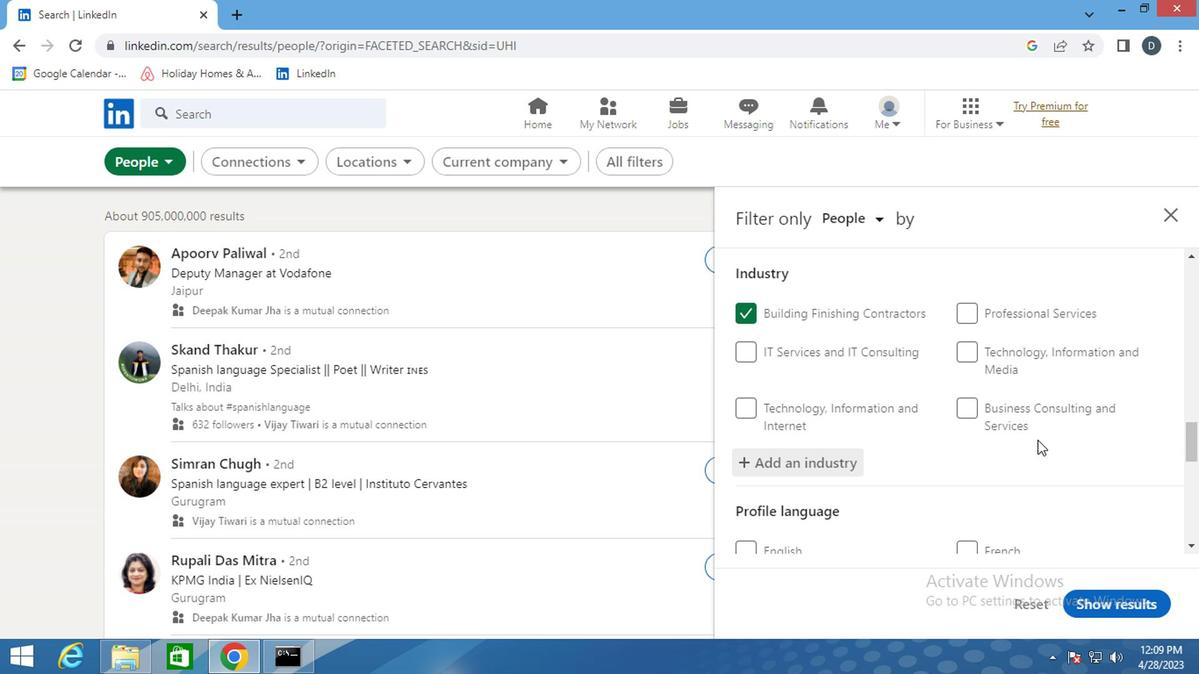 
Action: Mouse moved to (1024, 434)
Screenshot: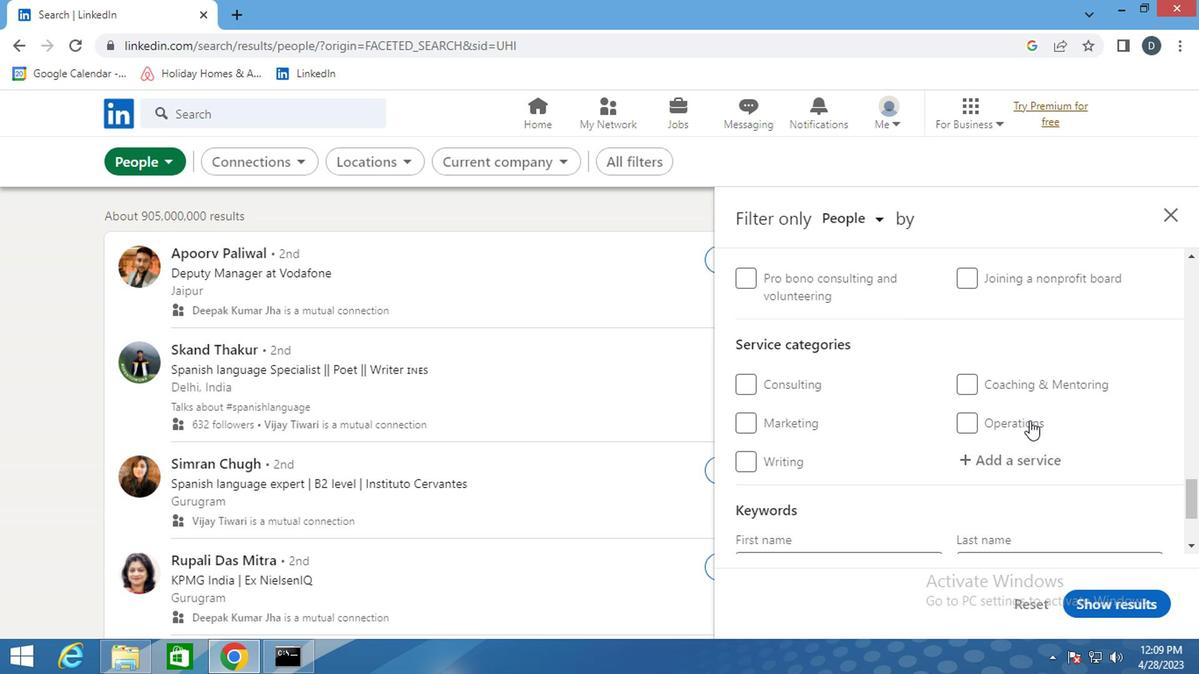 
Action: Mouse pressed left at (1024, 434)
Screenshot: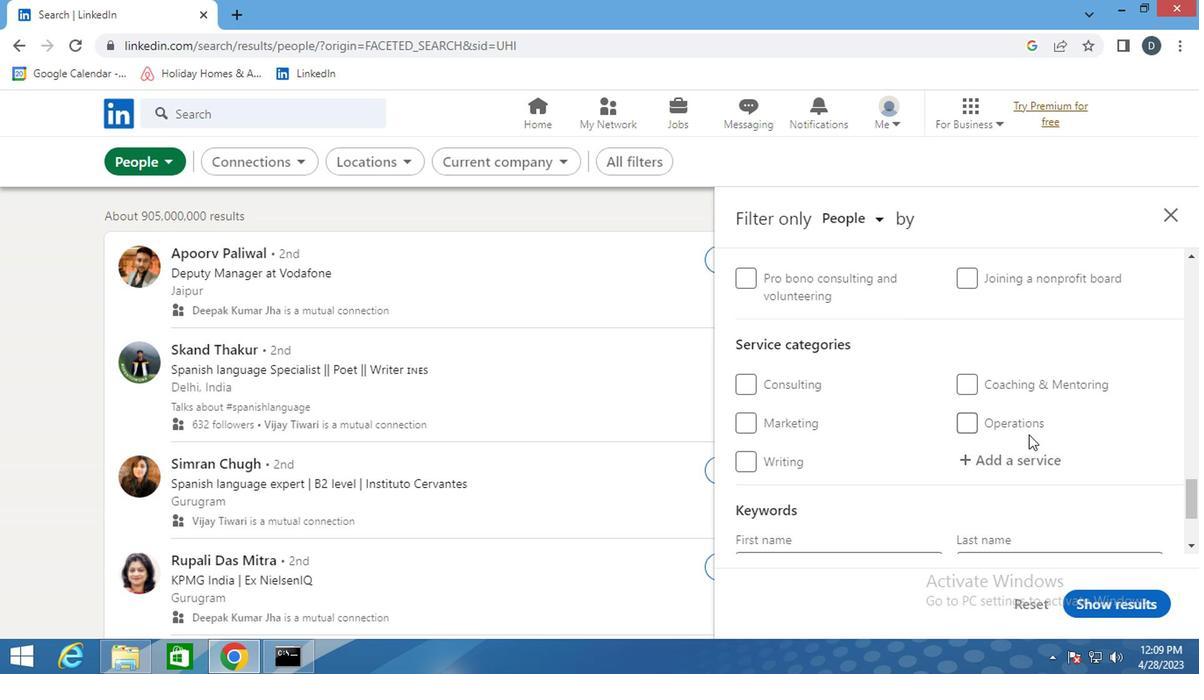 
Action: Mouse moved to (1024, 454)
Screenshot: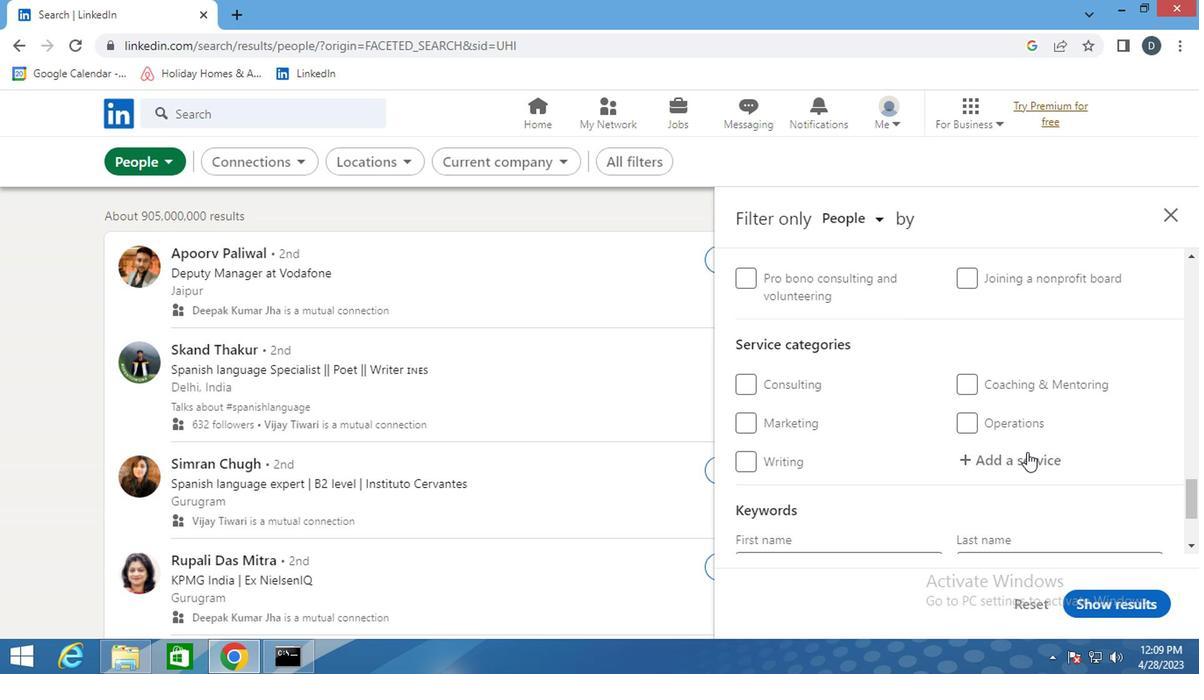 
Action: Mouse pressed left at (1024, 454)
Screenshot: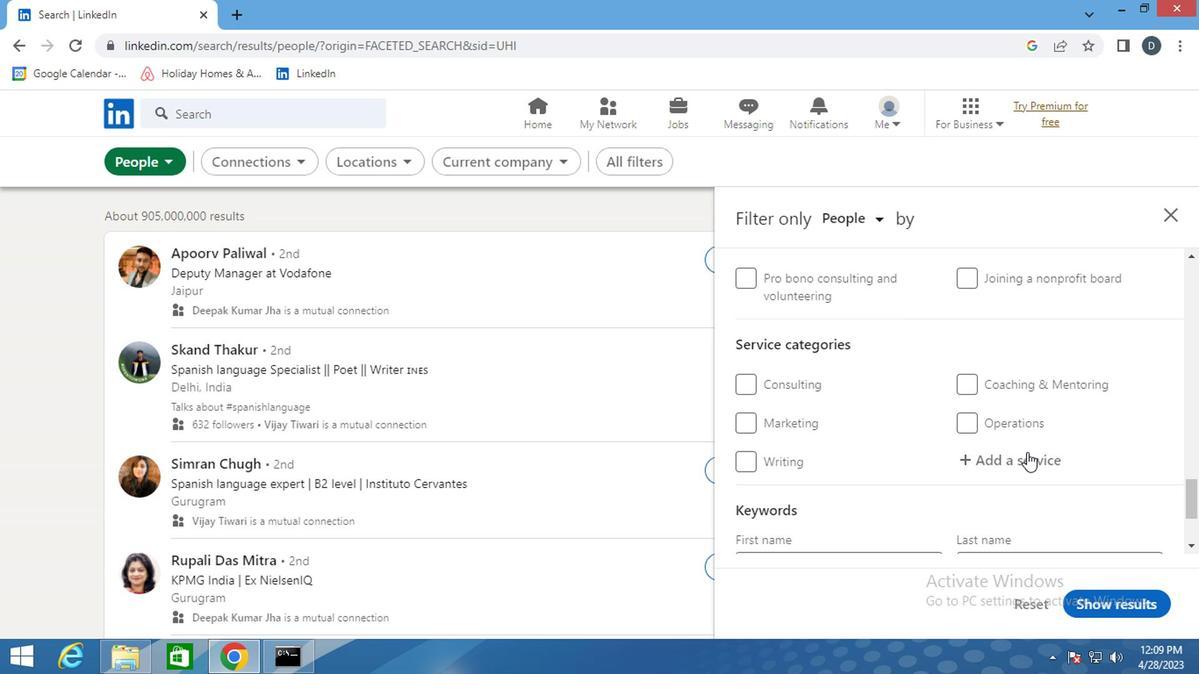
Action: Mouse moved to (1024, 454)
Screenshot: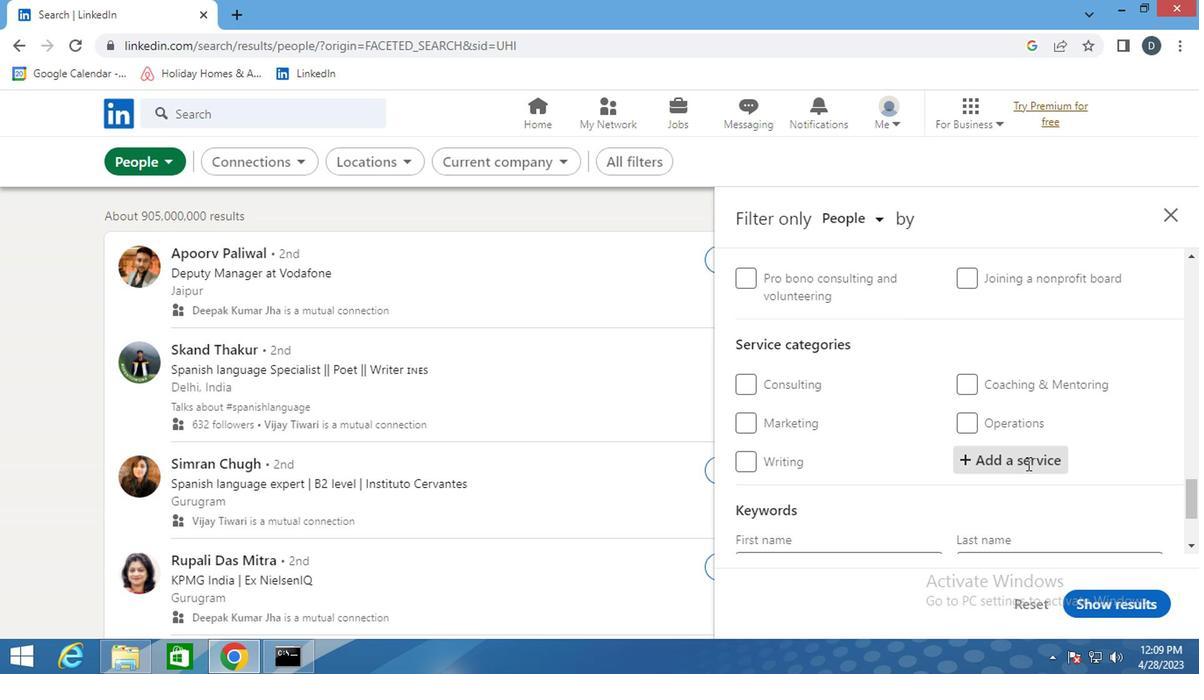 
Action: Key pressed <Key.shift>PRODUCT<Key.space><Key.shift>M
Screenshot: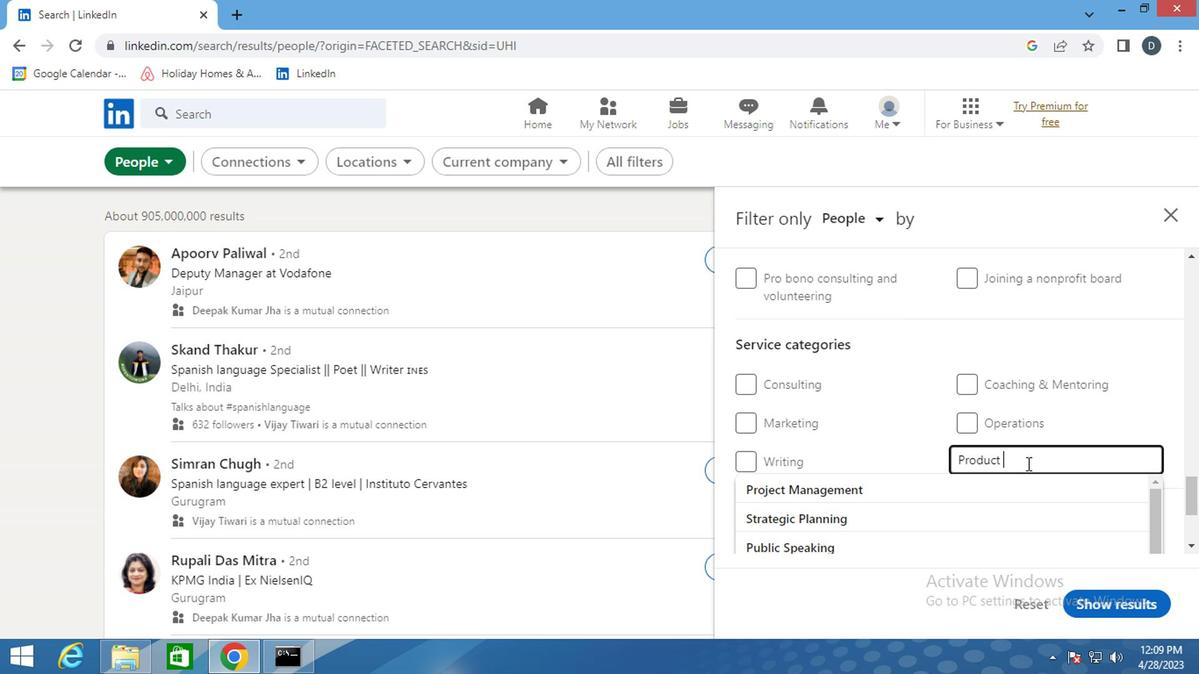 
Action: Mouse moved to (1014, 475)
Screenshot: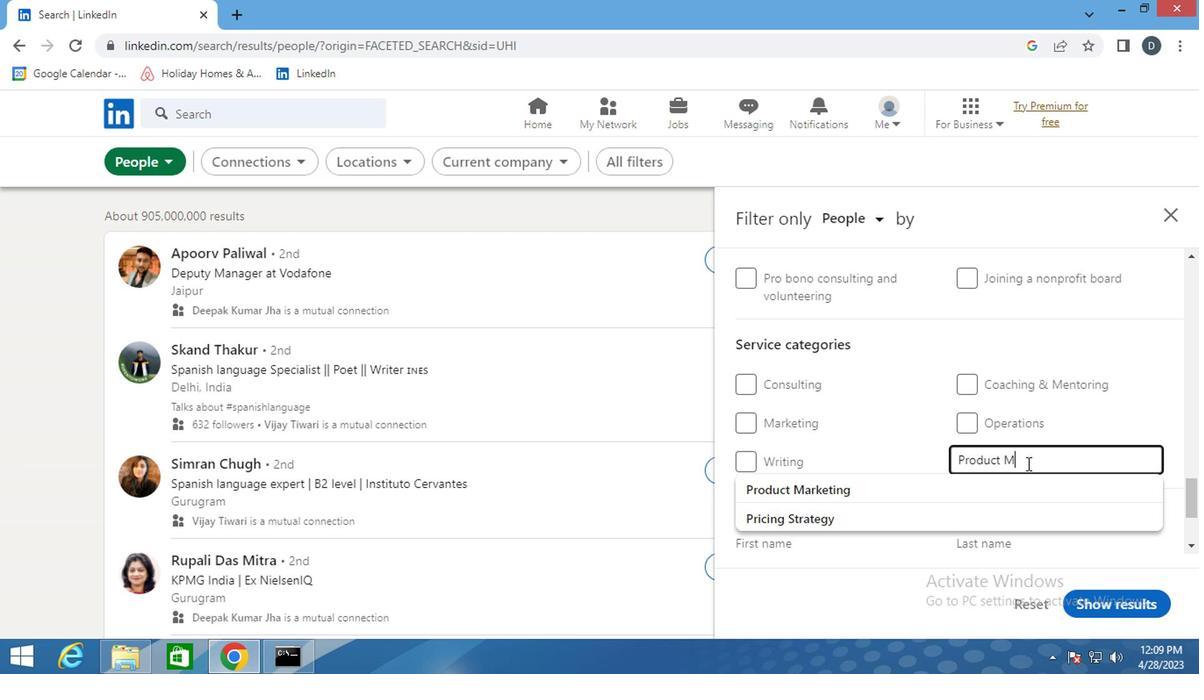 
Action: Mouse pressed left at (1014, 475)
Screenshot: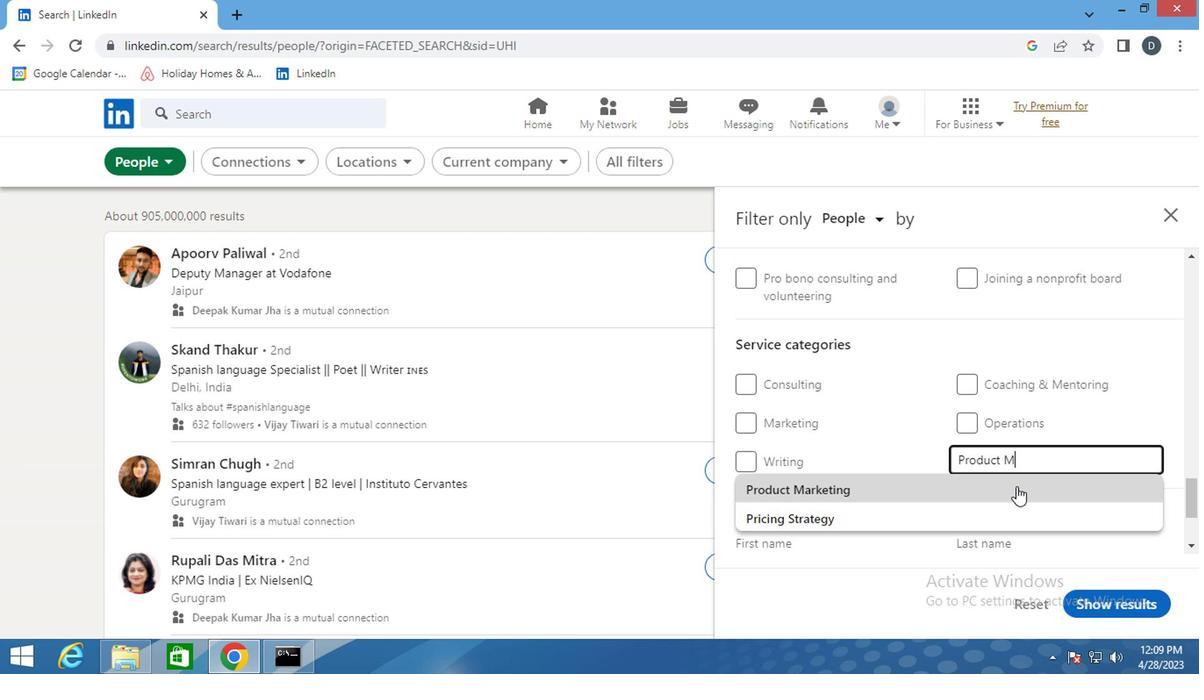 
Action: Mouse moved to (1009, 479)
Screenshot: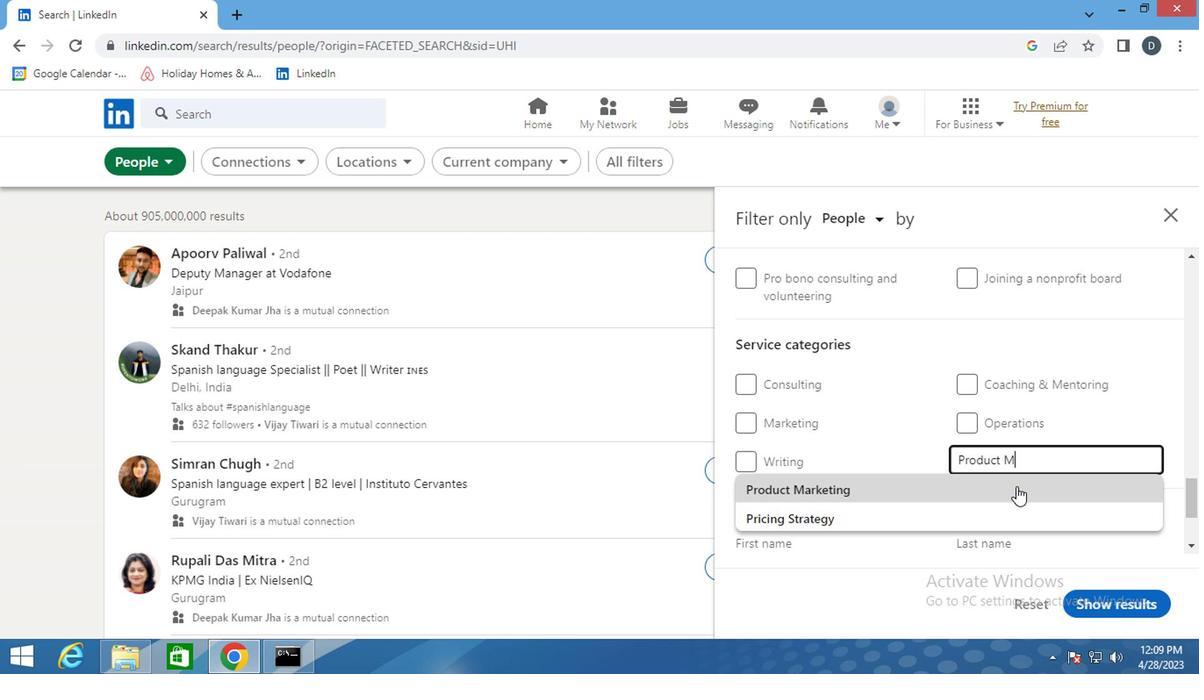 
Action: Mouse scrolled (1009, 477) with delta (0, -1)
Screenshot: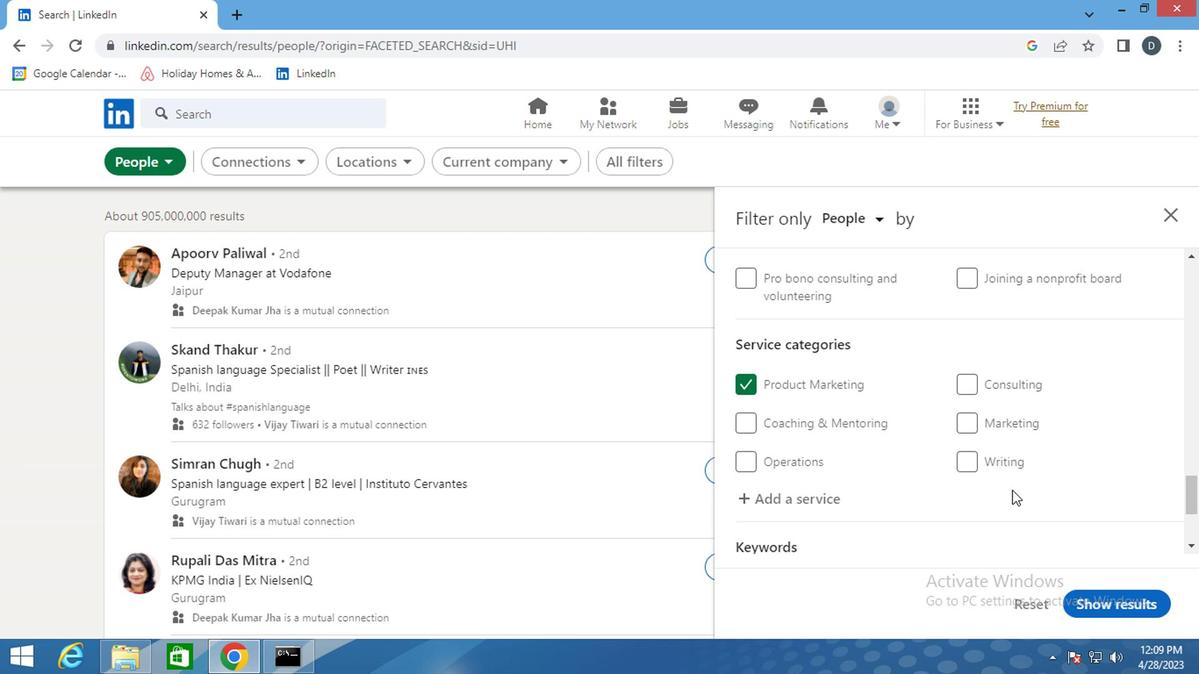 
Action: Mouse scrolled (1009, 477) with delta (0, -1)
Screenshot: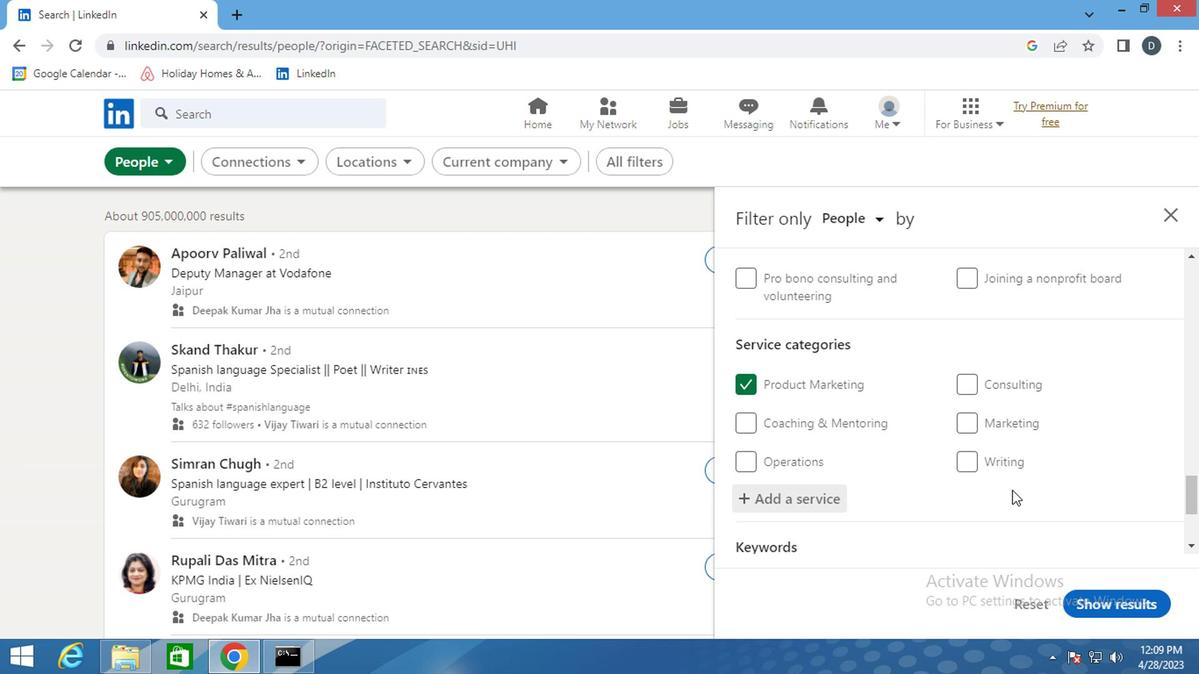 
Action: Mouse moved to (1009, 471)
Screenshot: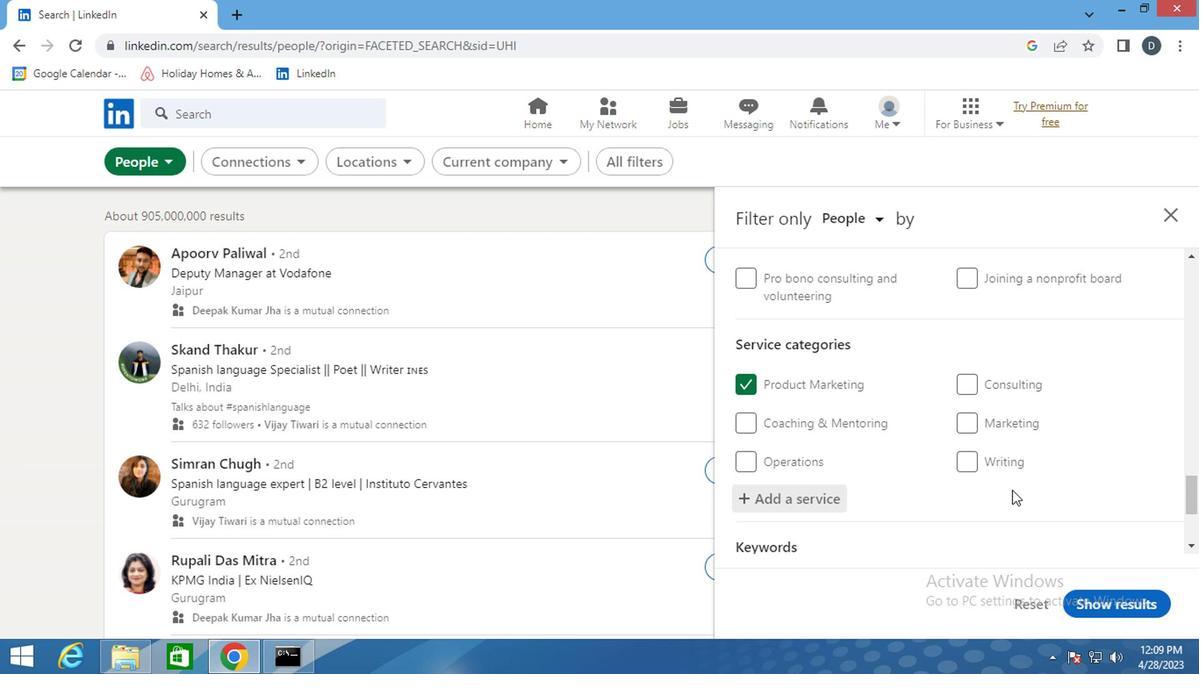 
Action: Mouse scrolled (1009, 470) with delta (0, 0)
Screenshot: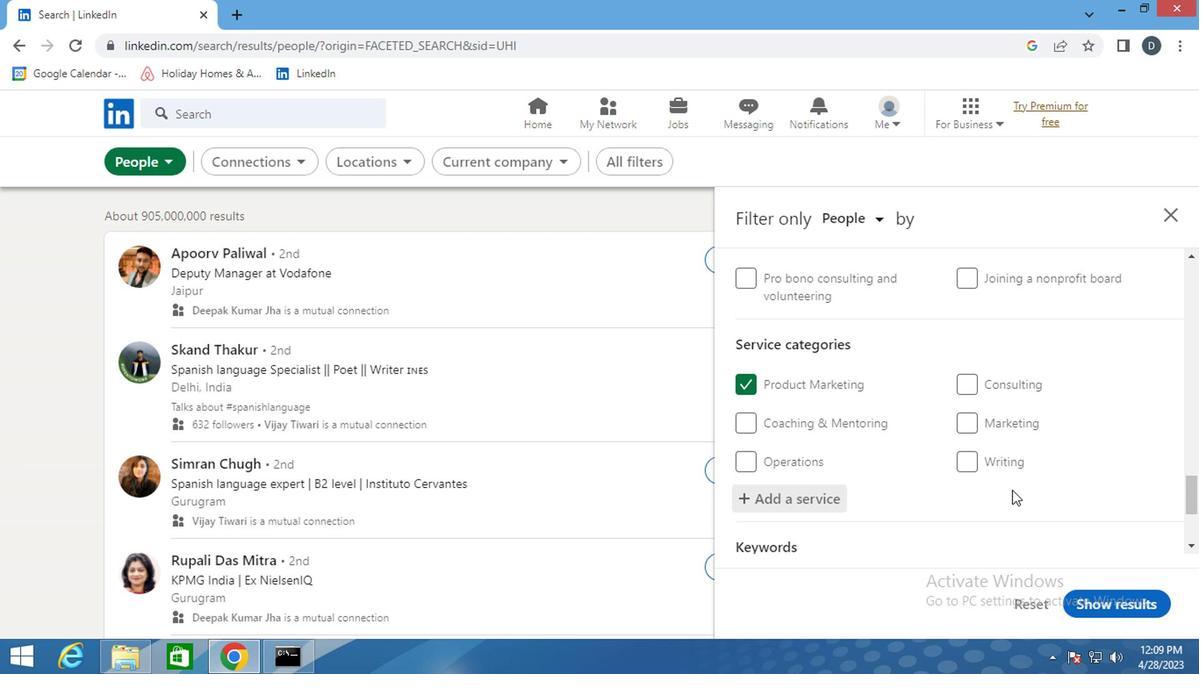 
Action: Mouse moved to (914, 468)
Screenshot: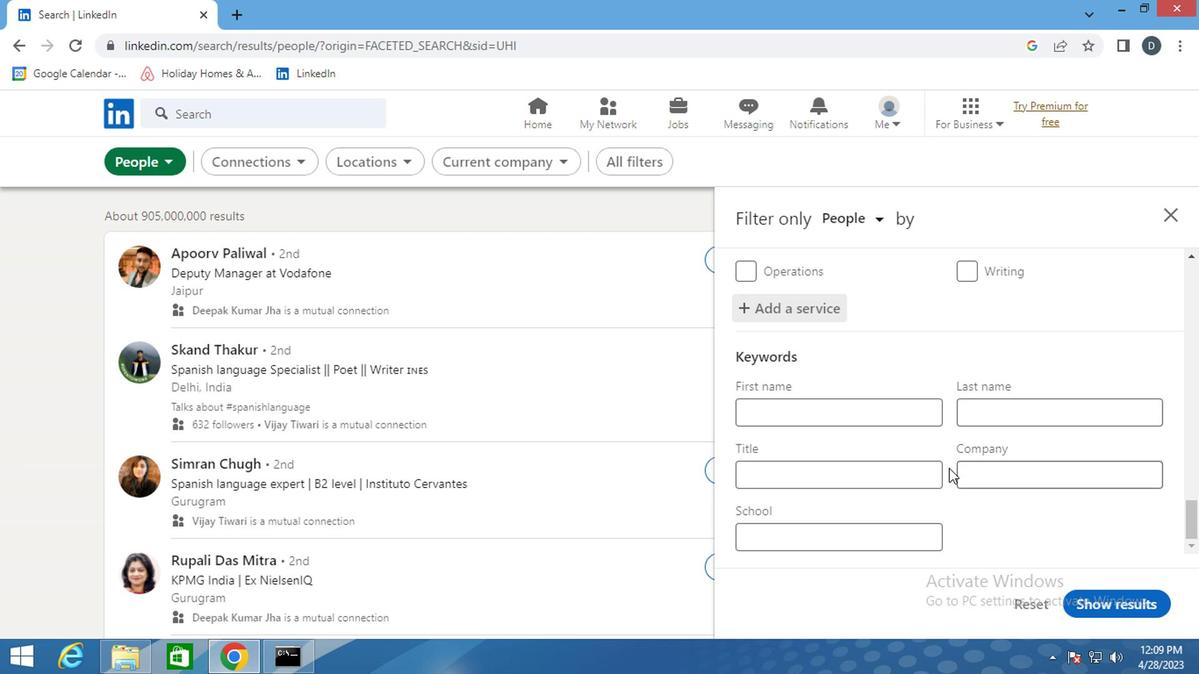 
Action: Mouse pressed left at (914, 468)
Screenshot: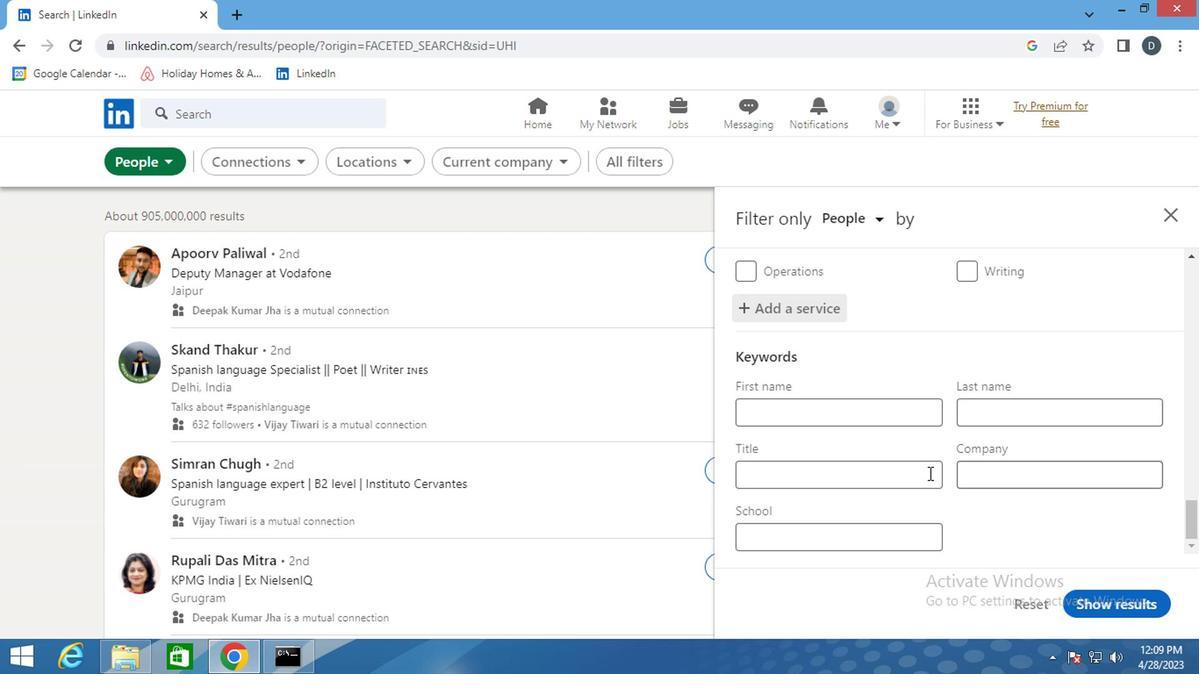 
Action: Mouse moved to (913, 468)
Screenshot: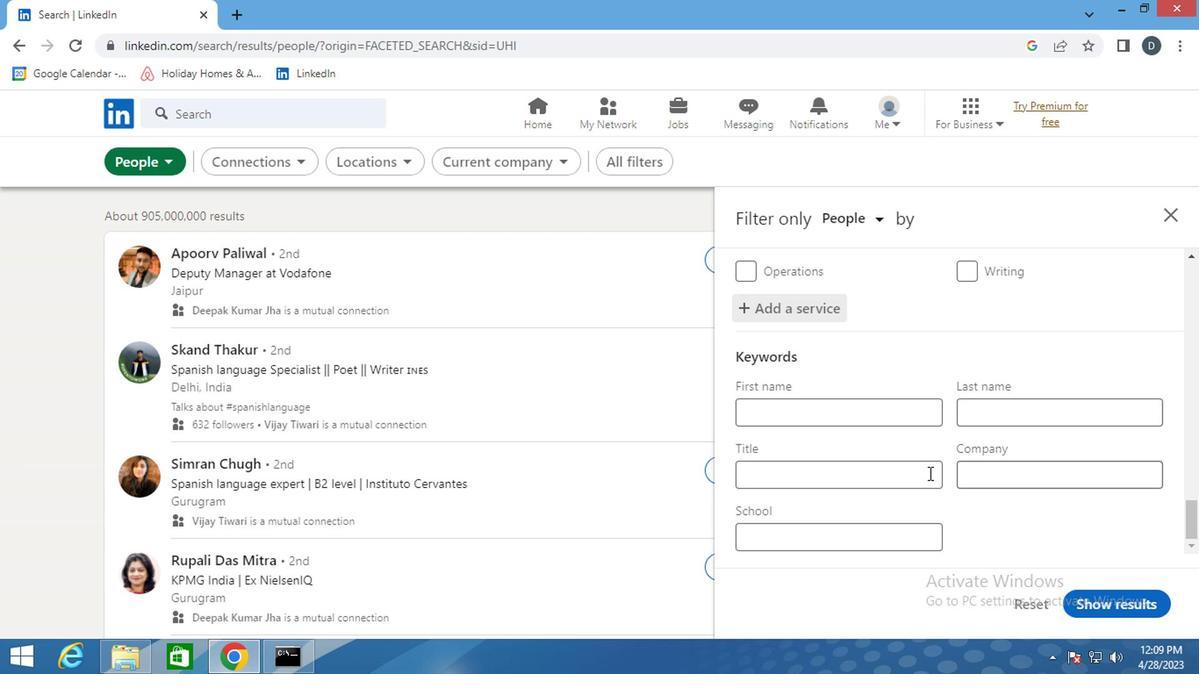
Action: Key pressed <Key.shift>TECHNICAL<Key.space><Key.shift>WRITER
Screenshot: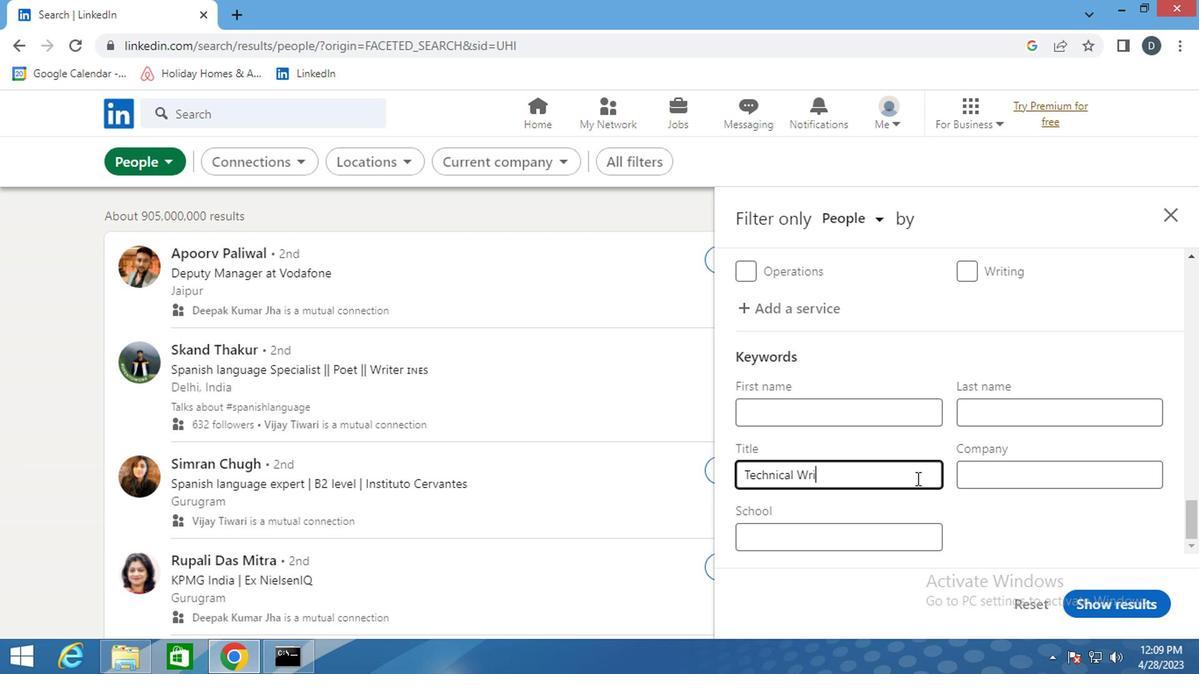 
Action: Mouse moved to (1124, 588)
Screenshot: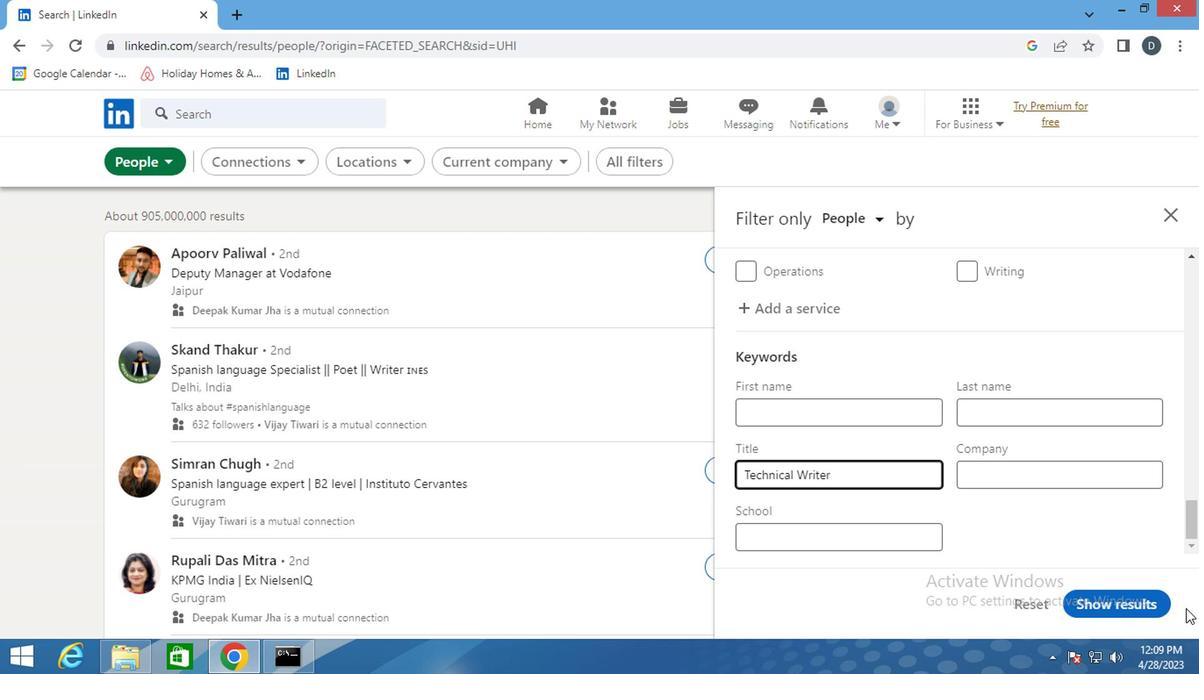 
Action: Mouse pressed left at (1124, 588)
Screenshot: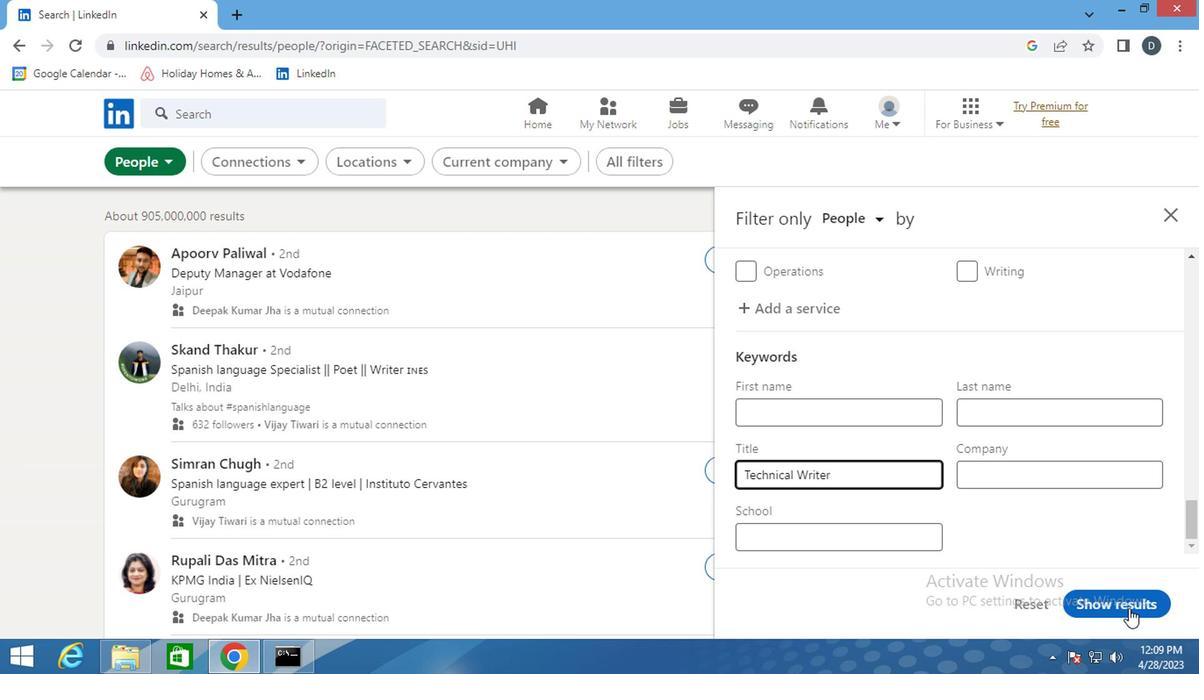 
Action: Mouse moved to (988, 370)
Screenshot: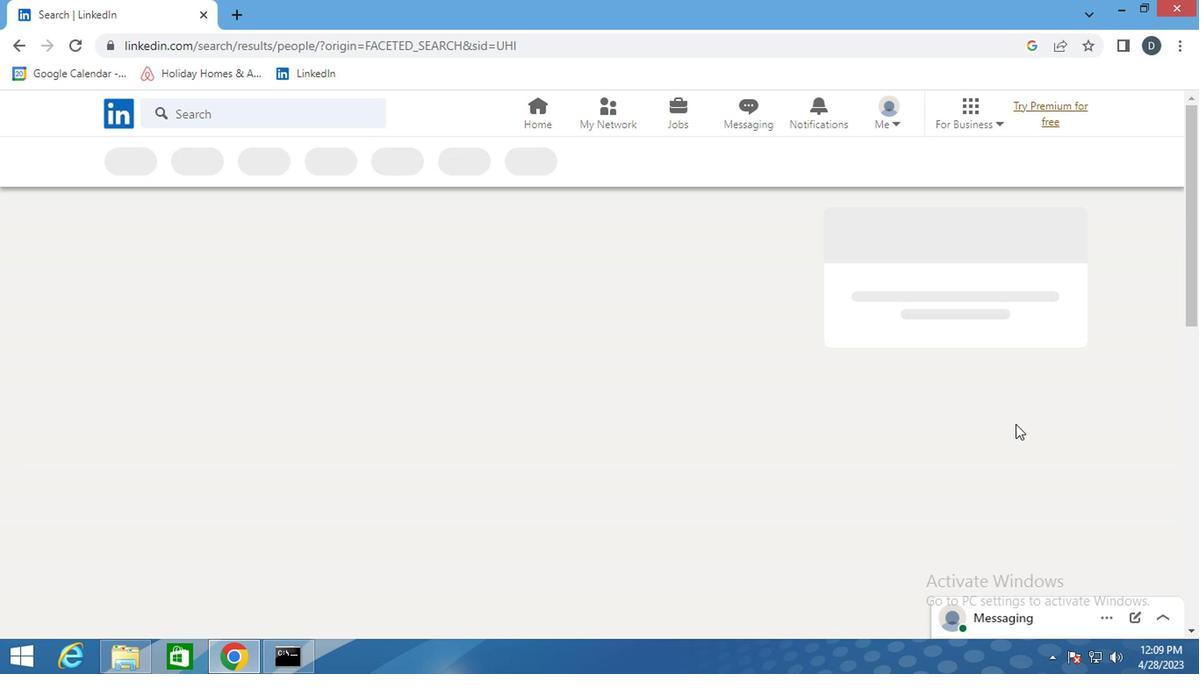 
